 Task: Look for space in Český Těšín, Czech Republic from 9th August, 2023 to 12th August, 2023 for 1 adult in price range Rs.6000 to Rs.15000. Place can be entire place with 1  bedroom having 1 bed and 1 bathroom. Property type can be house, flat, guest house. Amenities needed are: wifi. Booking option can be shelf check-in. Required host language is English.
Action: Mouse moved to (377, 198)
Screenshot: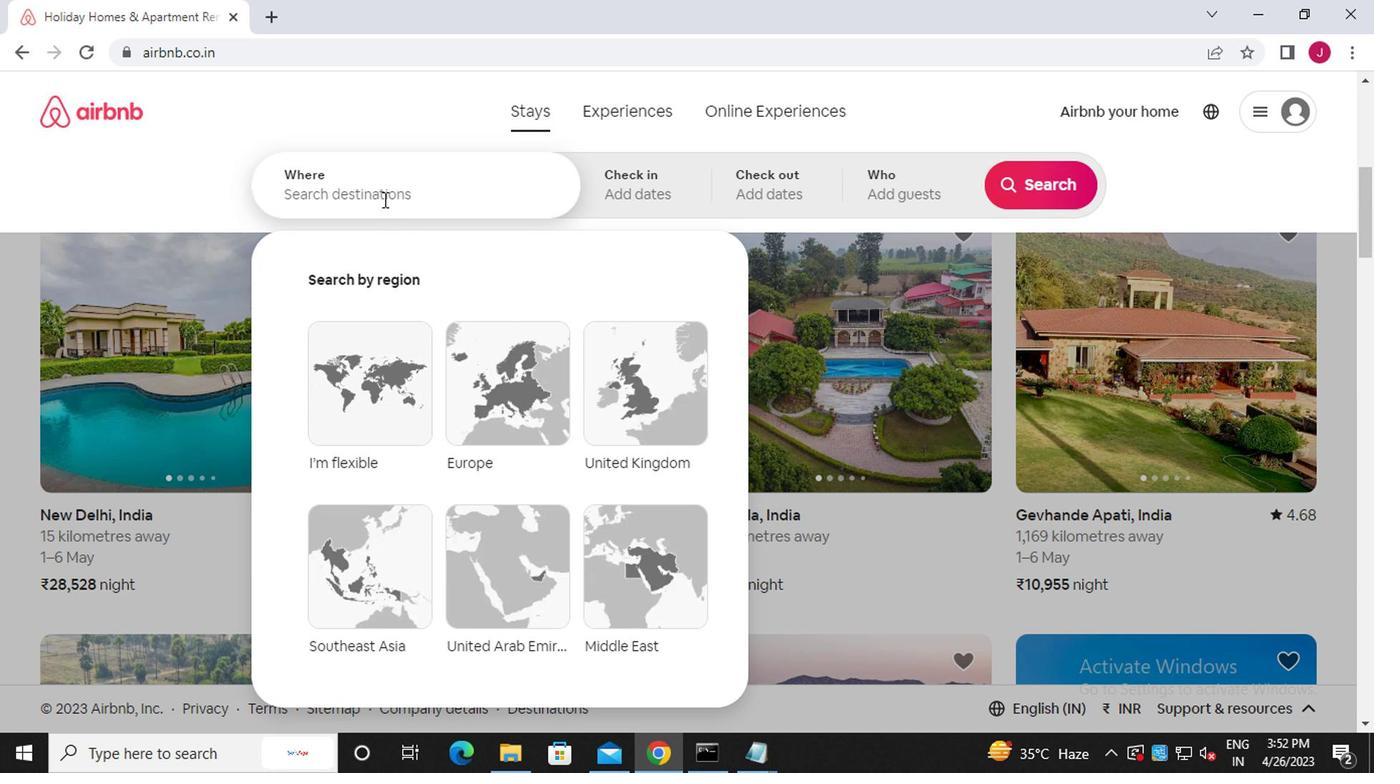 
Action: Mouse pressed left at (377, 198)
Screenshot: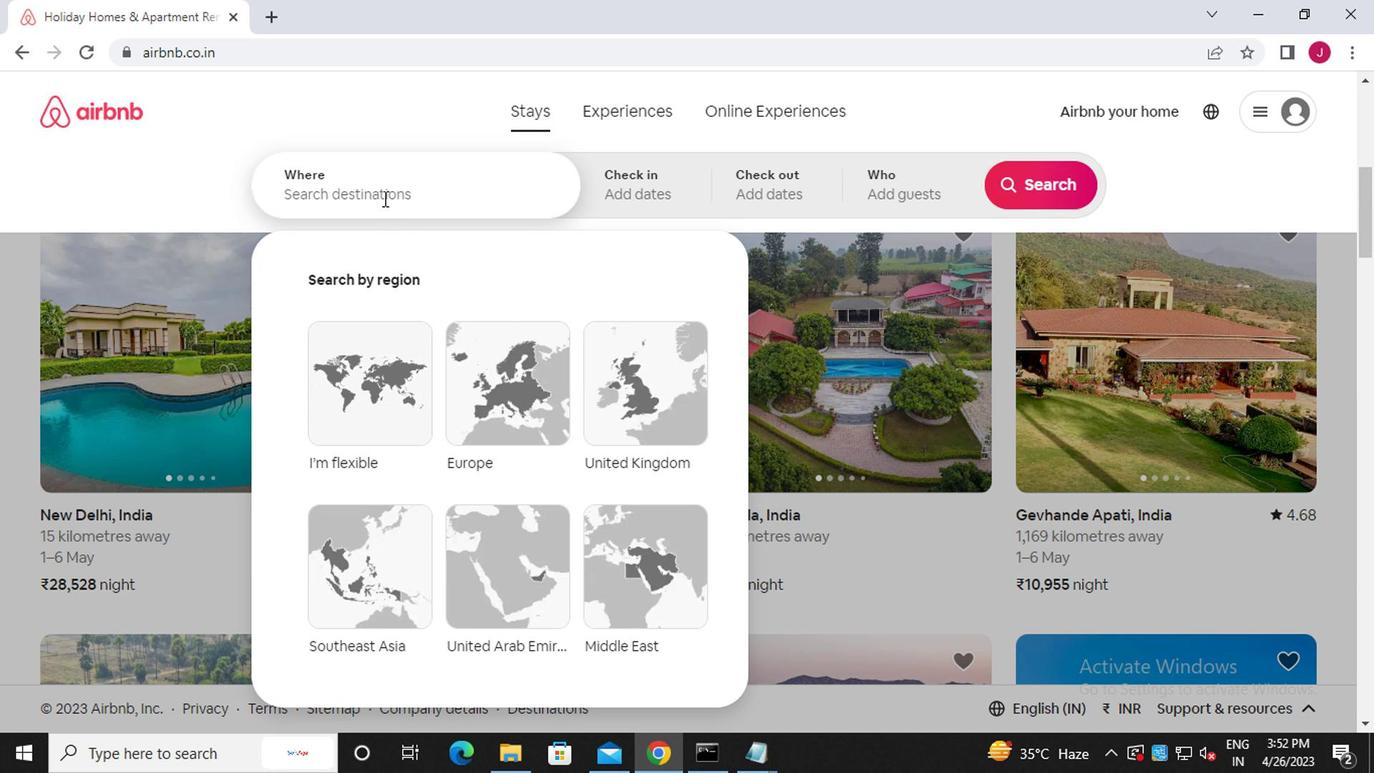 
Action: Mouse moved to (377, 198)
Screenshot: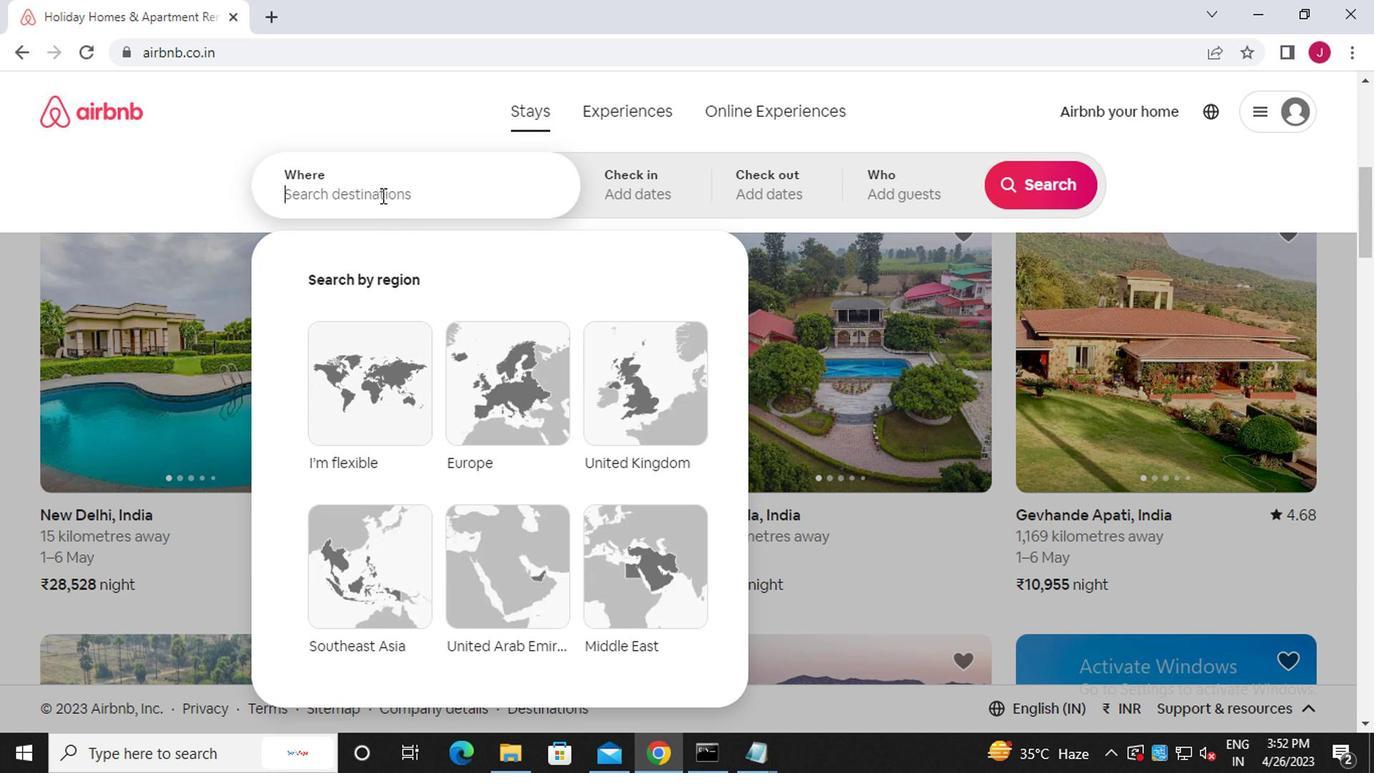 
Action: Key pressed <Key.caps_lock>c<Key.caps_lock>esky<Key.space><Key.caps_lock>t<Key.caps_lock>esin,<Key.caps_lock>c<Key.caps_lock>zech<Key.space><Key.caps_lock>r<Key.caps_lock>epublic
Screenshot: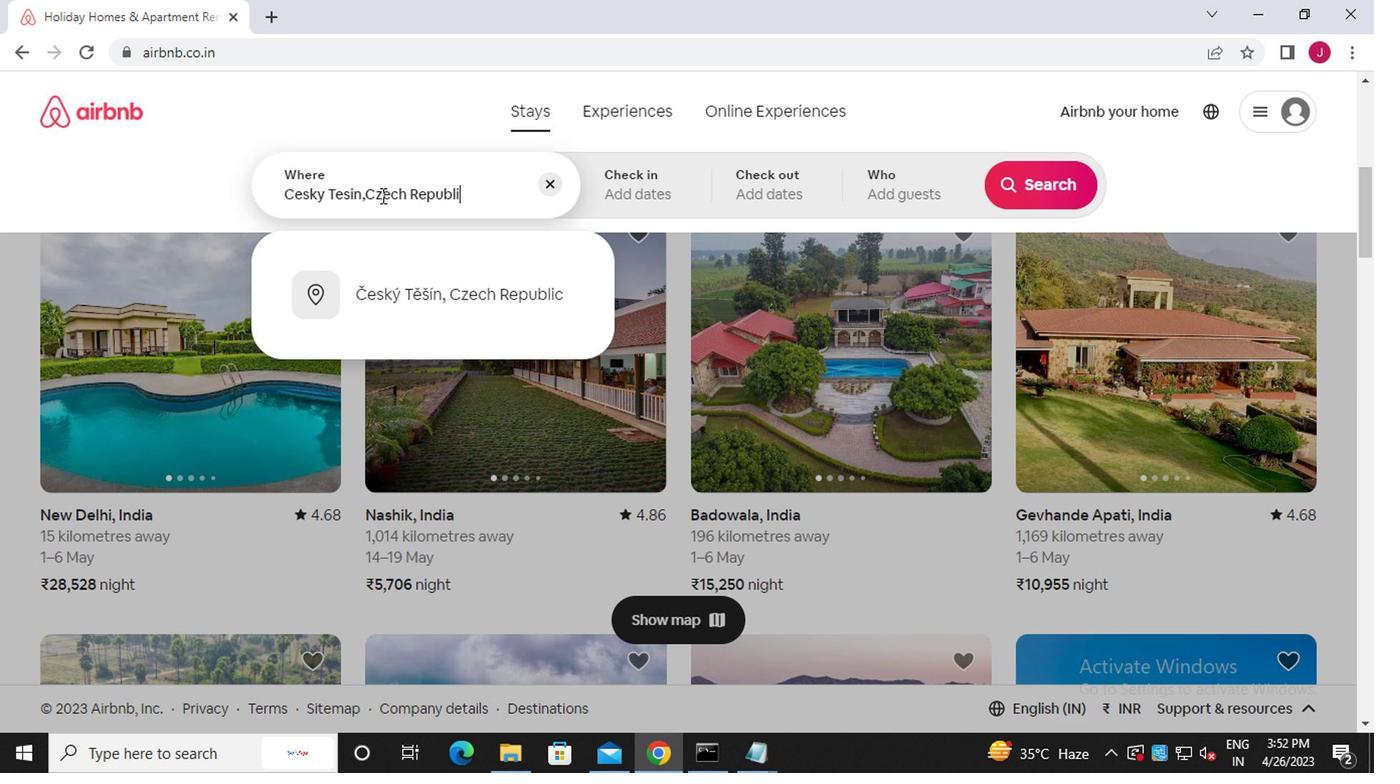 
Action: Mouse moved to (469, 297)
Screenshot: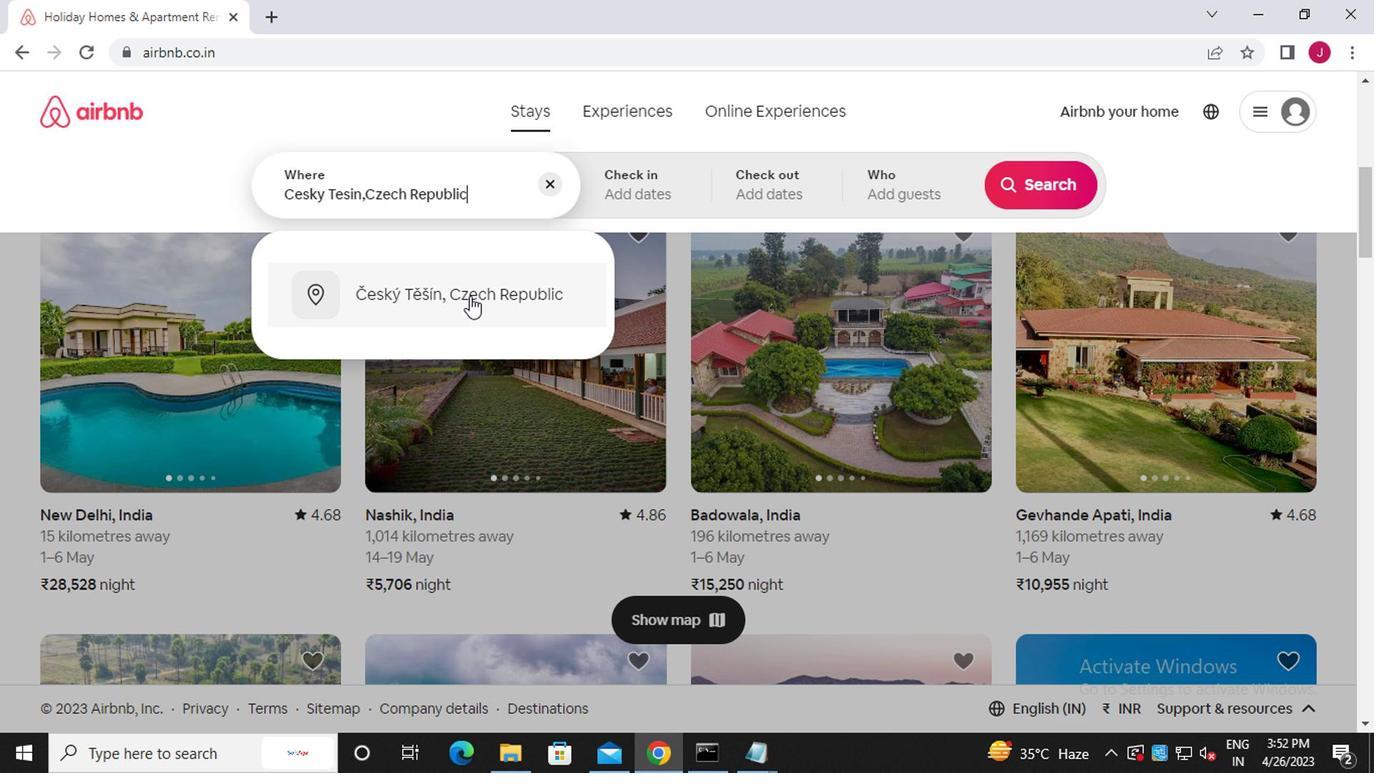 
Action: Mouse pressed left at (469, 297)
Screenshot: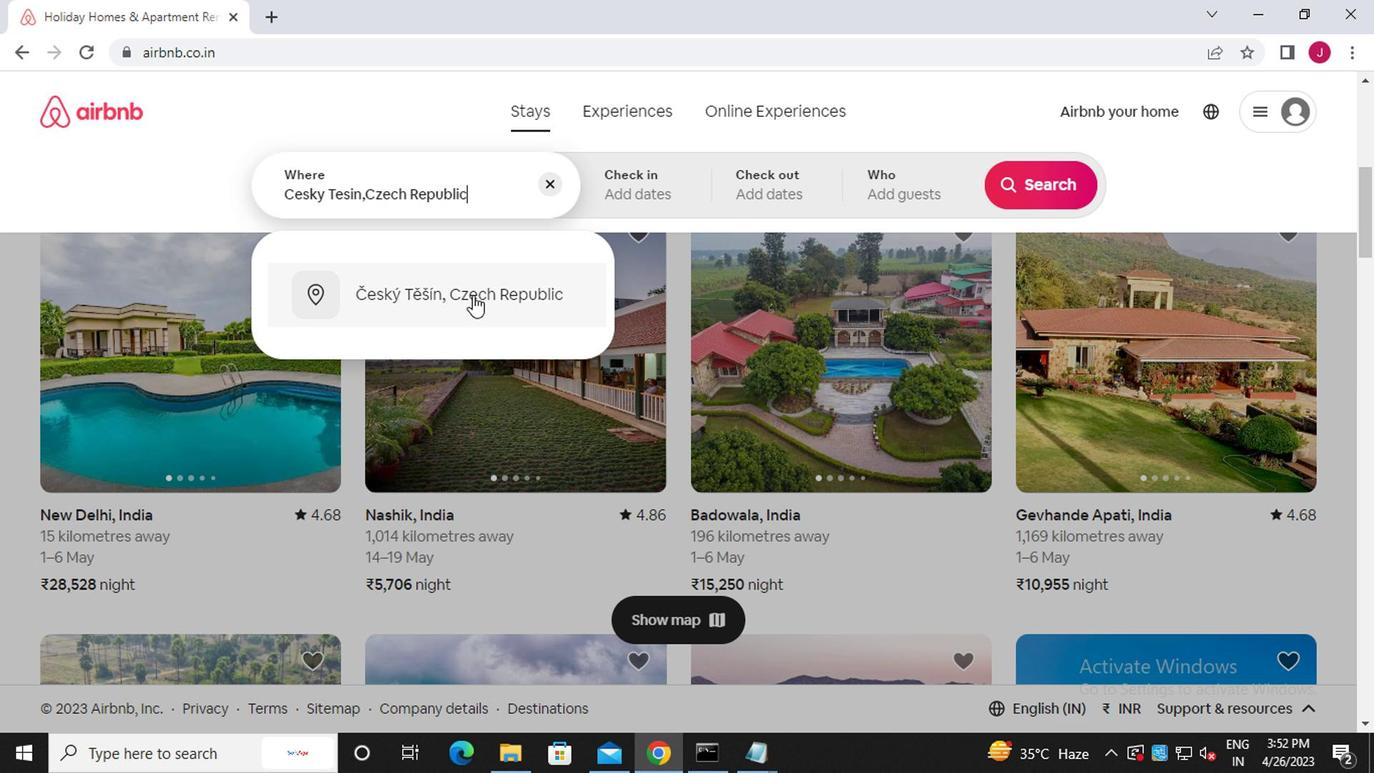 
Action: Mouse moved to (1030, 347)
Screenshot: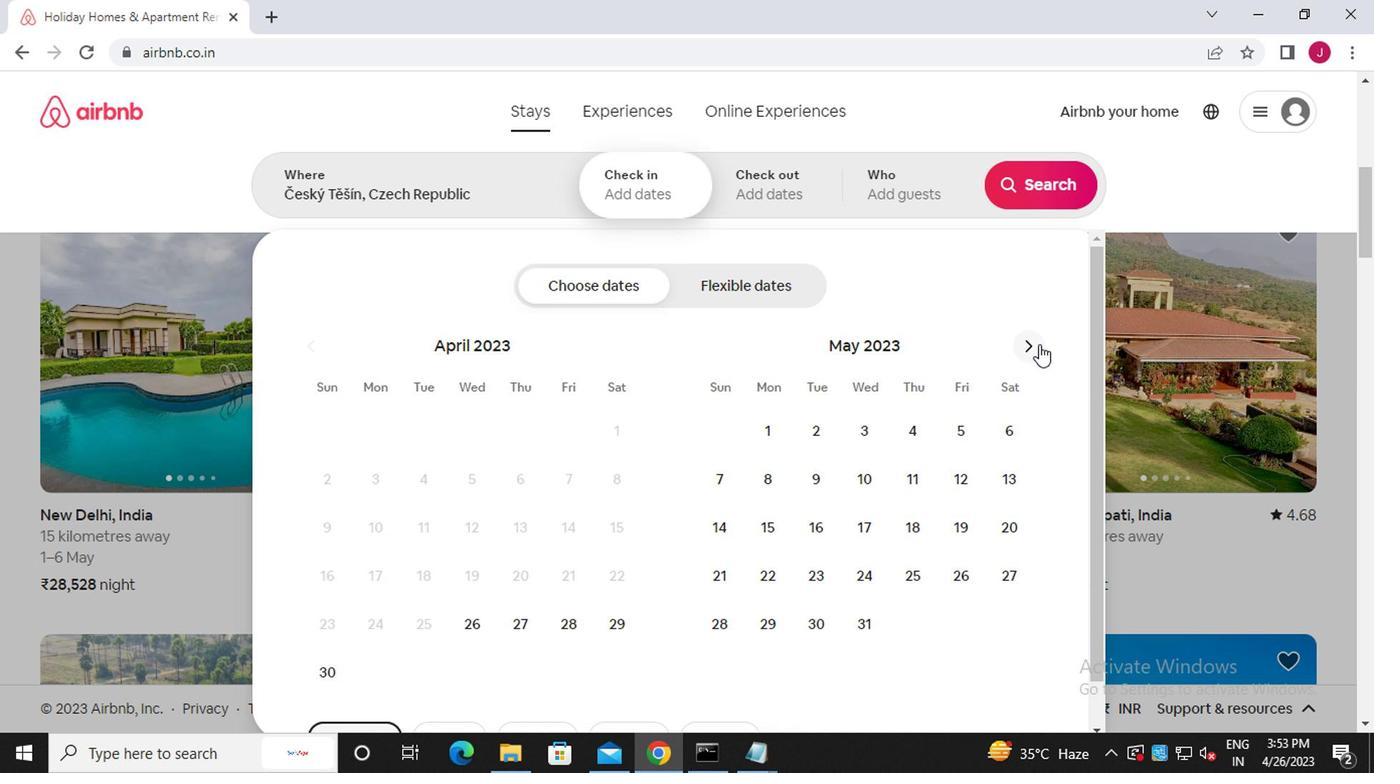 
Action: Mouse pressed left at (1030, 347)
Screenshot: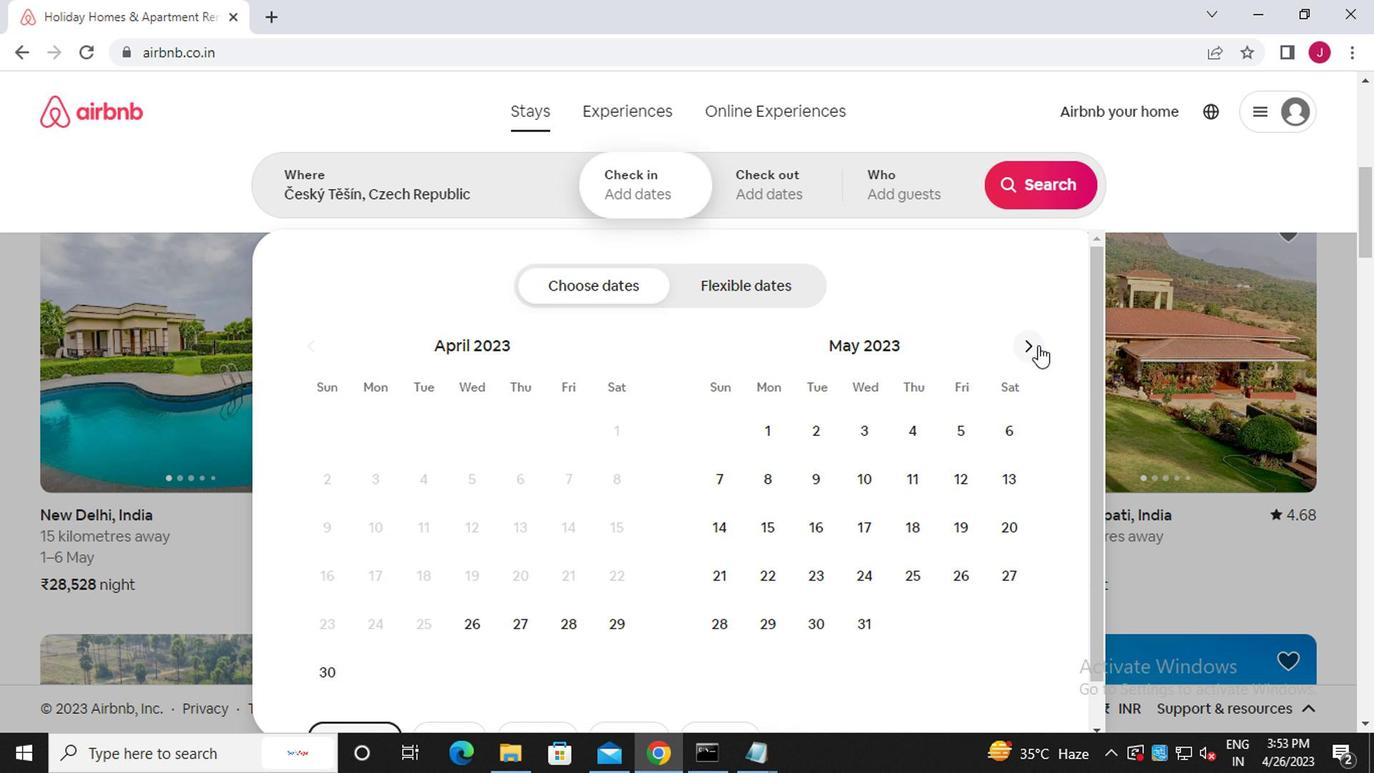 
Action: Mouse pressed left at (1030, 347)
Screenshot: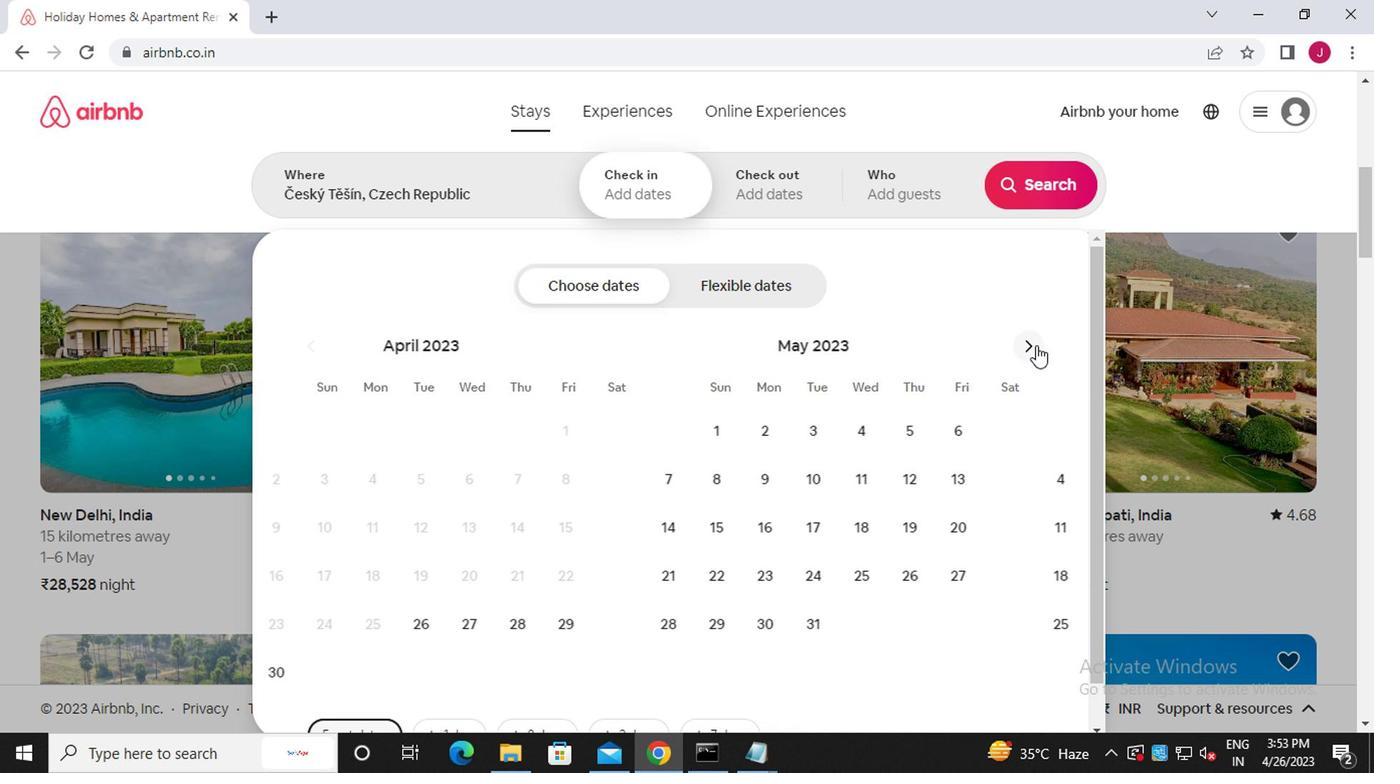 
Action: Mouse pressed left at (1030, 347)
Screenshot: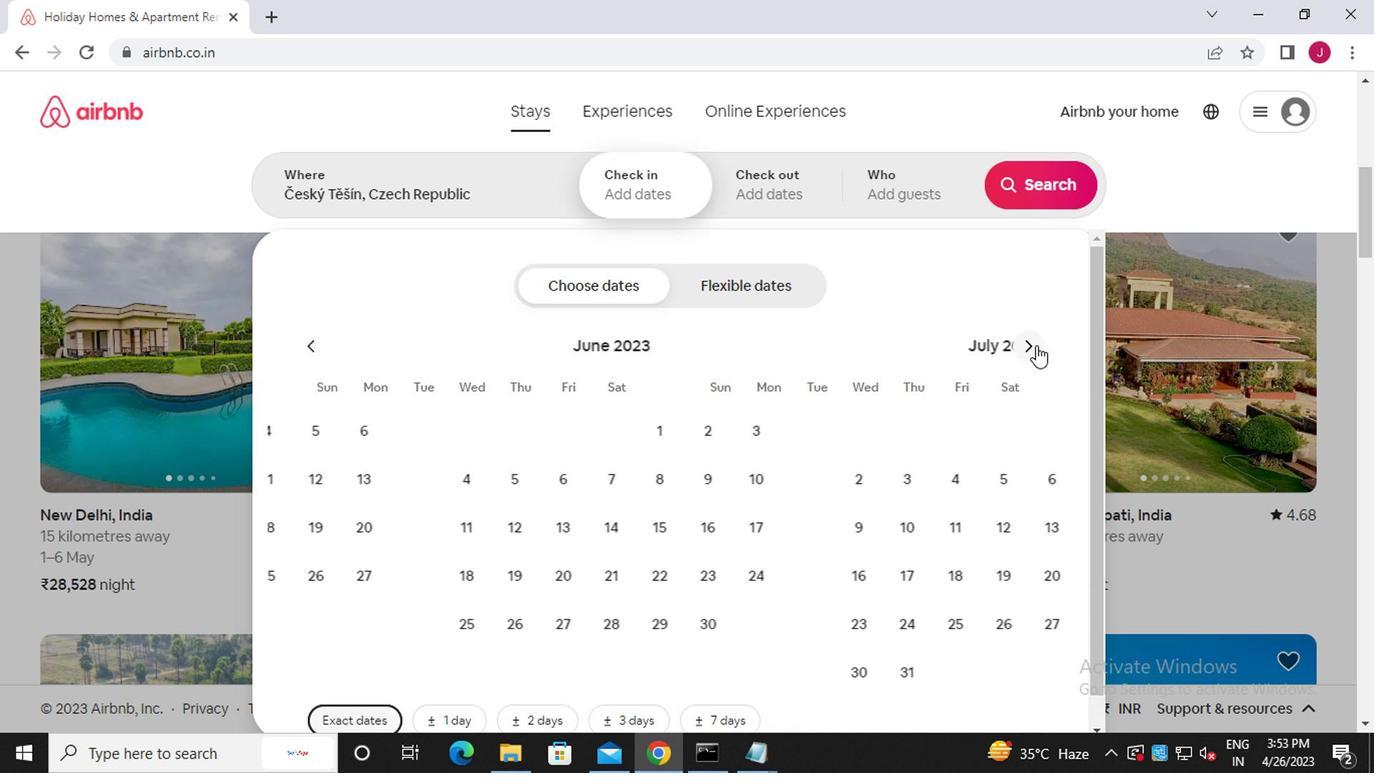 
Action: Mouse pressed left at (1030, 347)
Screenshot: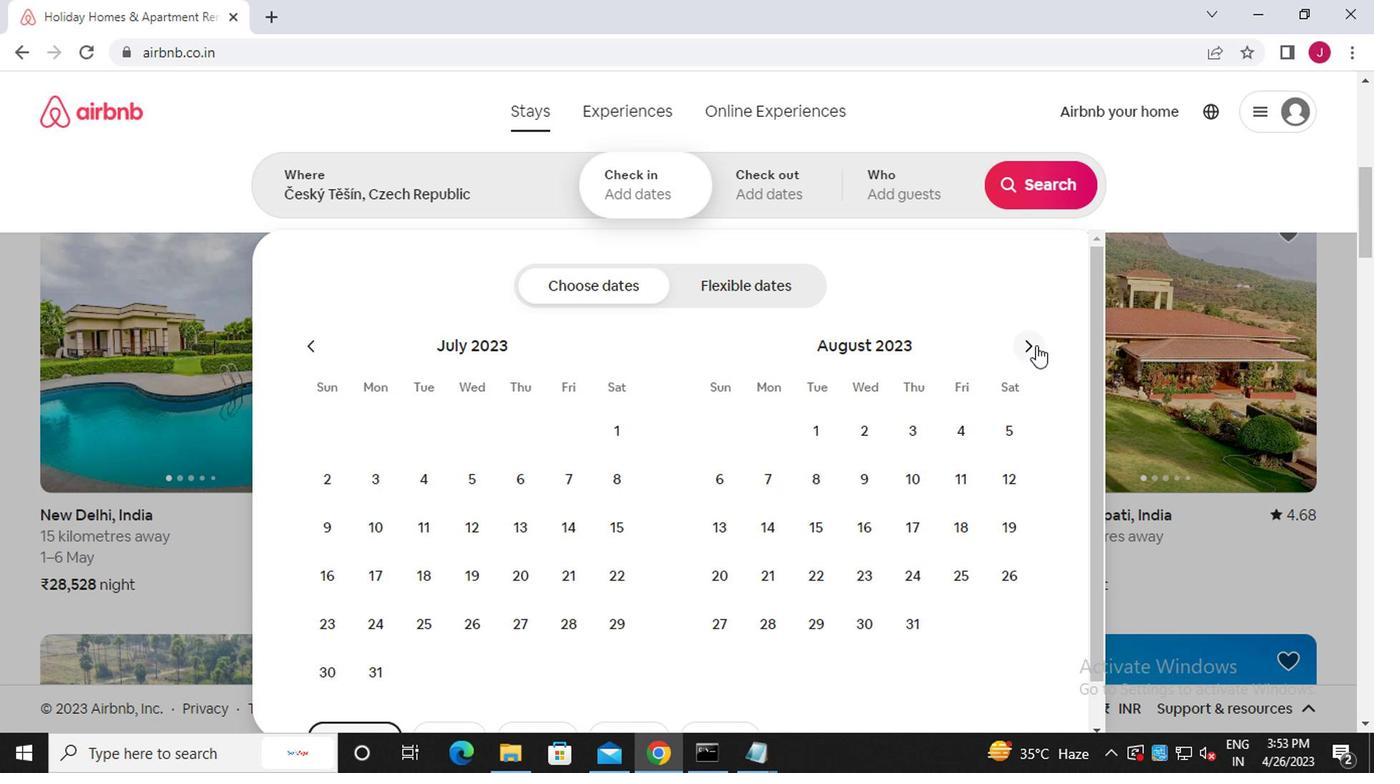 
Action: Mouse moved to (462, 481)
Screenshot: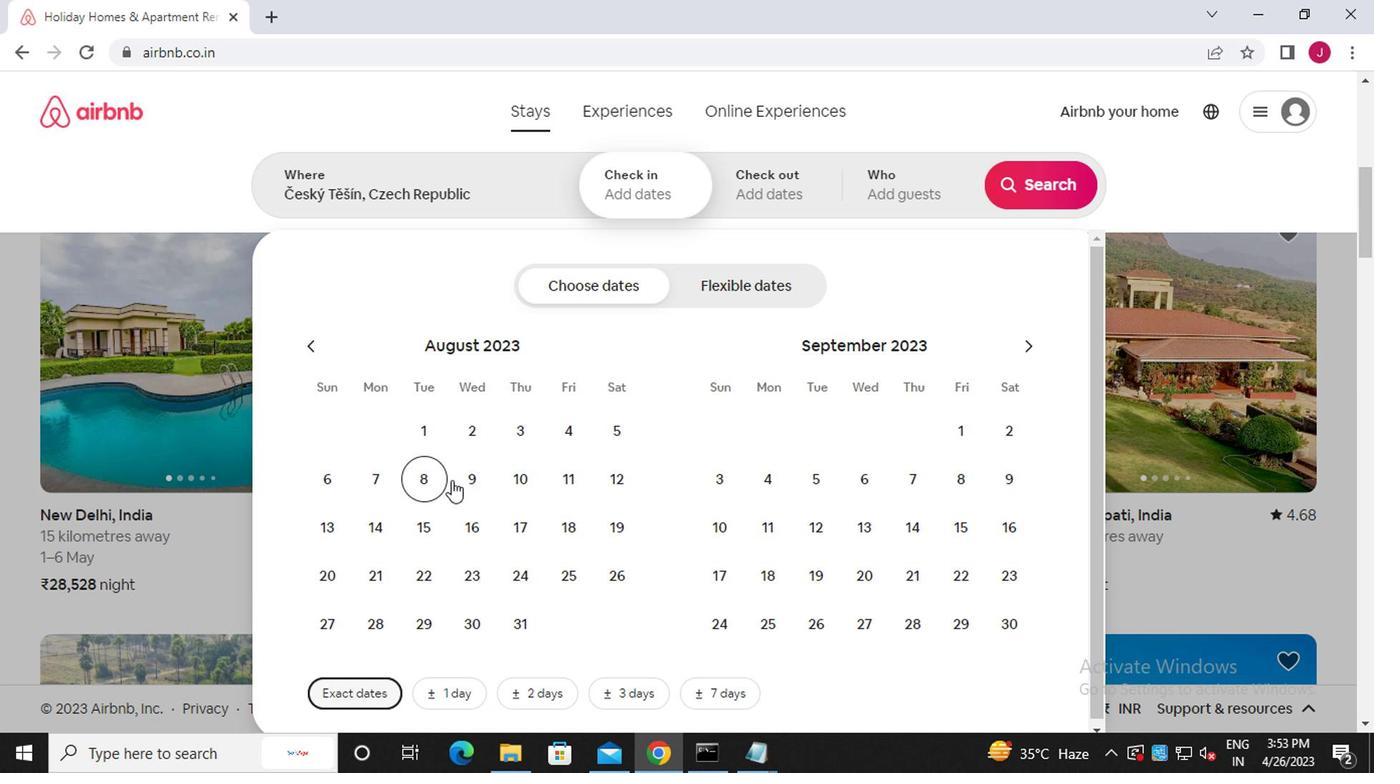 
Action: Mouse pressed left at (462, 481)
Screenshot: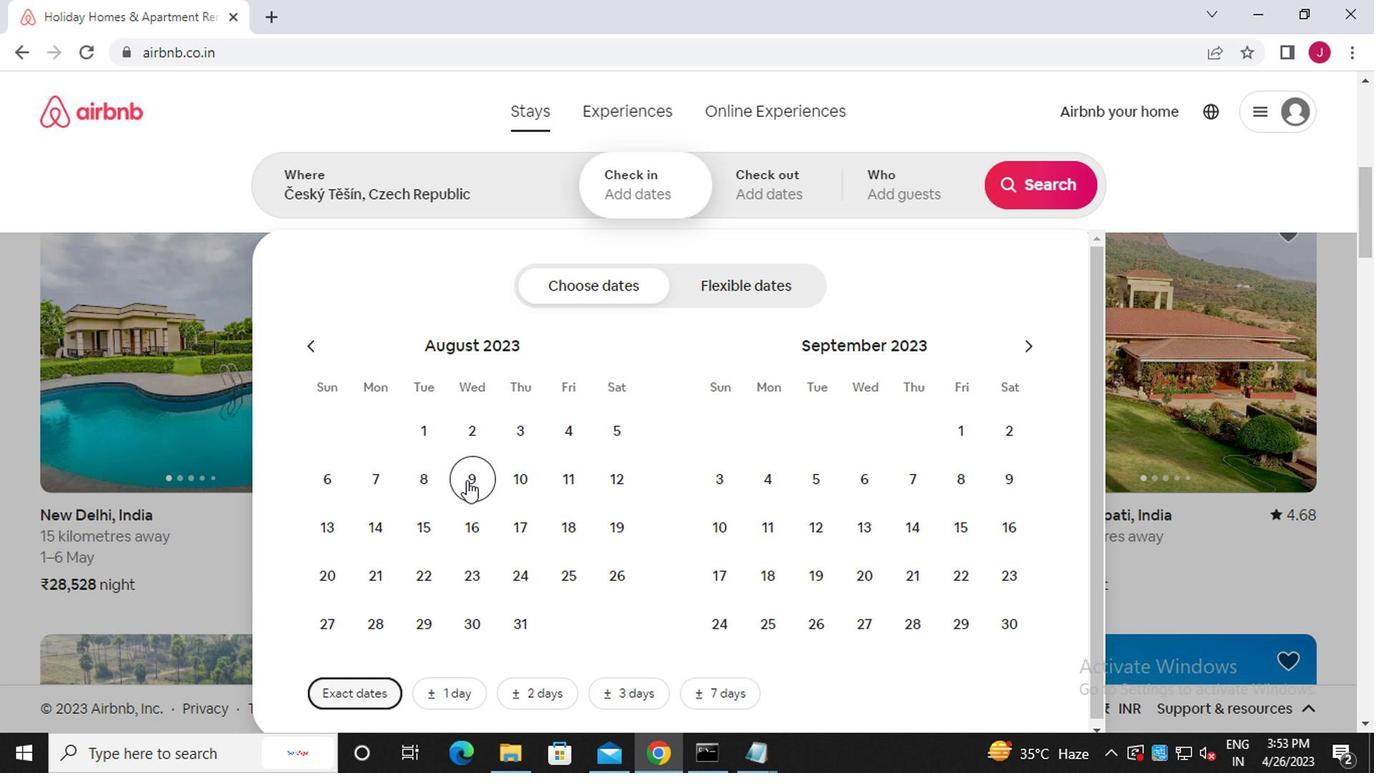 
Action: Mouse moved to (596, 479)
Screenshot: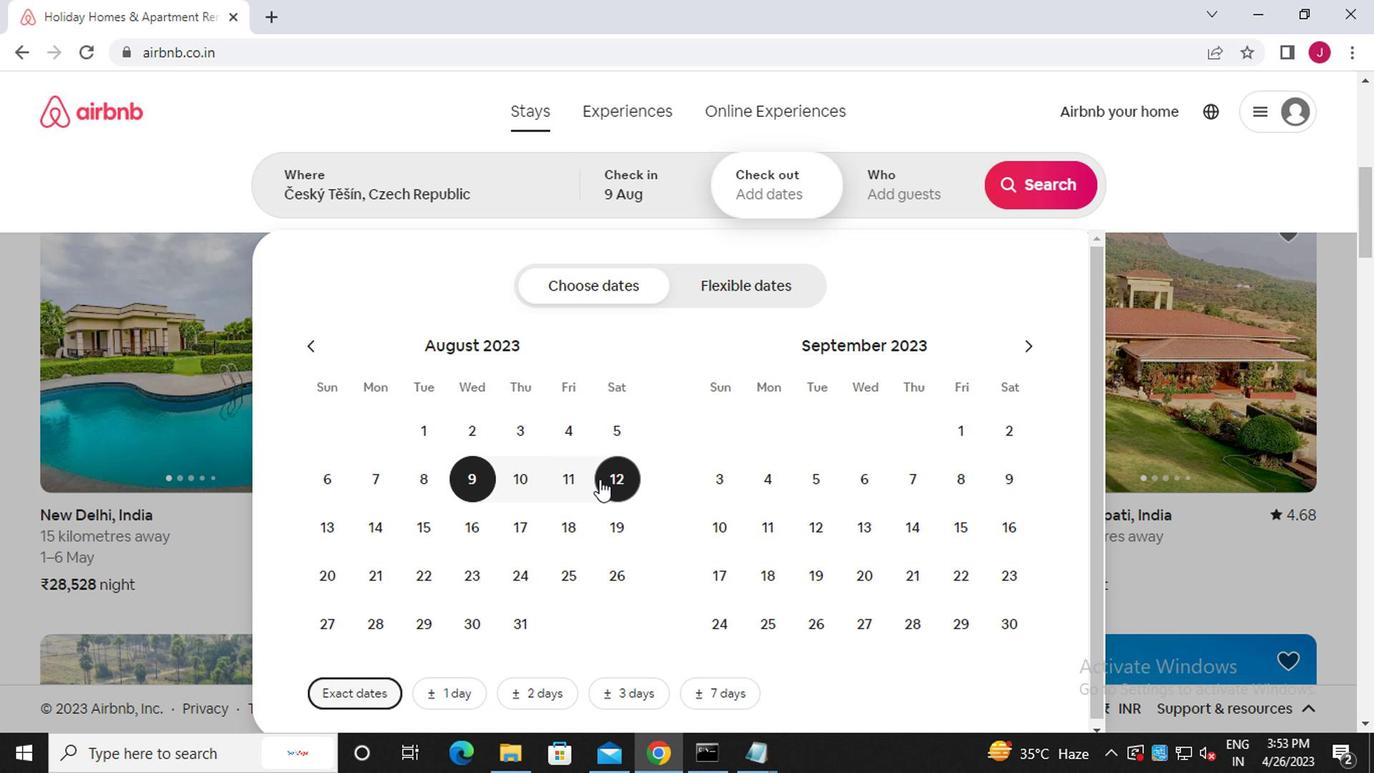 
Action: Mouse pressed left at (596, 479)
Screenshot: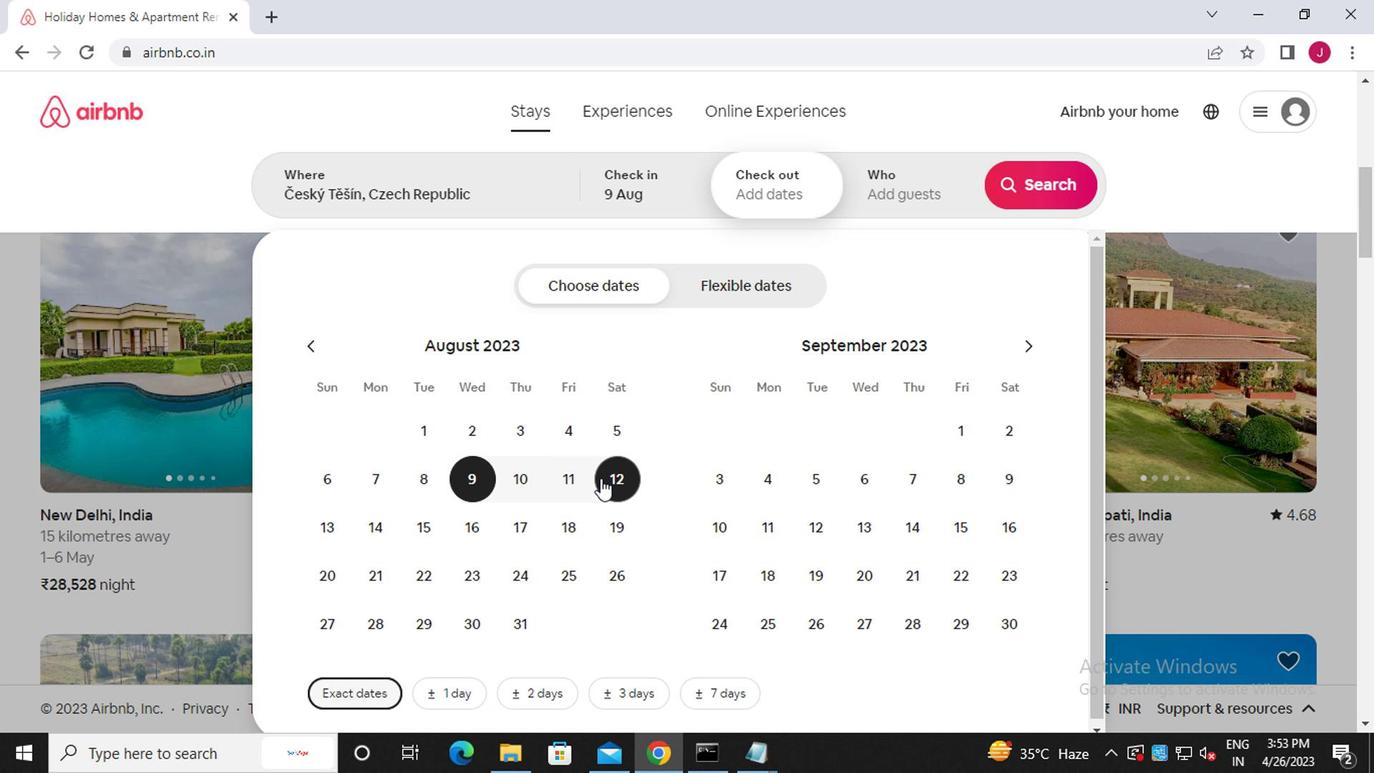 
Action: Mouse moved to (896, 196)
Screenshot: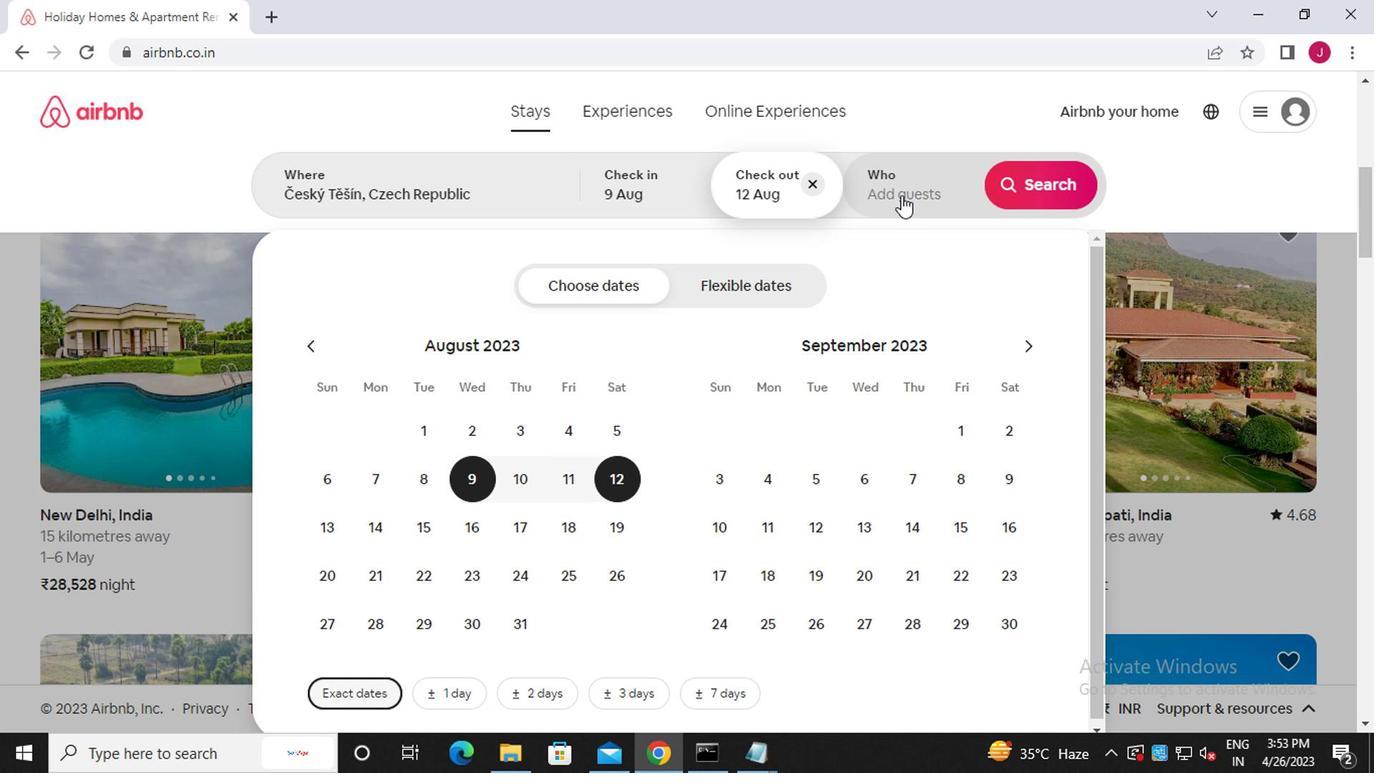 
Action: Mouse pressed left at (896, 196)
Screenshot: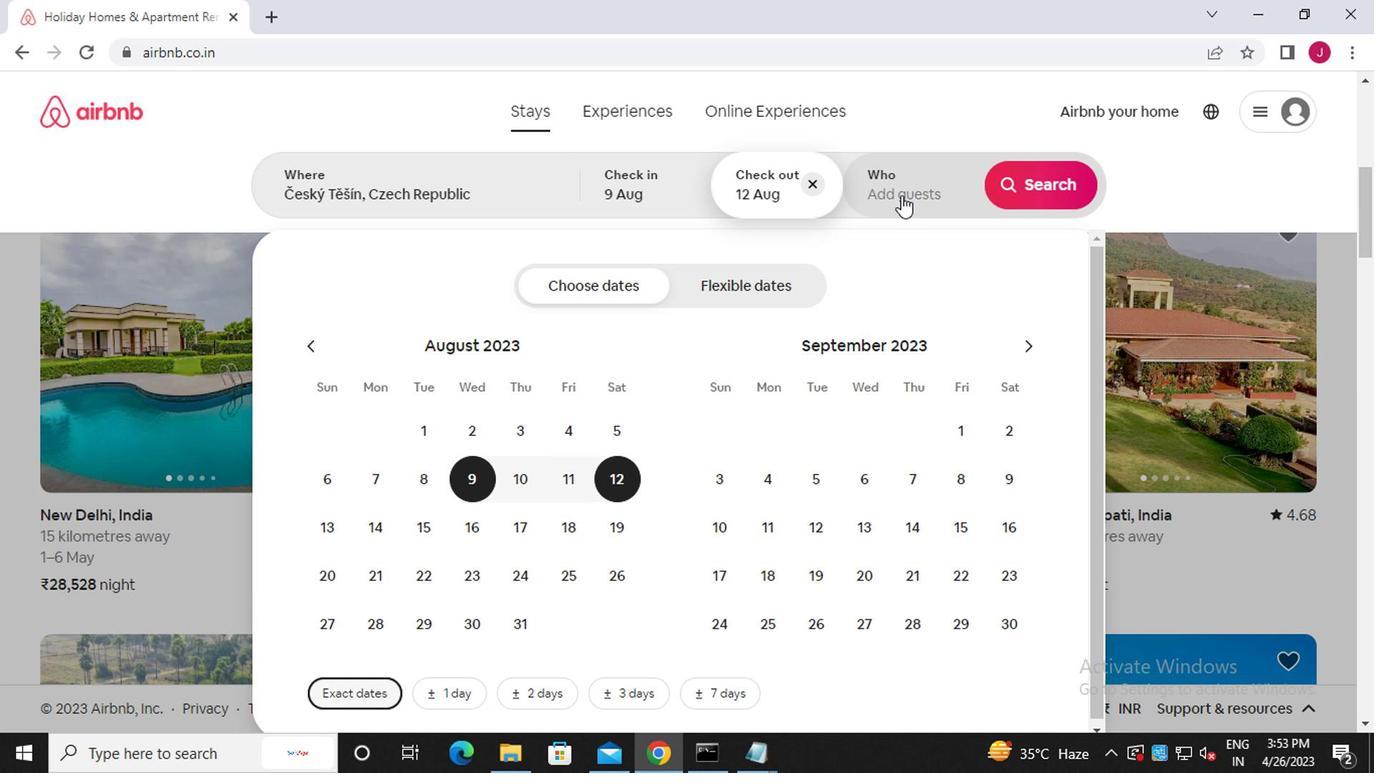 
Action: Mouse moved to (1047, 285)
Screenshot: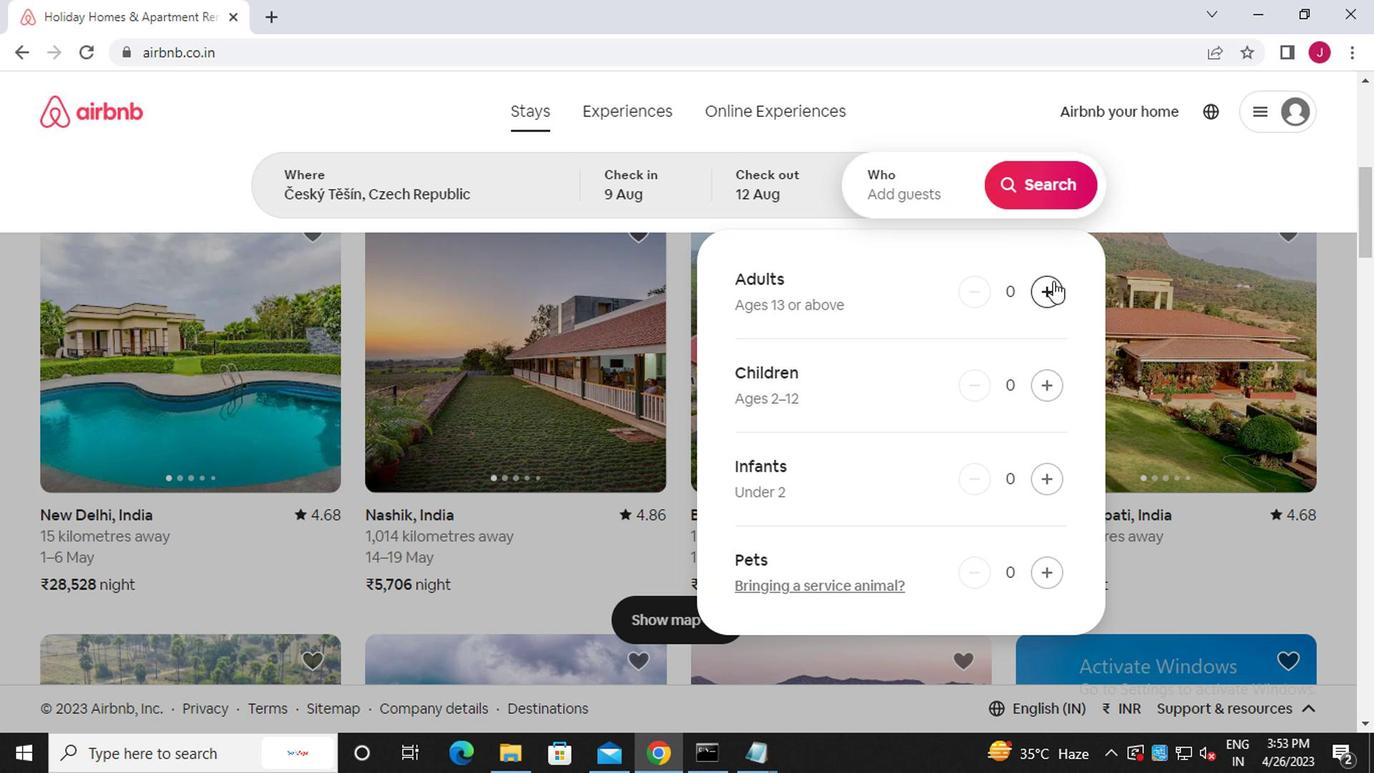 
Action: Mouse pressed left at (1047, 285)
Screenshot: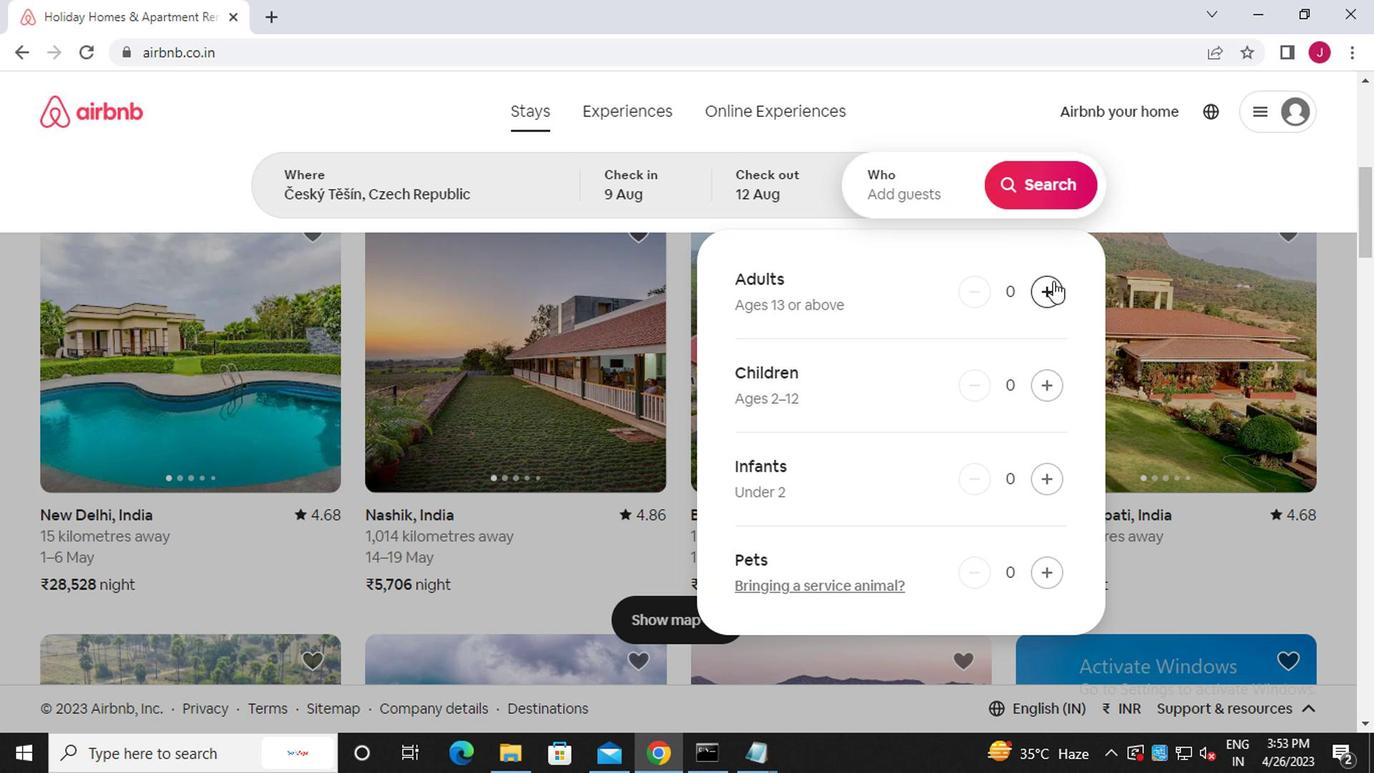 
Action: Mouse moved to (1055, 193)
Screenshot: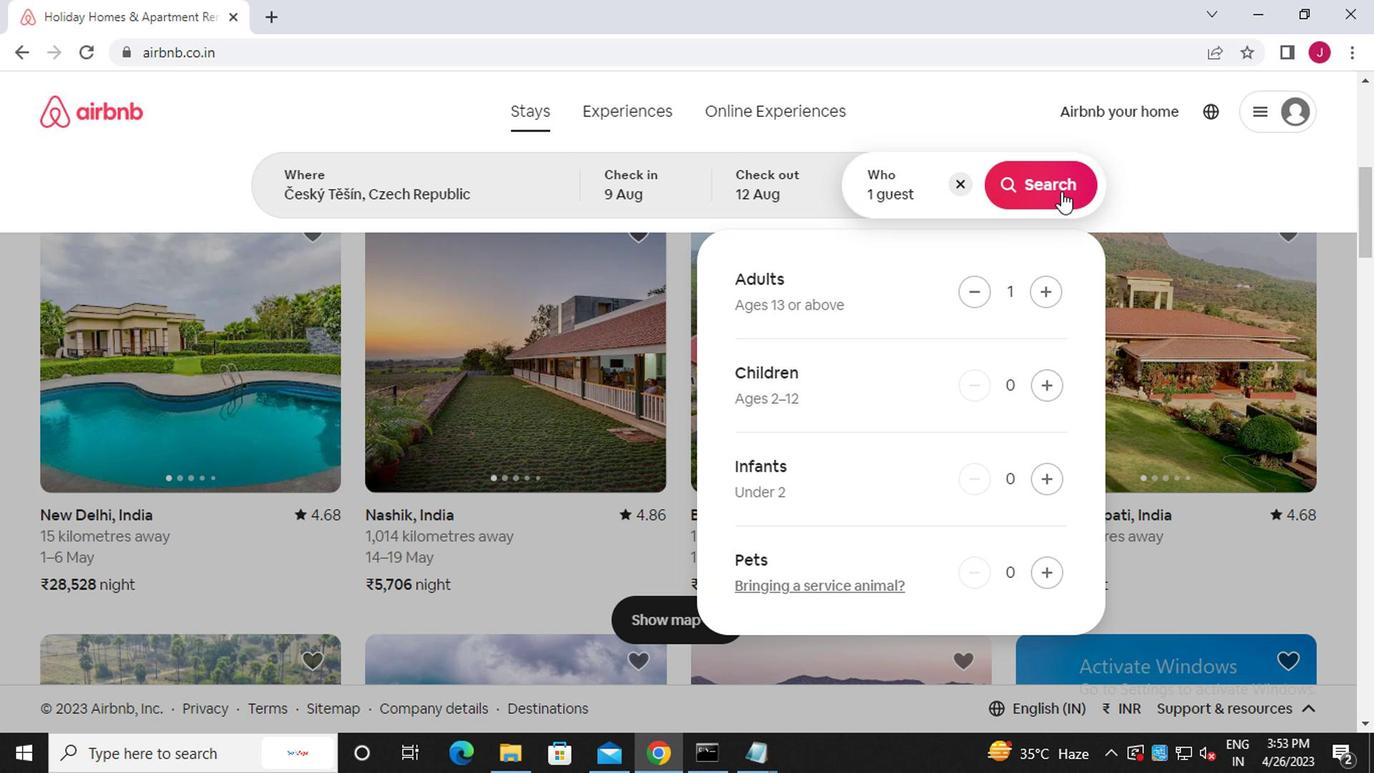 
Action: Mouse pressed left at (1055, 193)
Screenshot: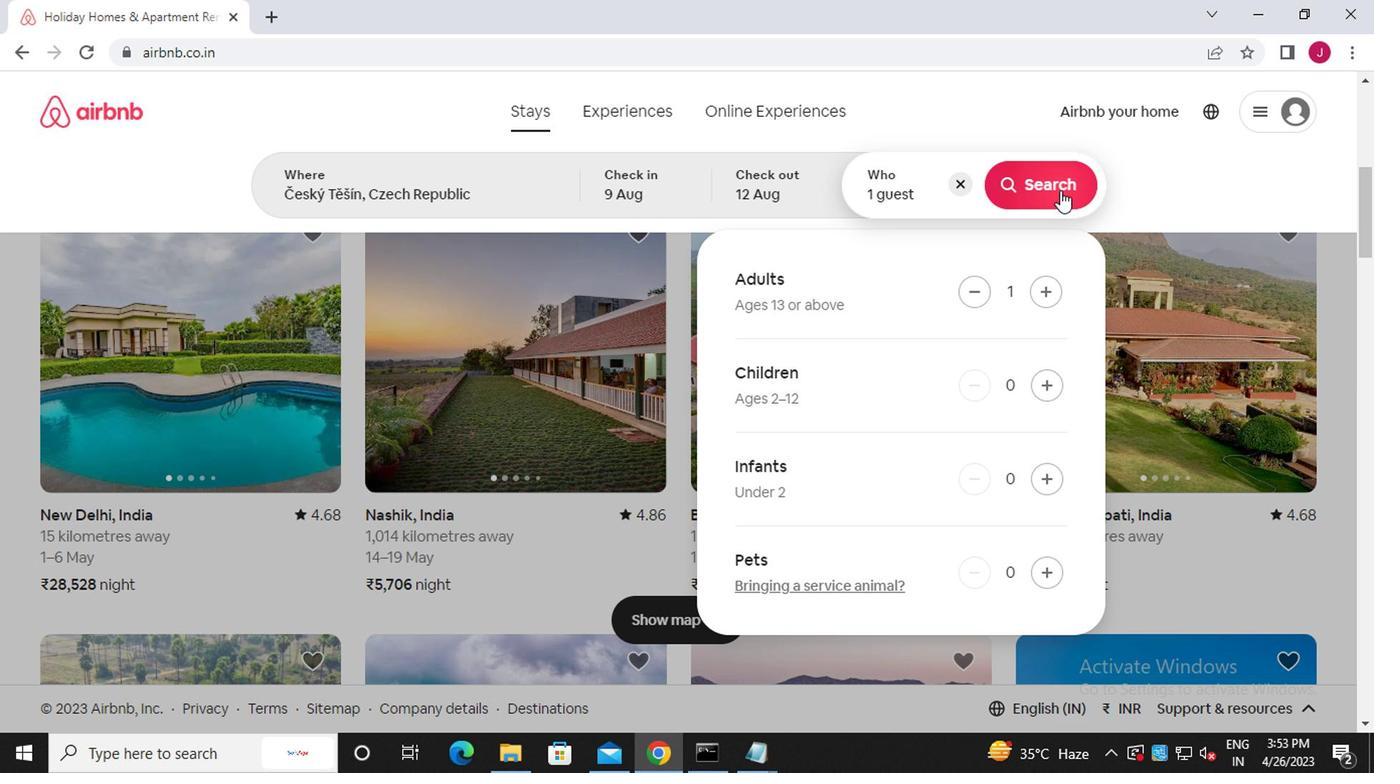 
Action: Mouse moved to (1299, 188)
Screenshot: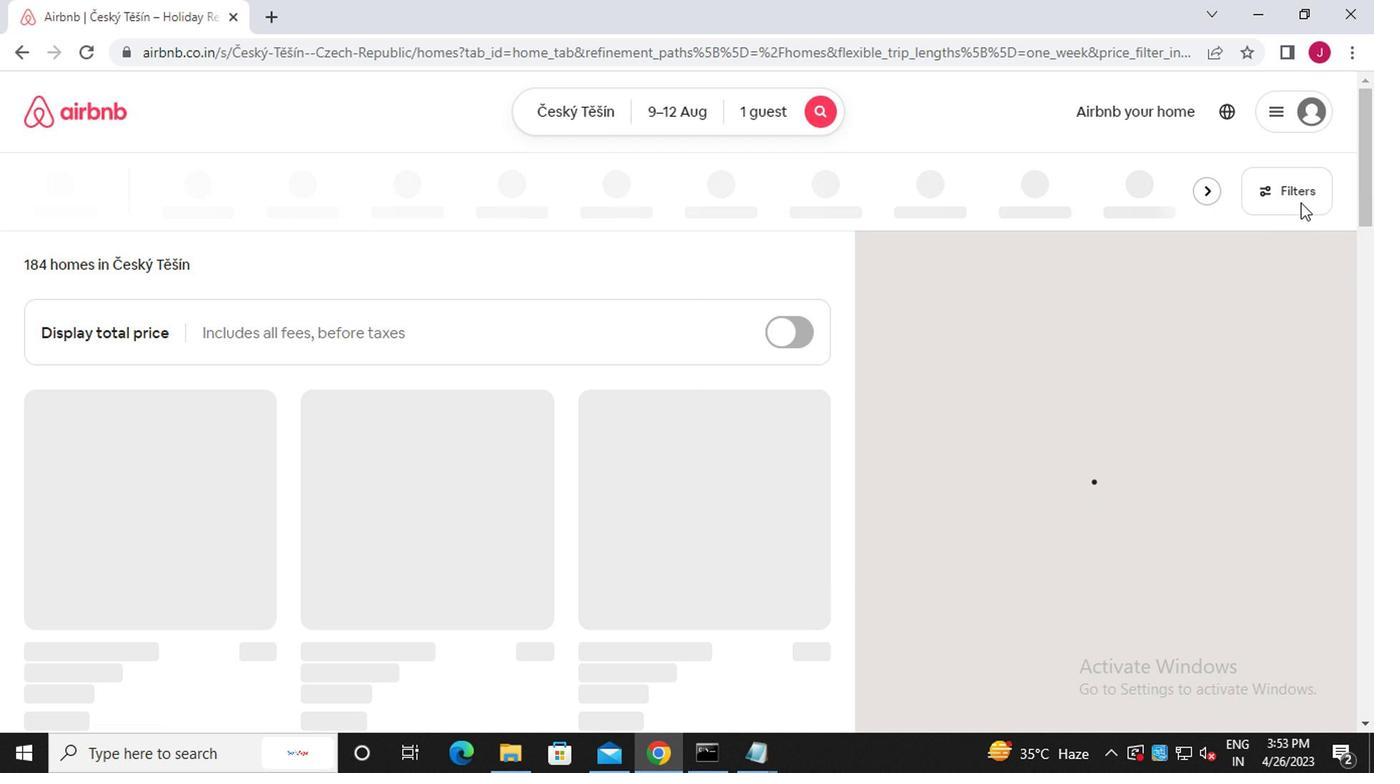 
Action: Mouse pressed left at (1299, 188)
Screenshot: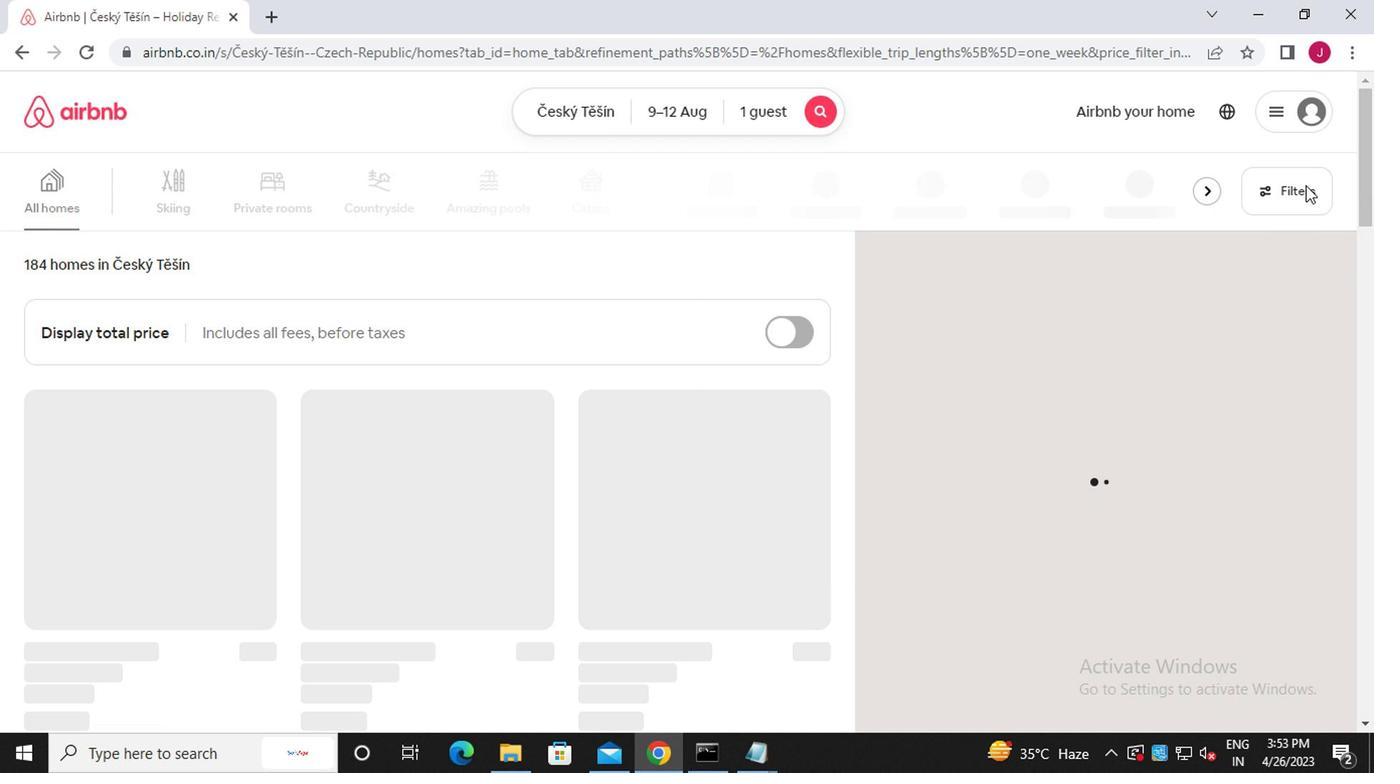 
Action: Mouse moved to (508, 455)
Screenshot: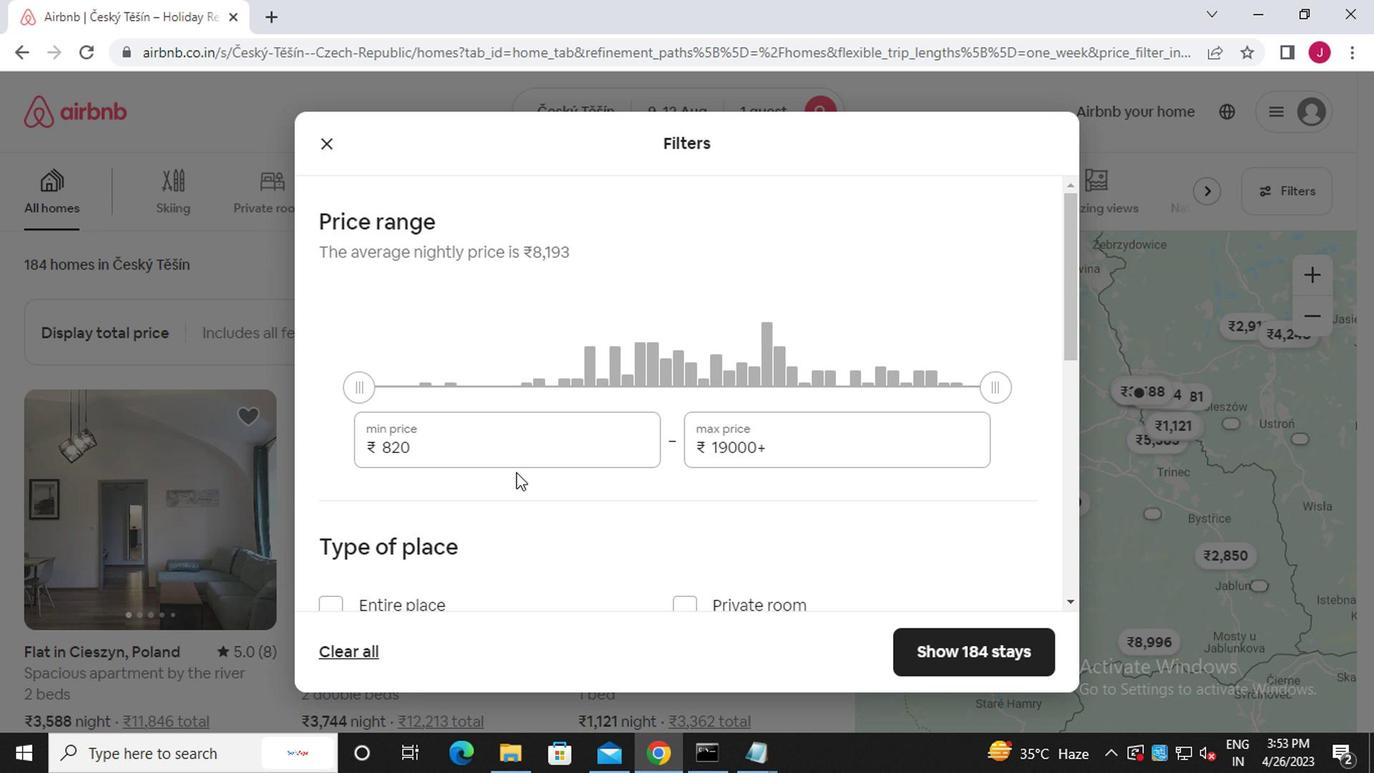 
Action: Mouse pressed left at (508, 455)
Screenshot: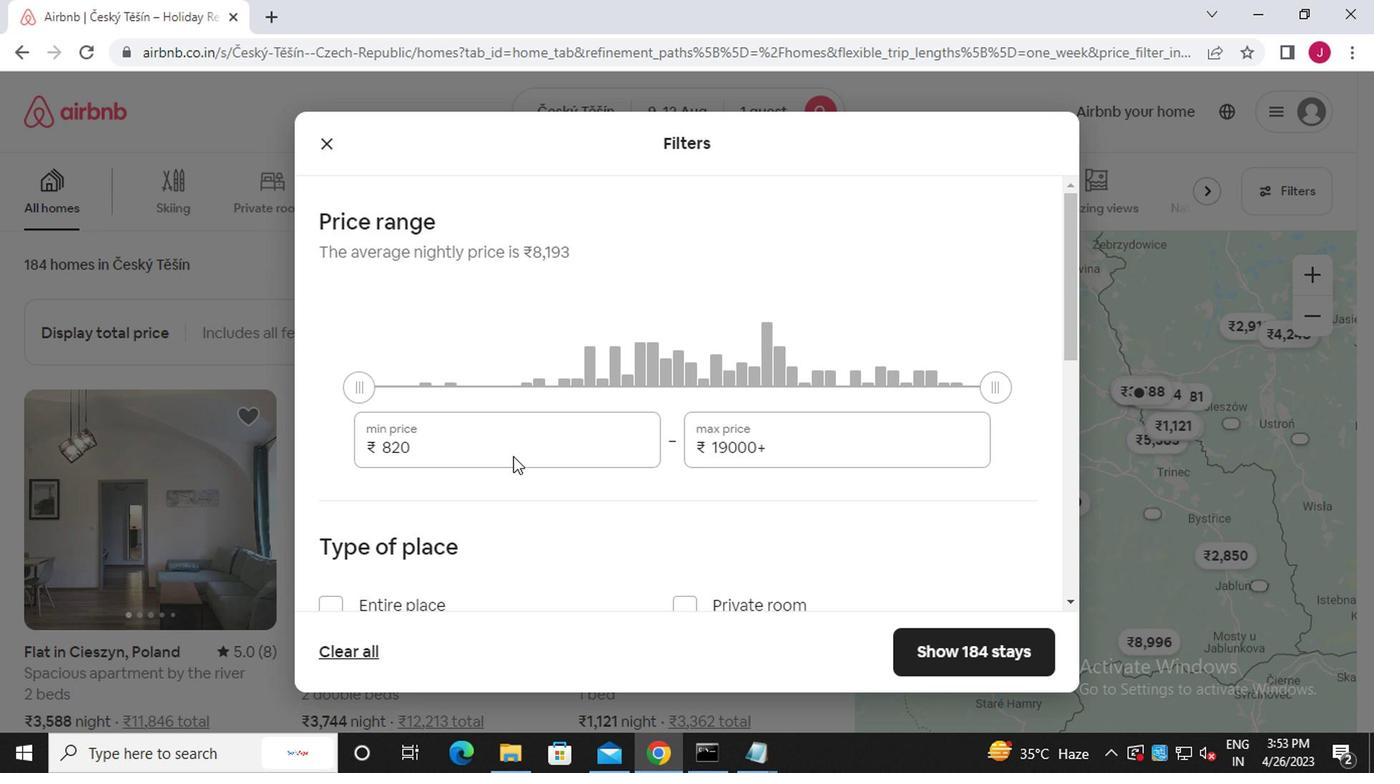 
Action: Mouse moved to (507, 445)
Screenshot: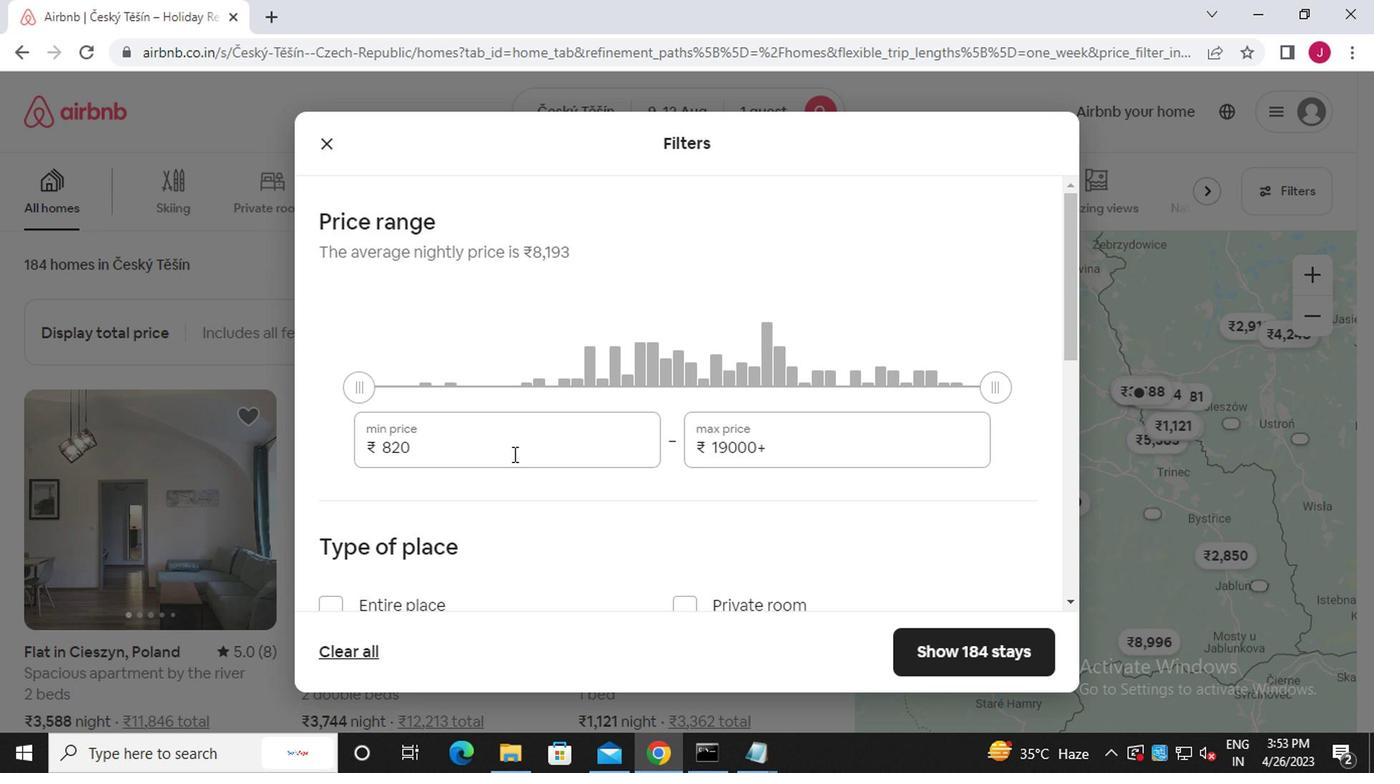
Action: Key pressed <Key.backspace><Key.backspace><Key.backspace><<102>><<96>><<96>><<96>>
Screenshot: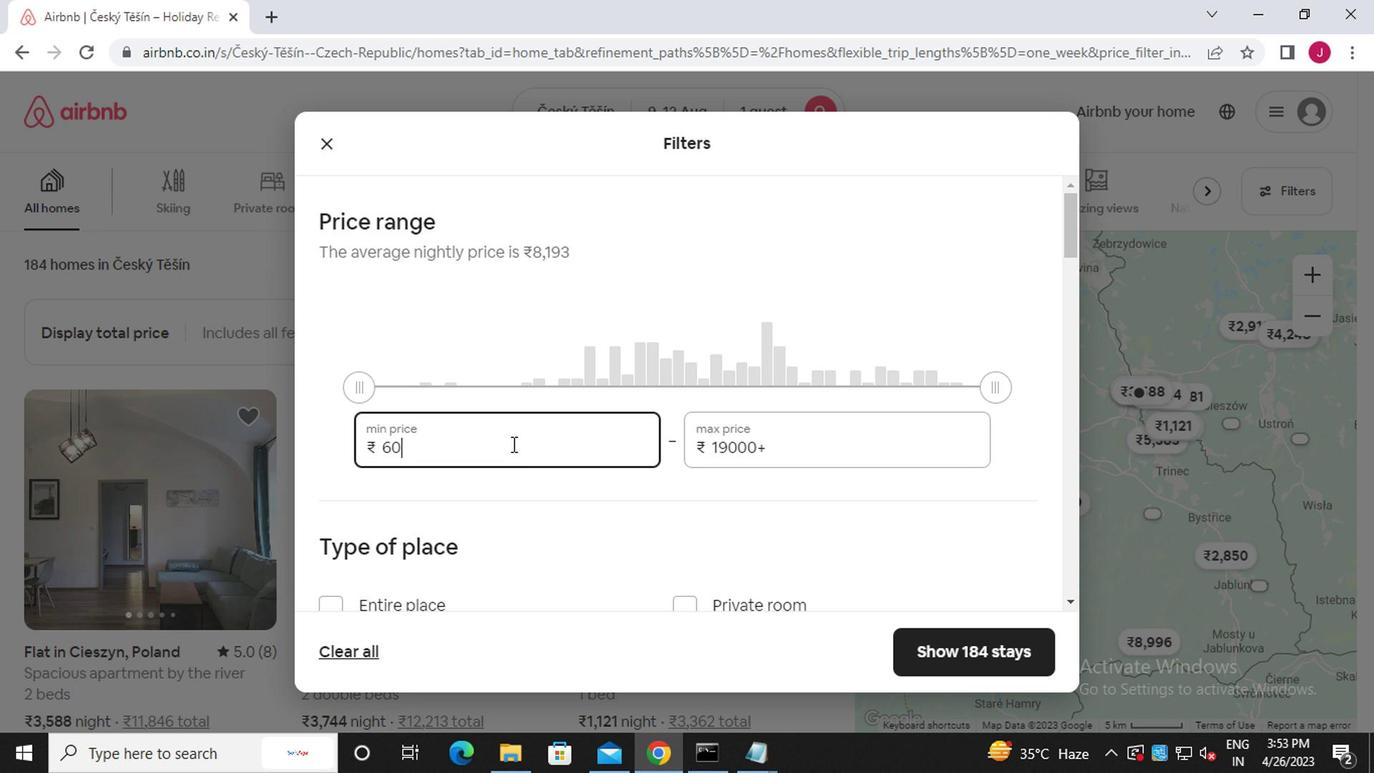 
Action: Mouse moved to (791, 456)
Screenshot: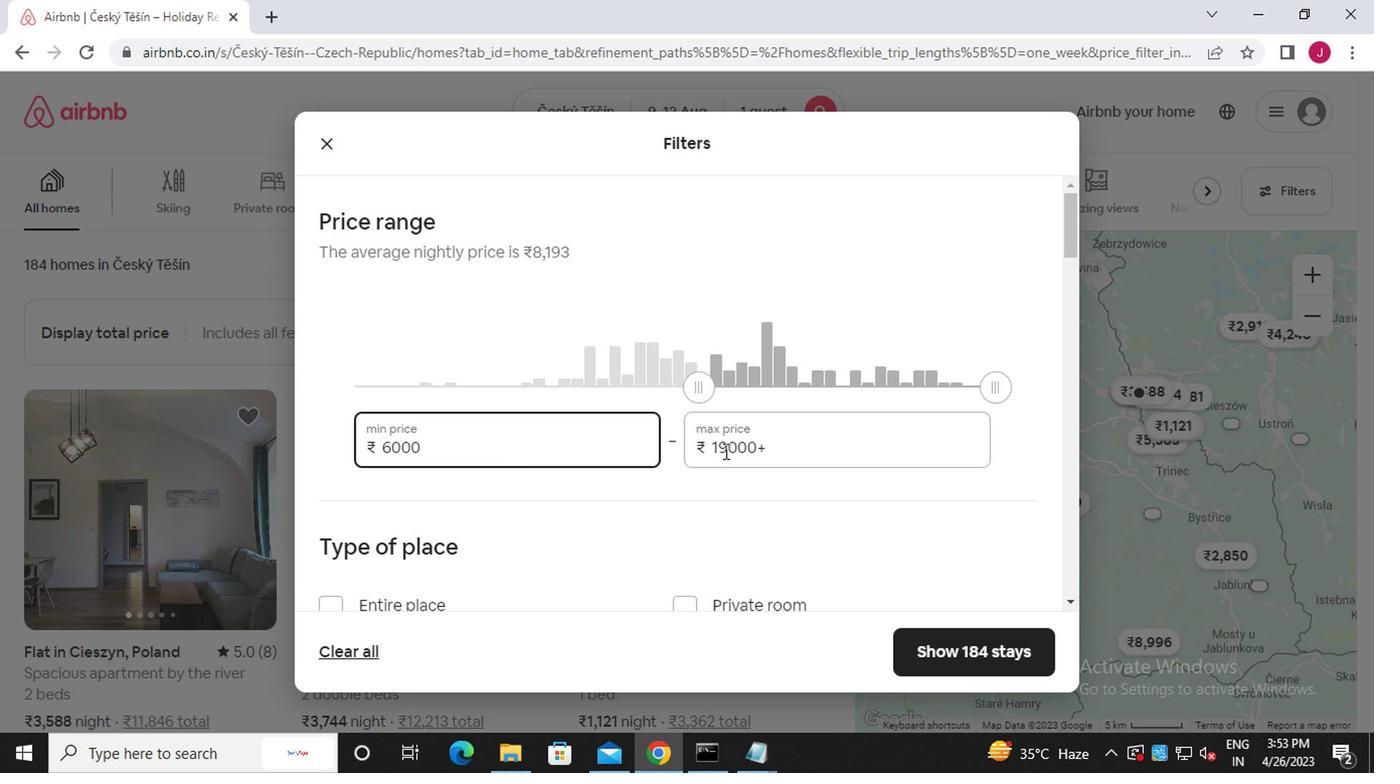 
Action: Mouse pressed left at (791, 456)
Screenshot: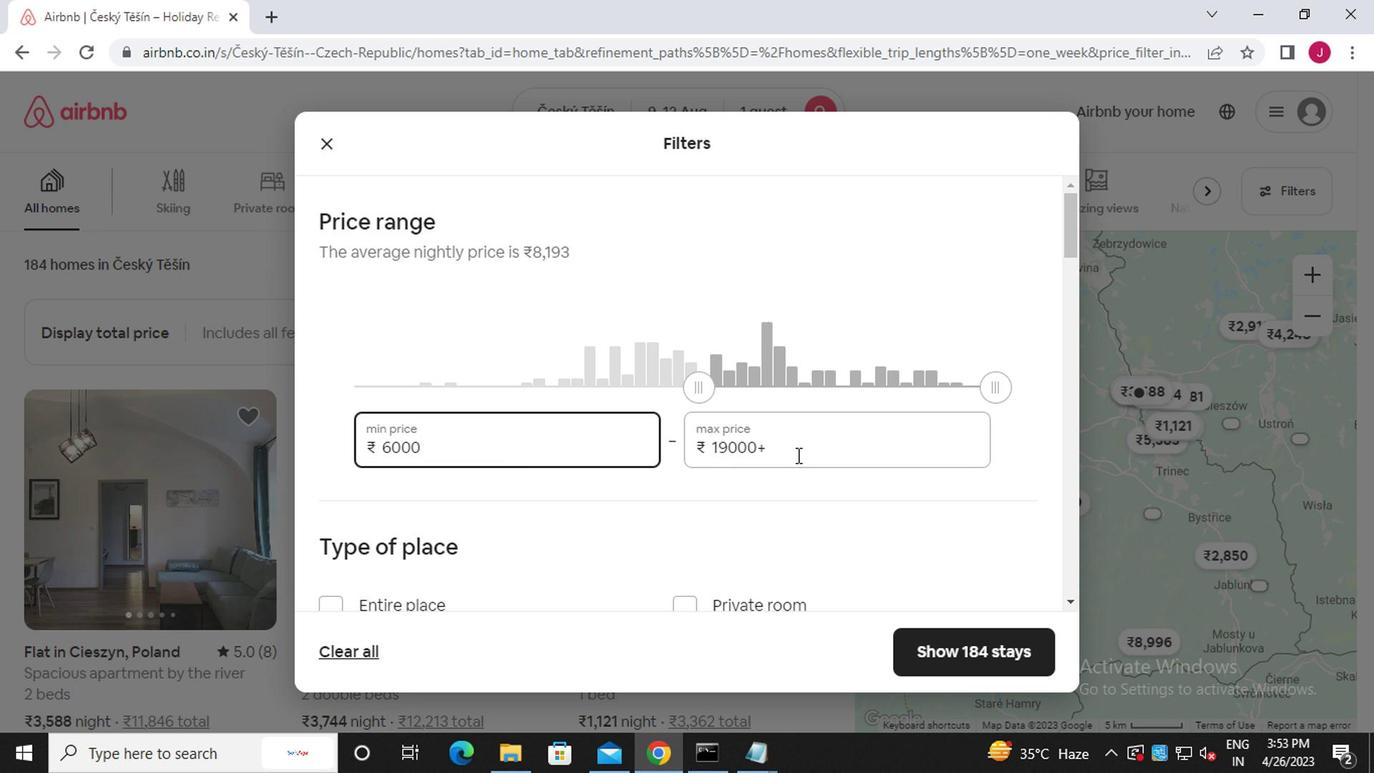 
Action: Mouse moved to (785, 441)
Screenshot: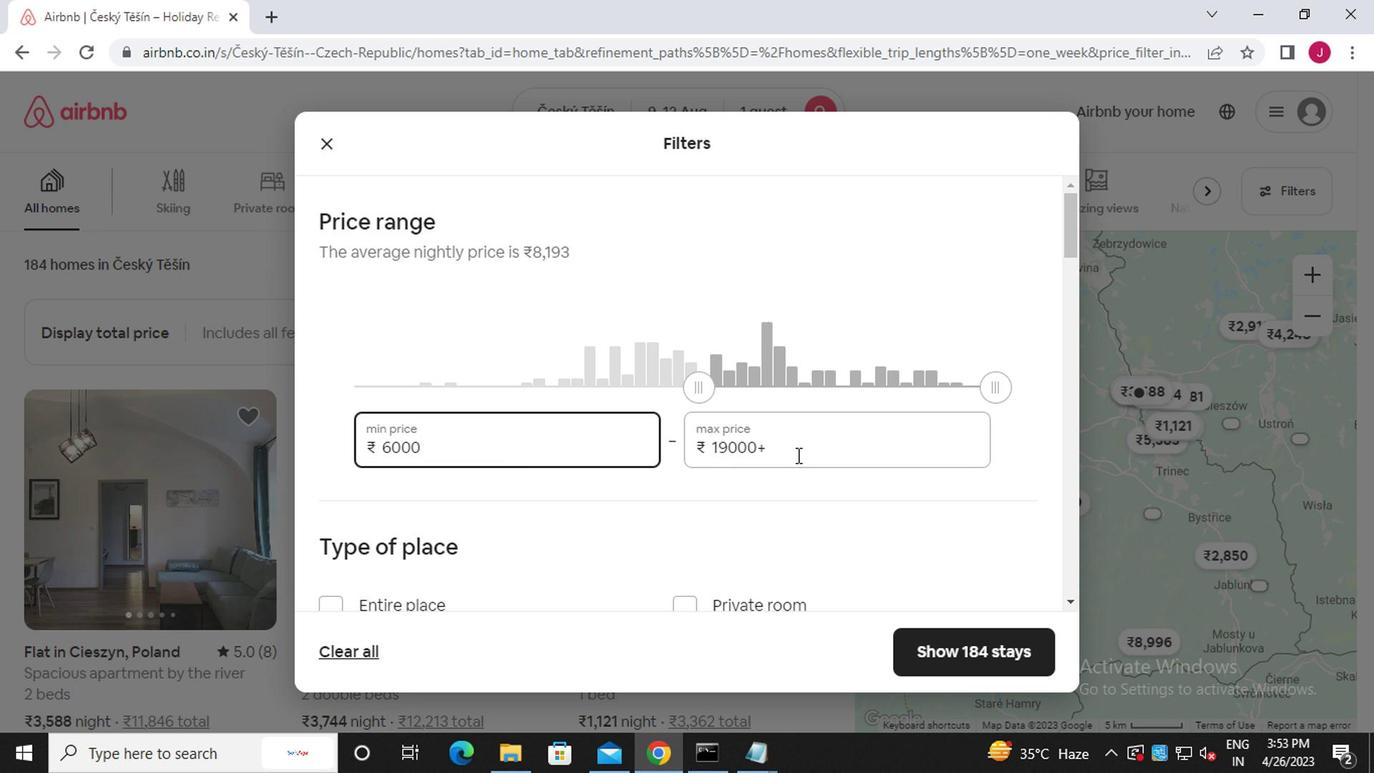 
Action: Key pressed <Key.backspace><Key.backspace><Key.backspace><Key.backspace><Key.backspace><Key.backspace><Key.backspace><Key.backspace><Key.backspace><Key.backspace><Key.backspace><Key.backspace><<97>><<101>><<96>><<96>><<96>>
Screenshot: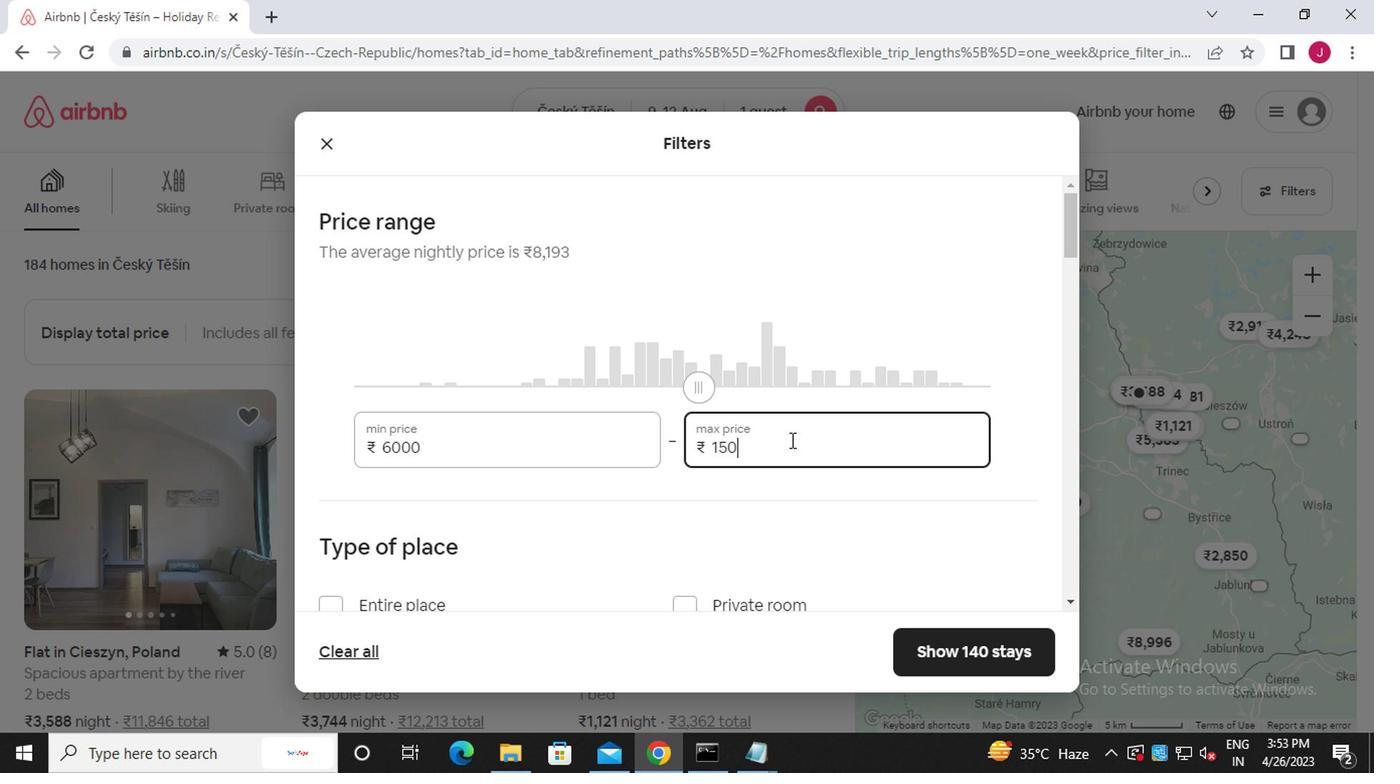 
Action: Mouse moved to (762, 463)
Screenshot: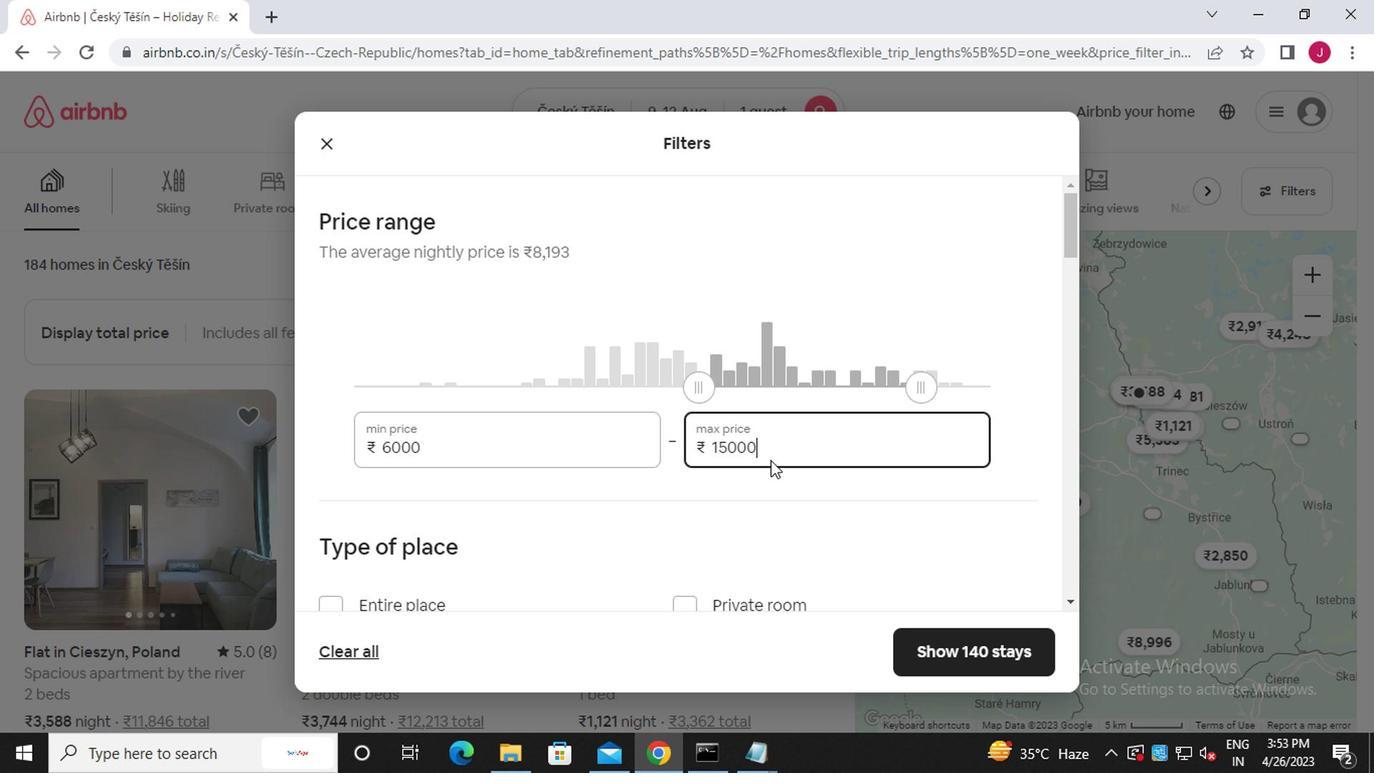 
Action: Mouse scrolled (762, 461) with delta (0, -1)
Screenshot: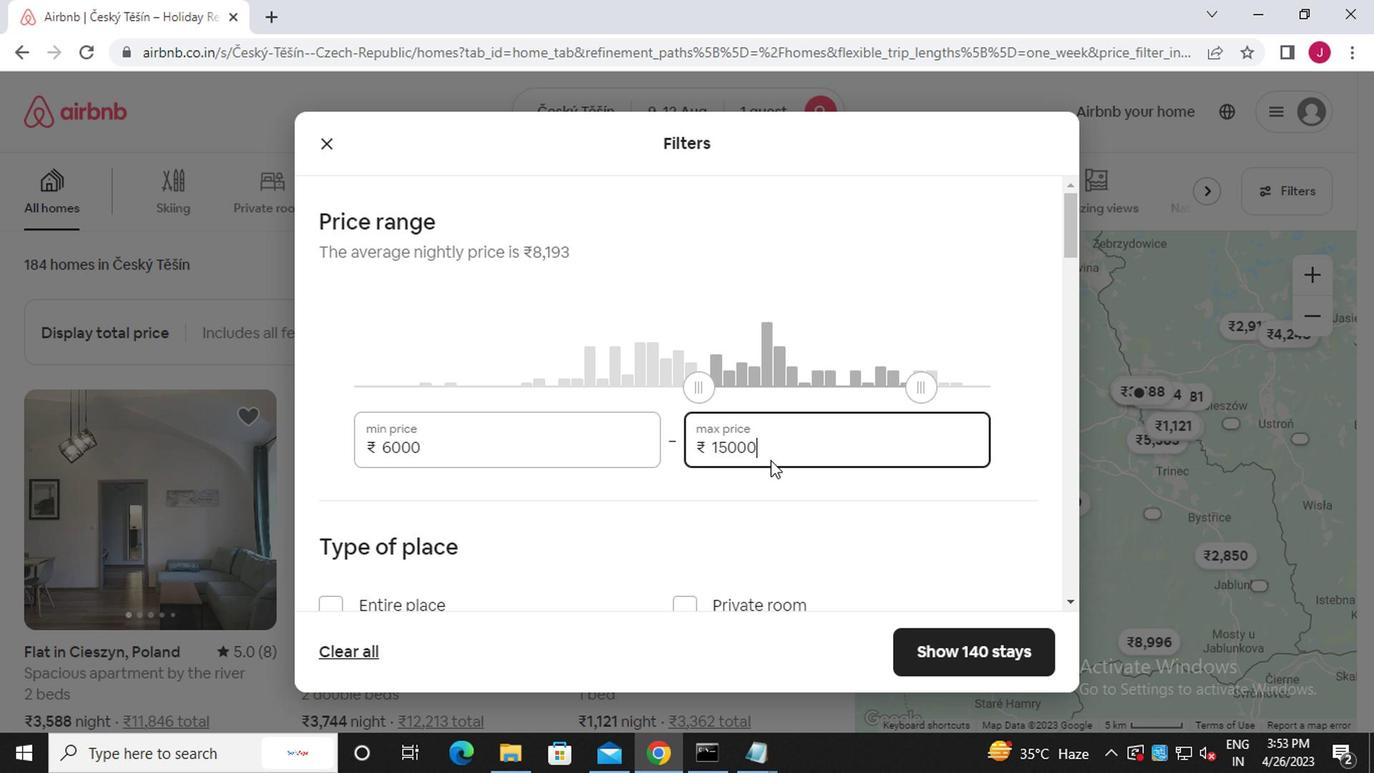 
Action: Mouse moved to (759, 463)
Screenshot: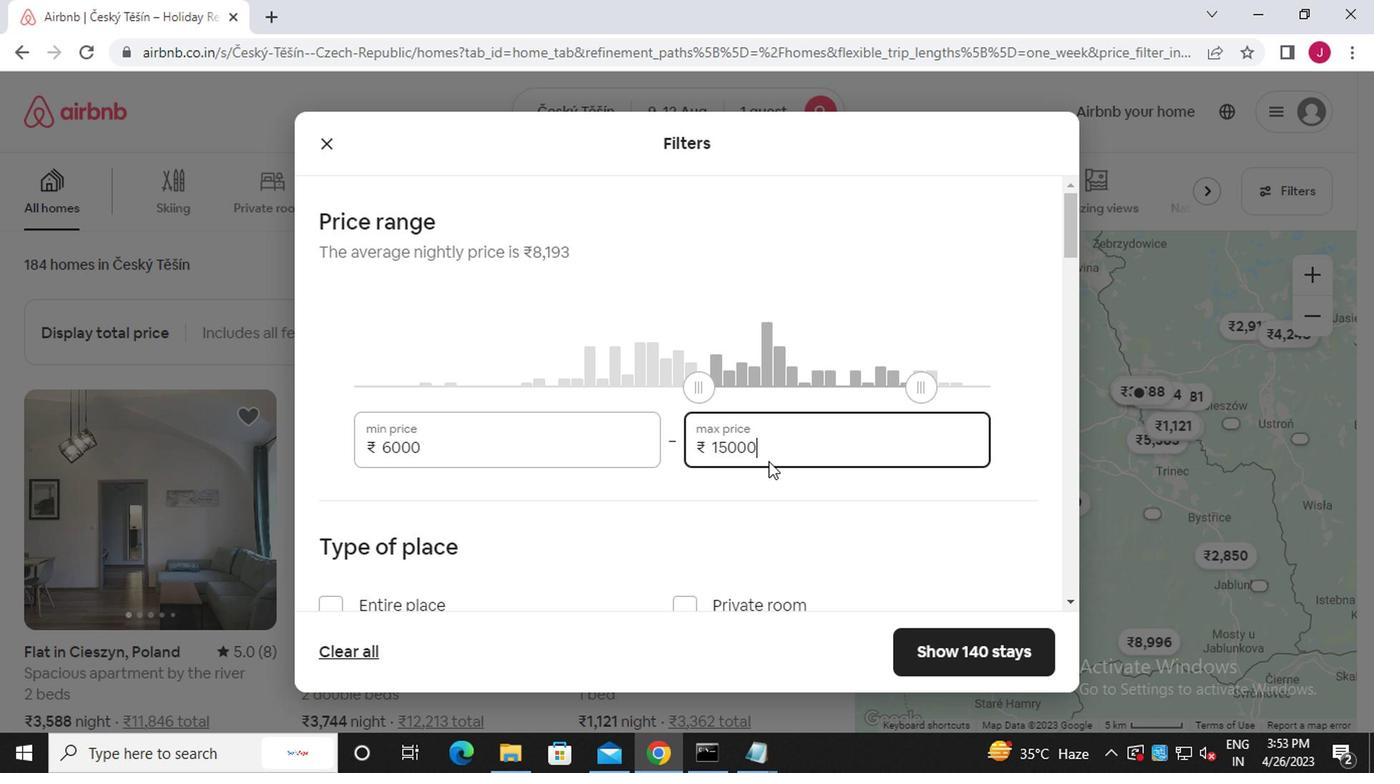 
Action: Mouse scrolled (759, 463) with delta (0, 0)
Screenshot: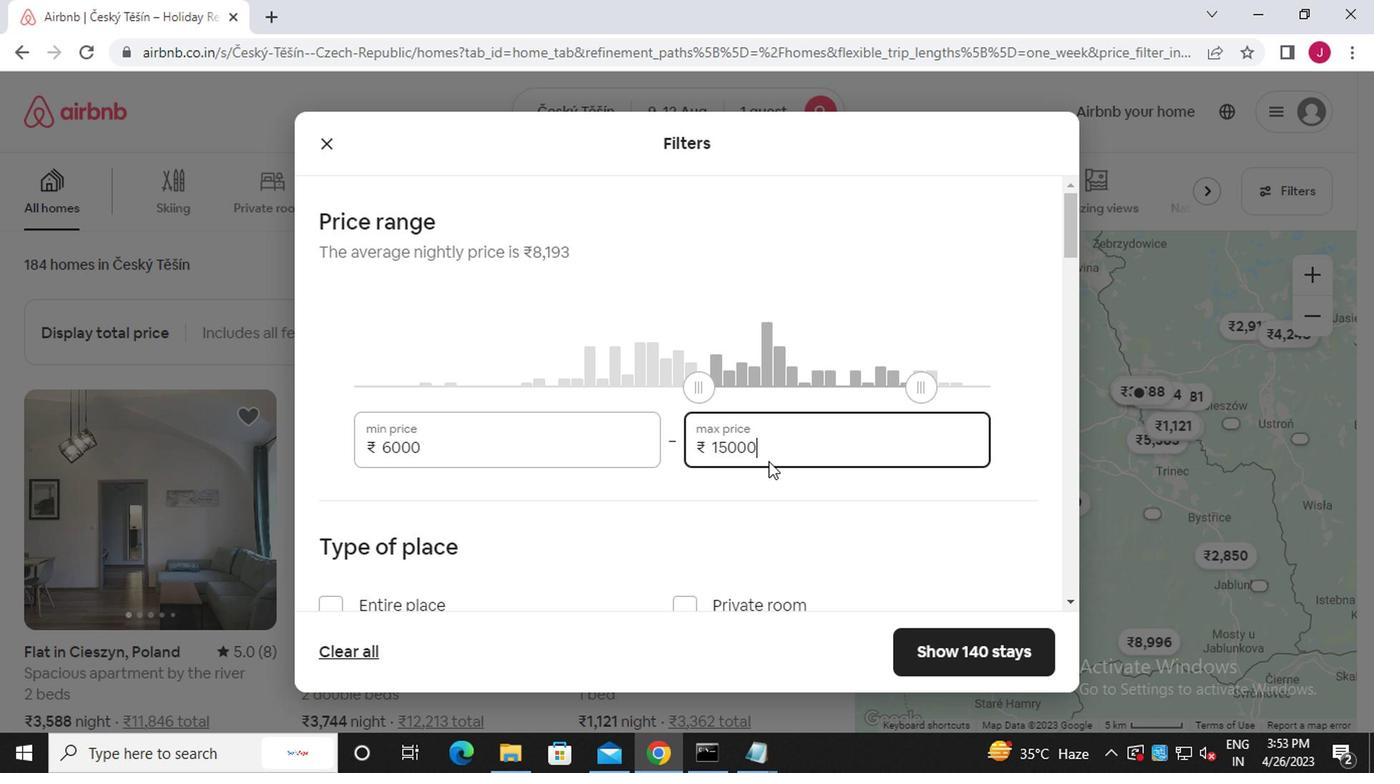 
Action: Mouse moved to (320, 406)
Screenshot: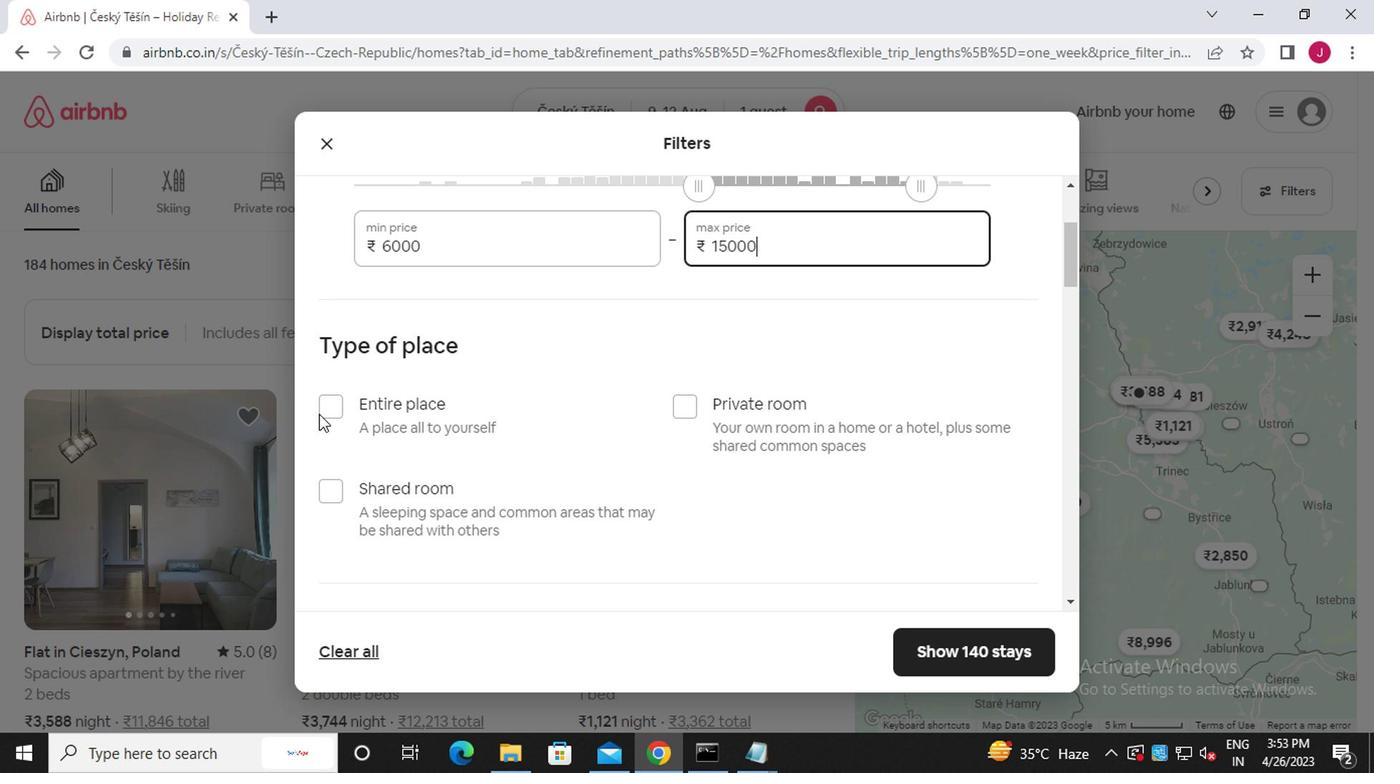 
Action: Mouse pressed left at (320, 406)
Screenshot: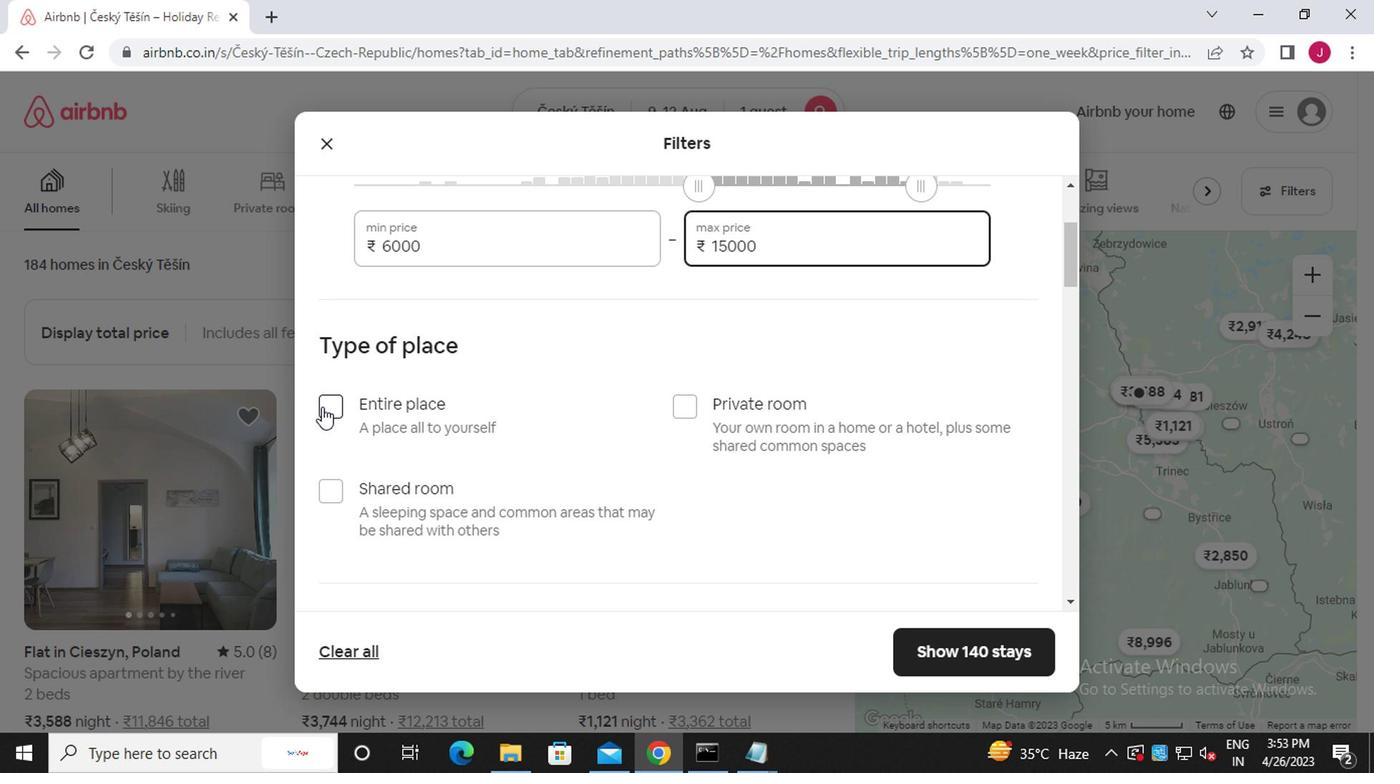 
Action: Mouse moved to (365, 413)
Screenshot: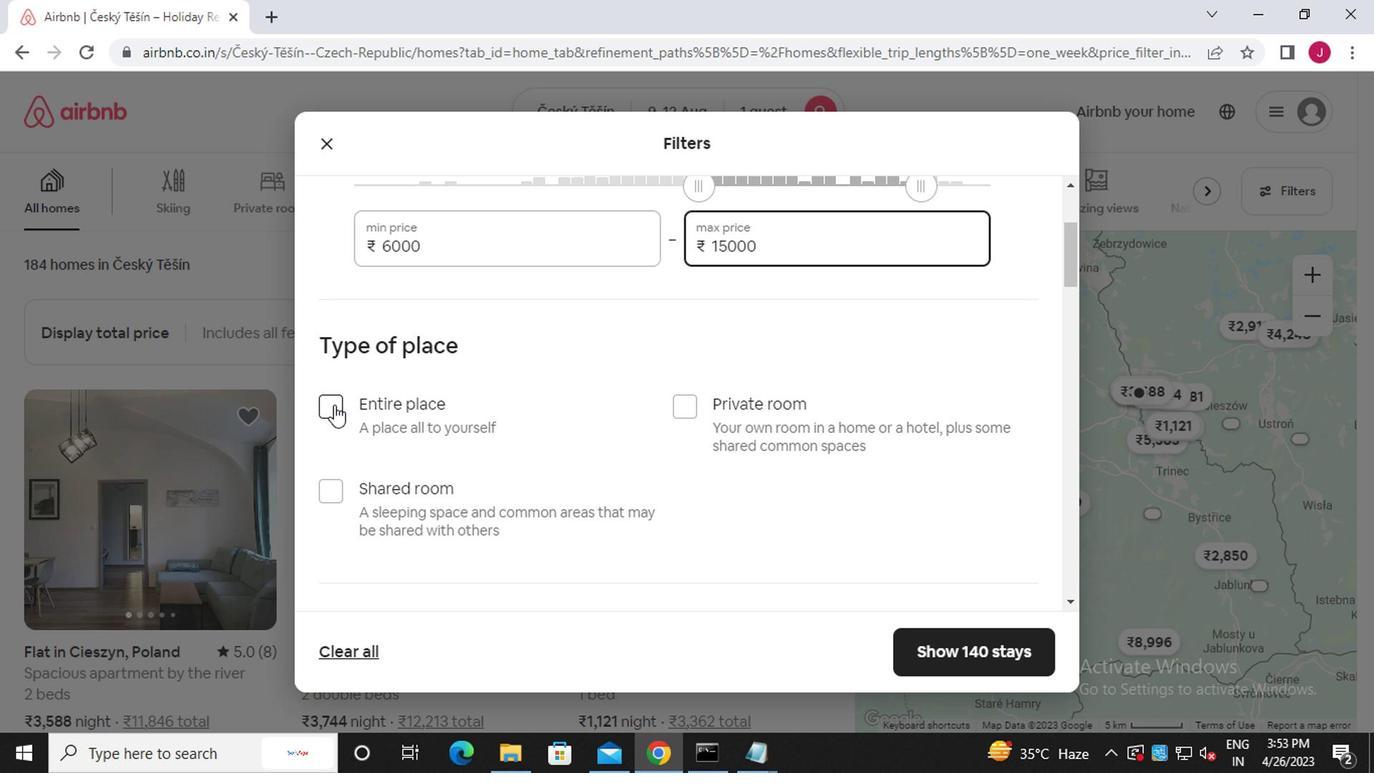 
Action: Mouse scrolled (365, 411) with delta (0, -1)
Screenshot: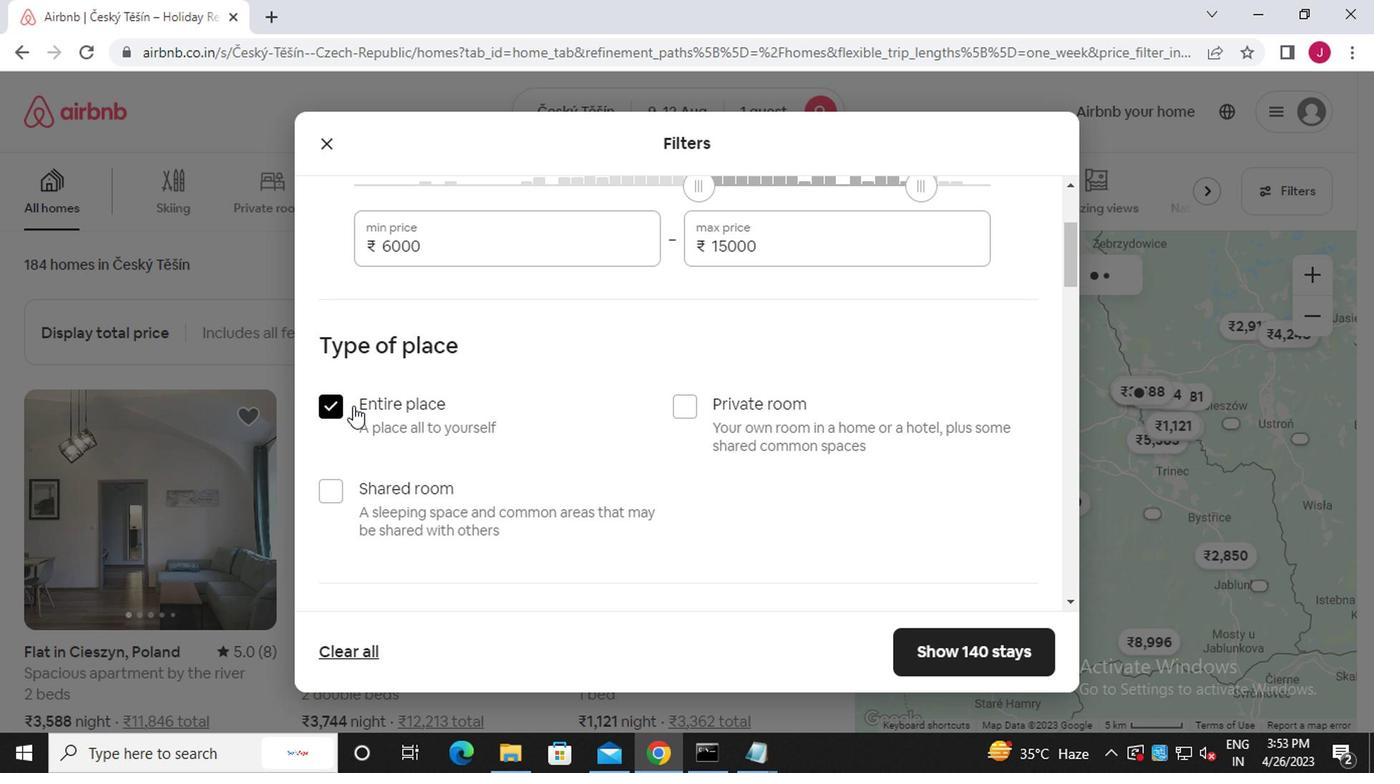 
Action: Mouse moved to (367, 414)
Screenshot: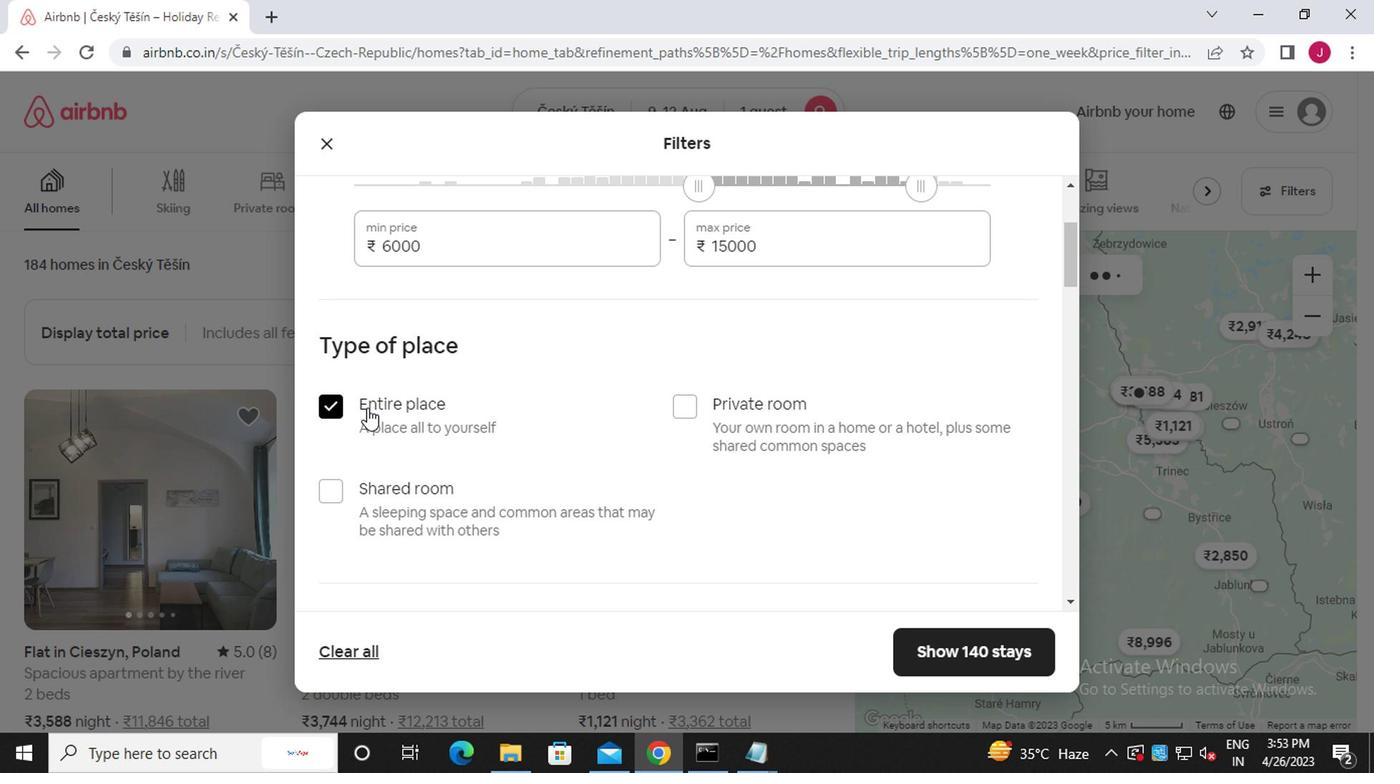 
Action: Mouse scrolled (367, 413) with delta (0, 0)
Screenshot: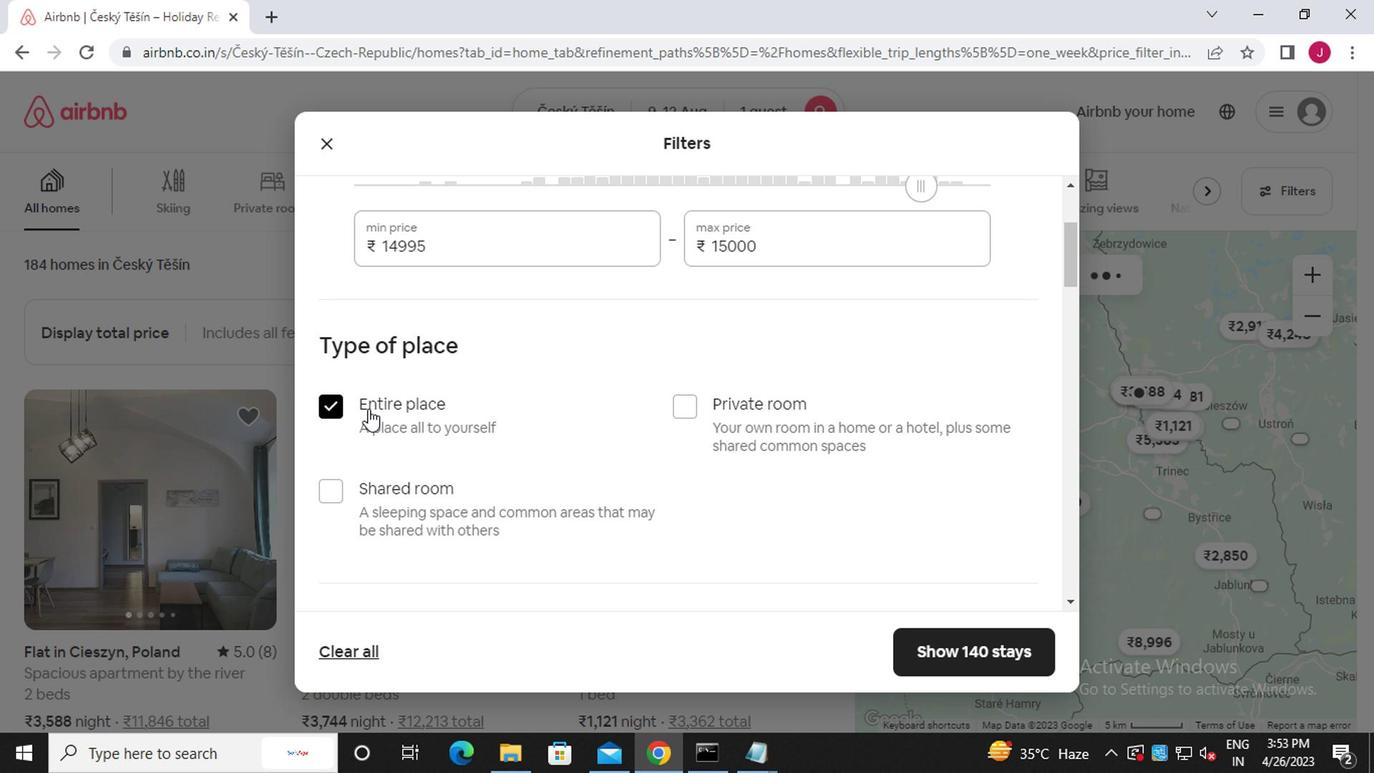 
Action: Mouse scrolled (367, 413) with delta (0, 0)
Screenshot: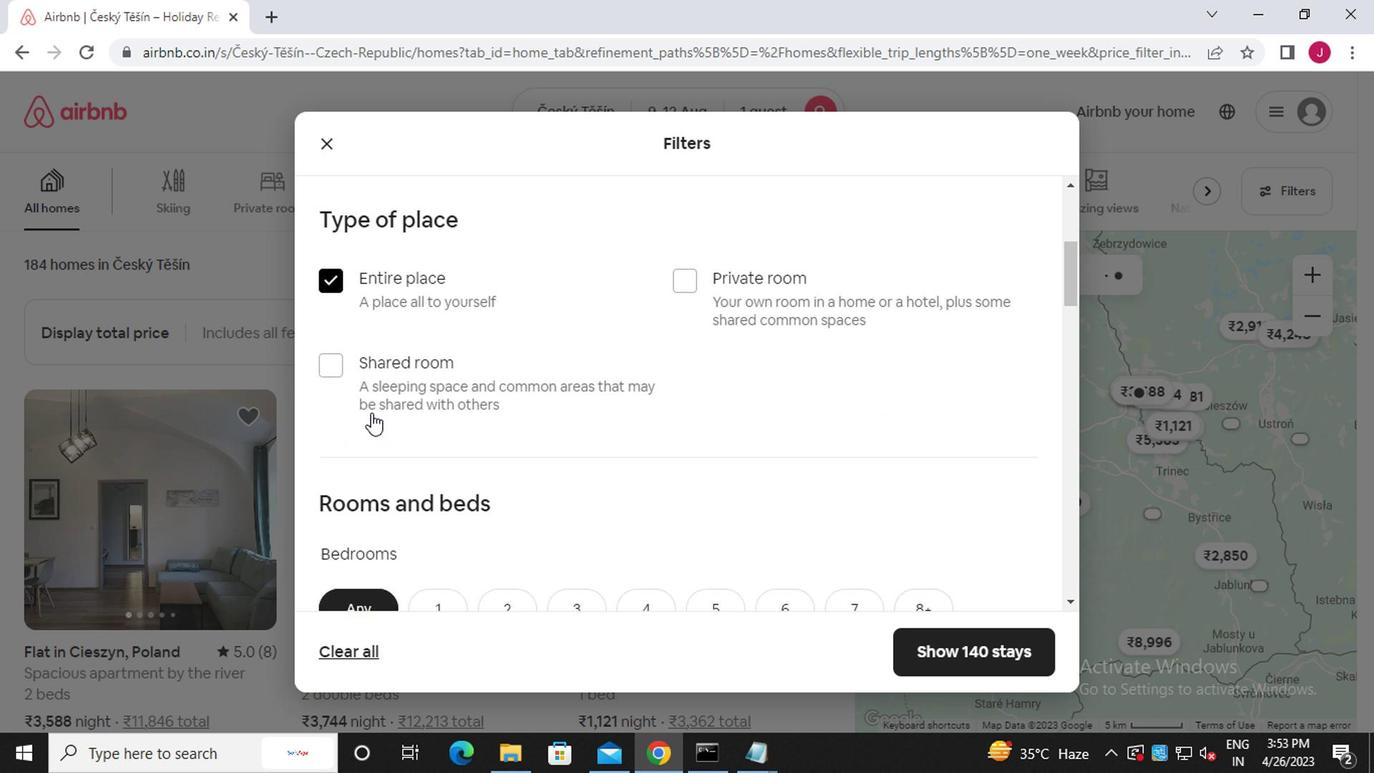 
Action: Mouse moved to (367, 415)
Screenshot: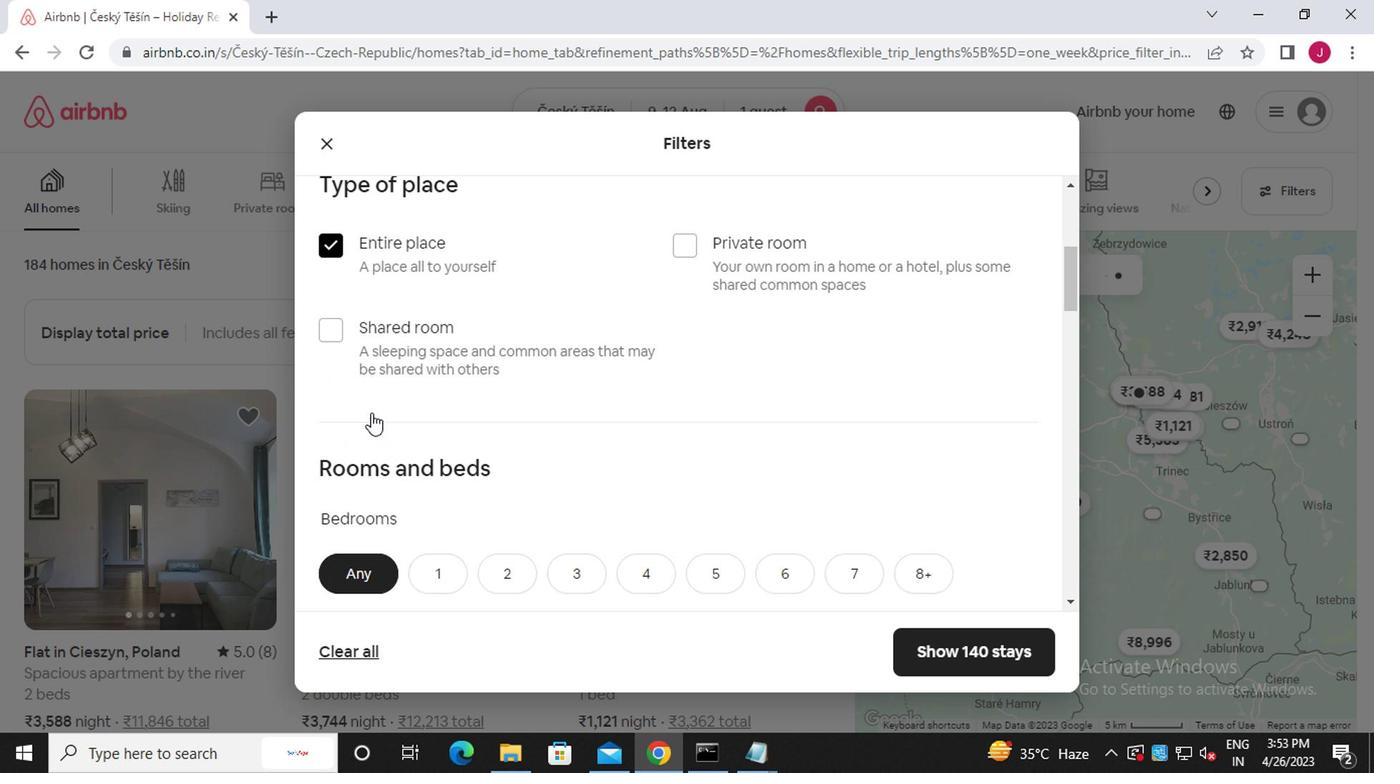 
Action: Mouse scrolled (367, 414) with delta (0, -1)
Screenshot: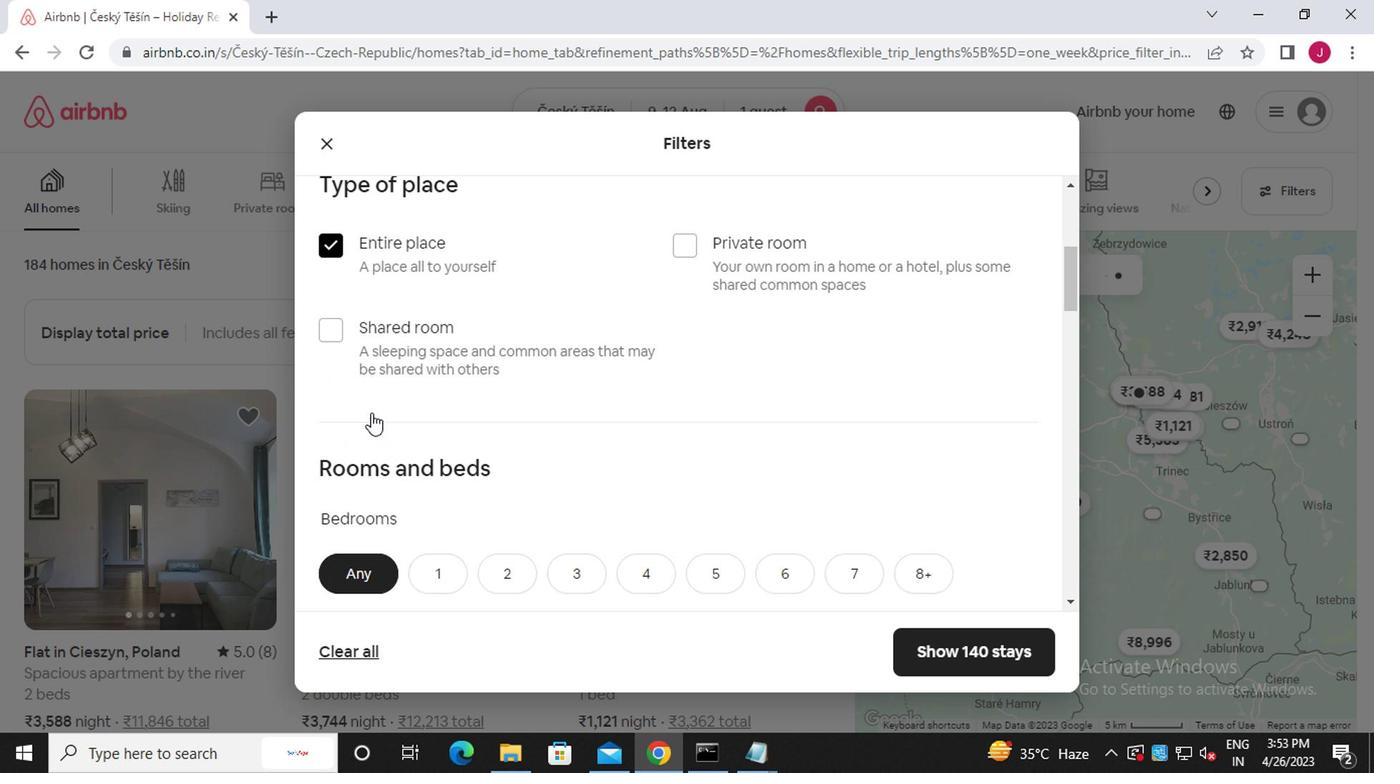 
Action: Mouse moved to (443, 342)
Screenshot: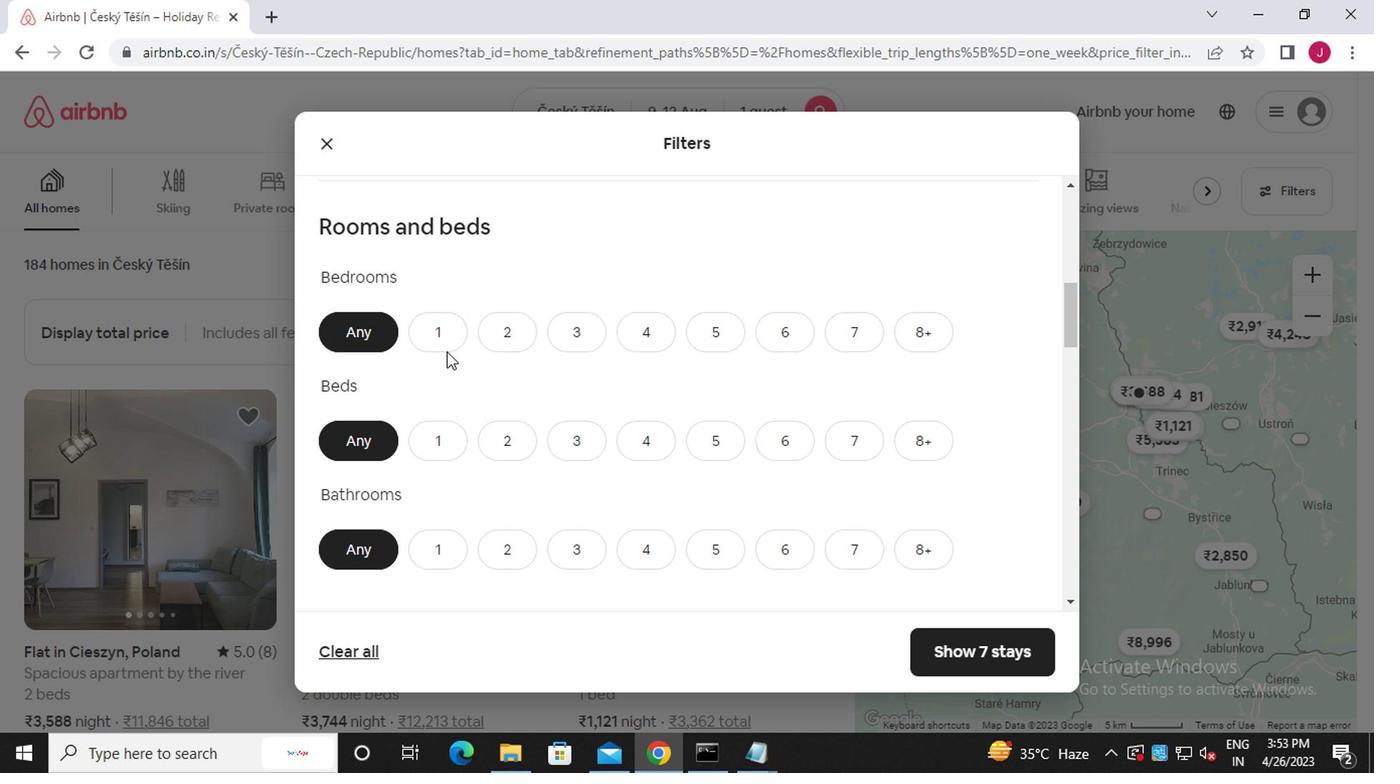 
Action: Mouse pressed left at (443, 342)
Screenshot: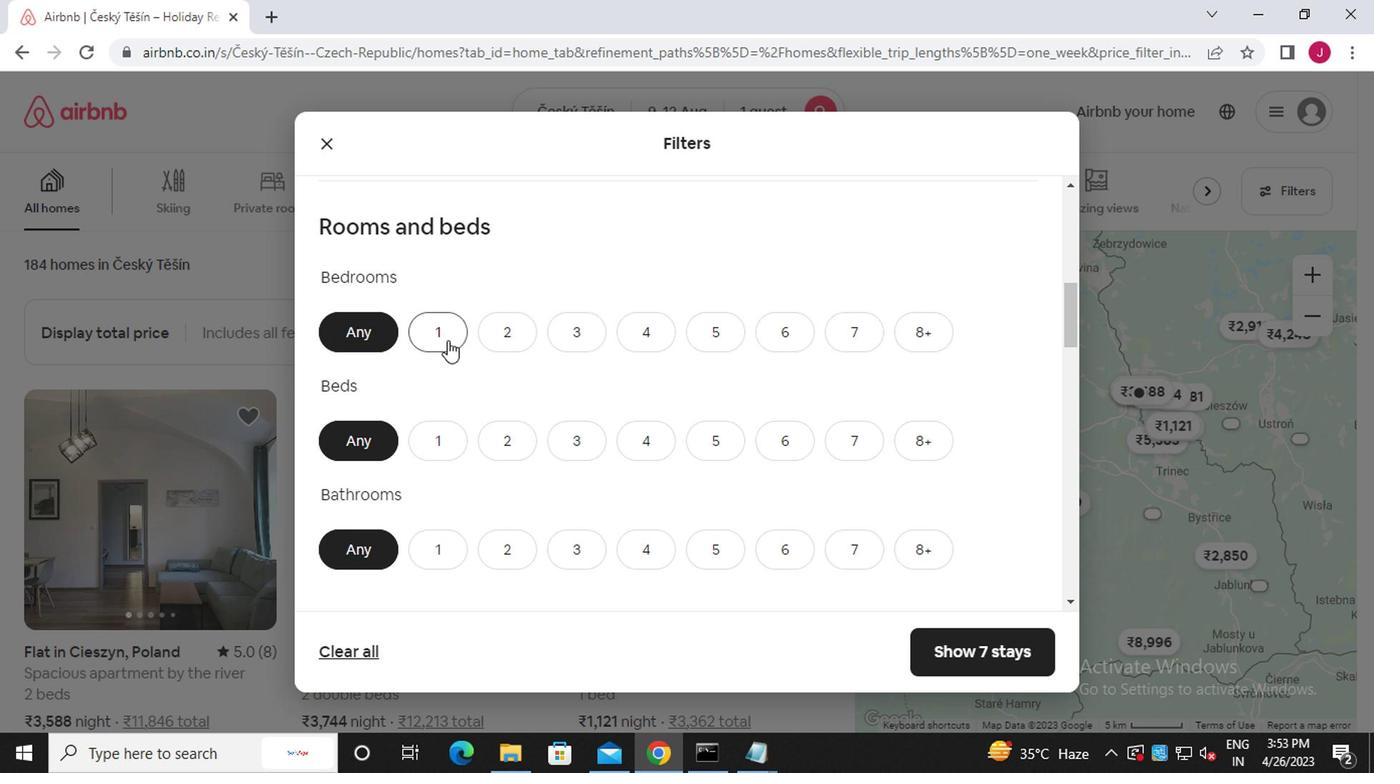 
Action: Mouse moved to (448, 440)
Screenshot: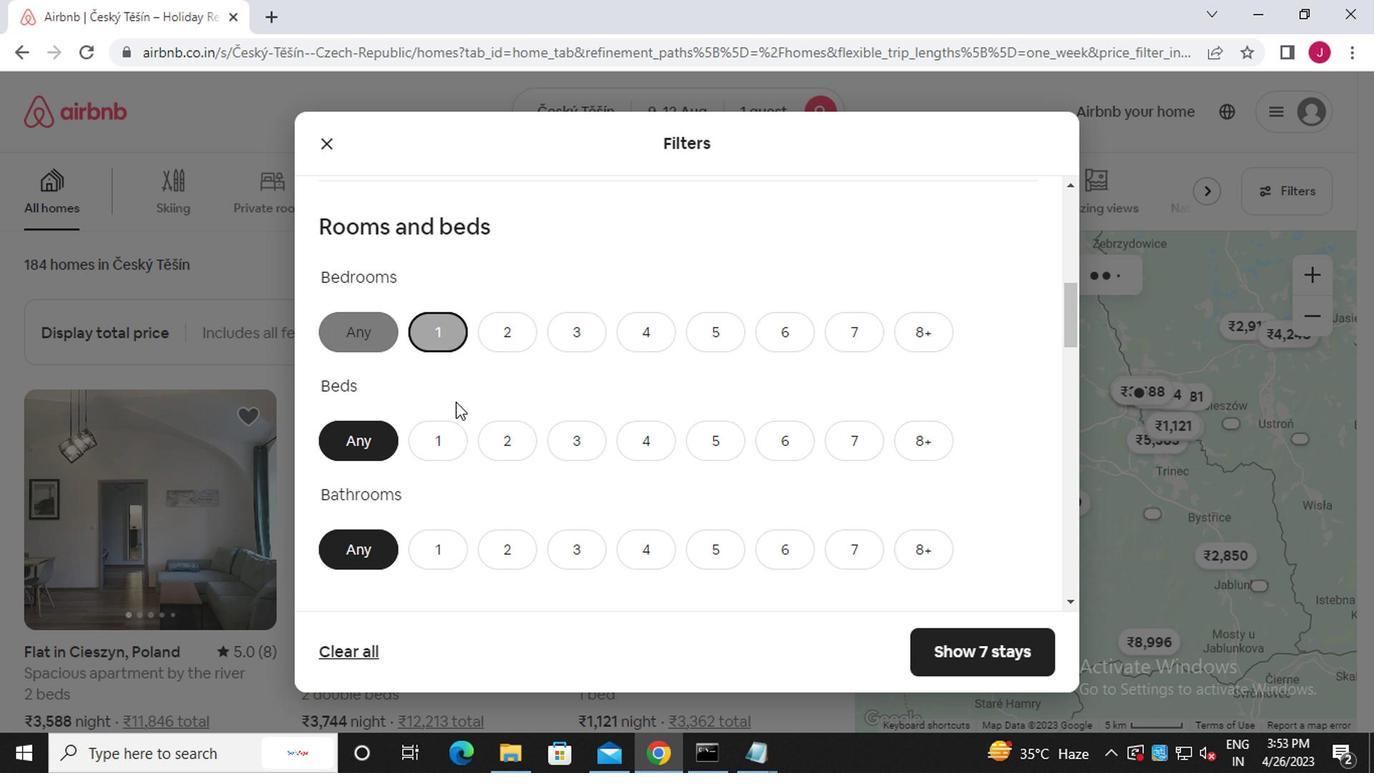 
Action: Mouse pressed left at (448, 440)
Screenshot: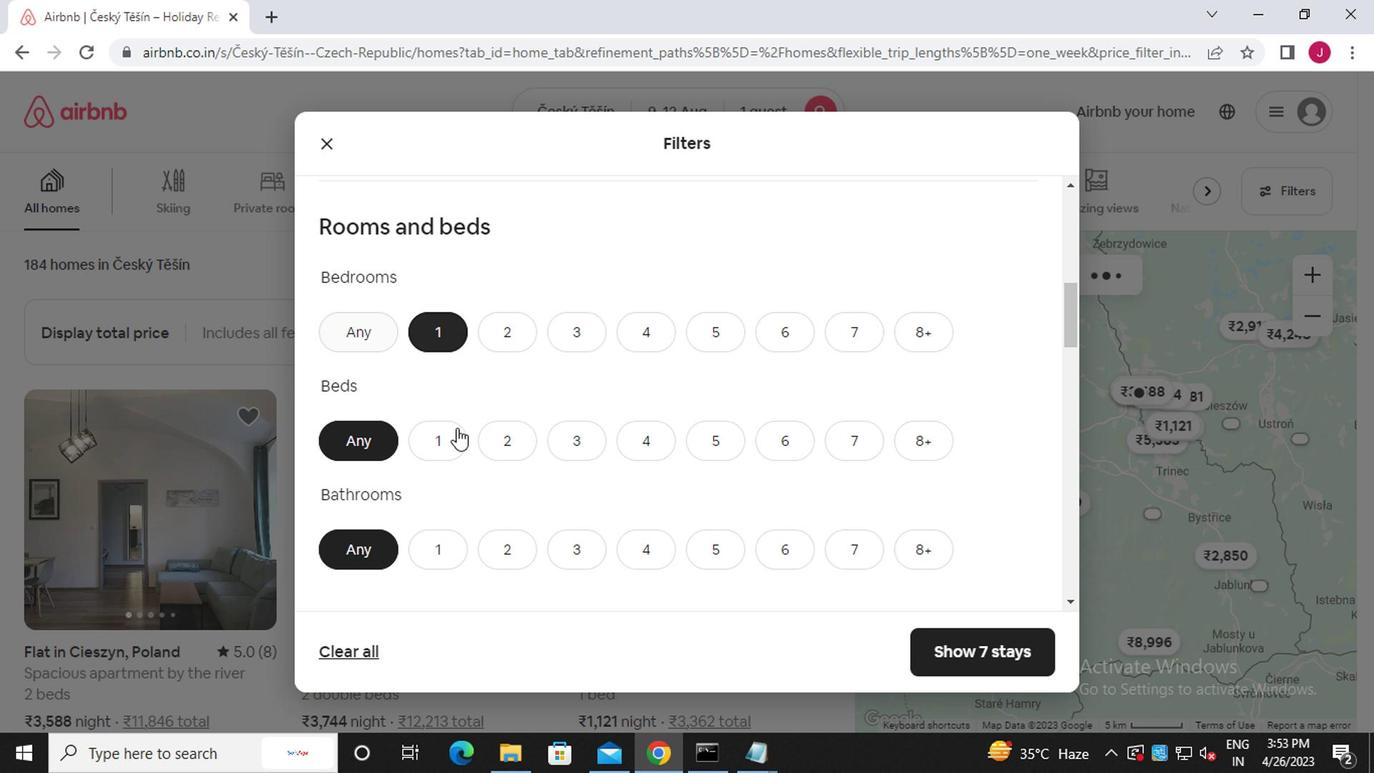 
Action: Mouse moved to (430, 556)
Screenshot: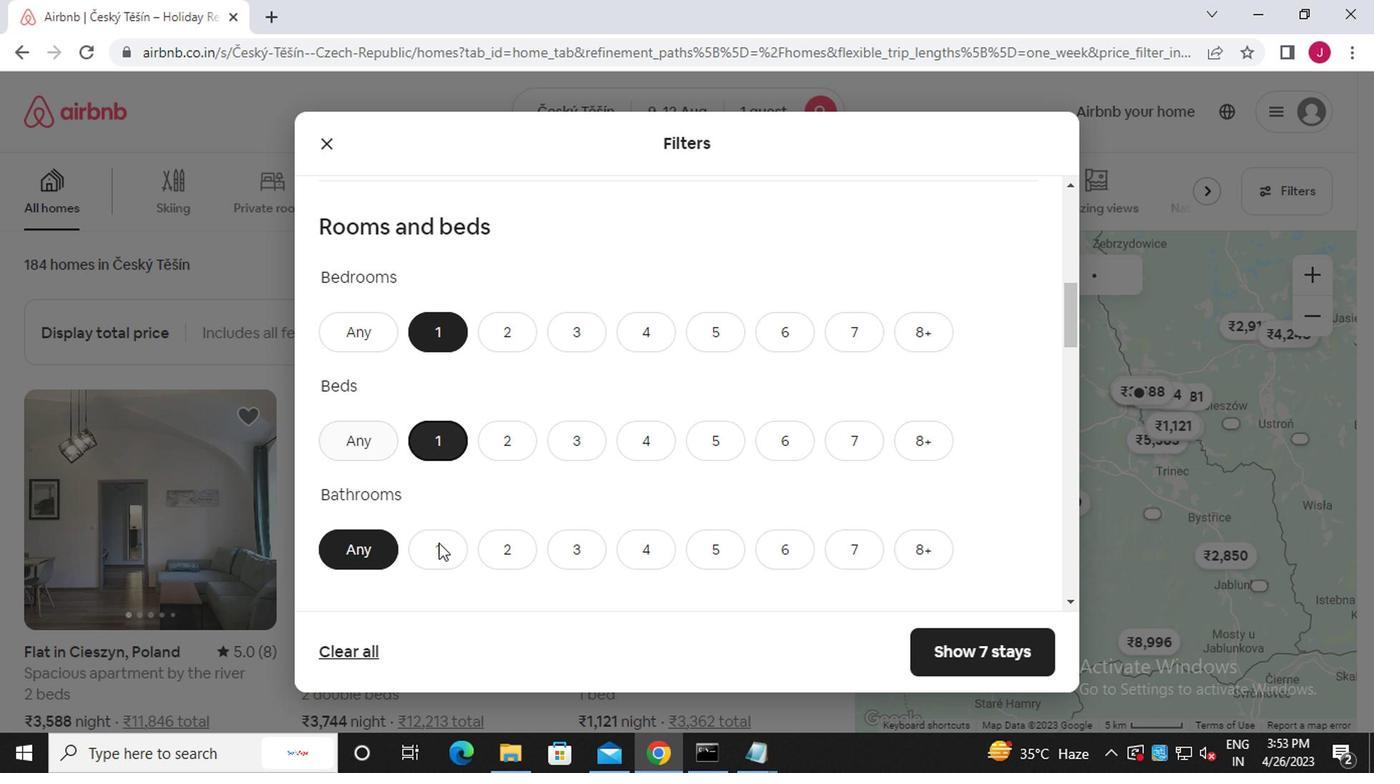 
Action: Mouse pressed left at (430, 556)
Screenshot: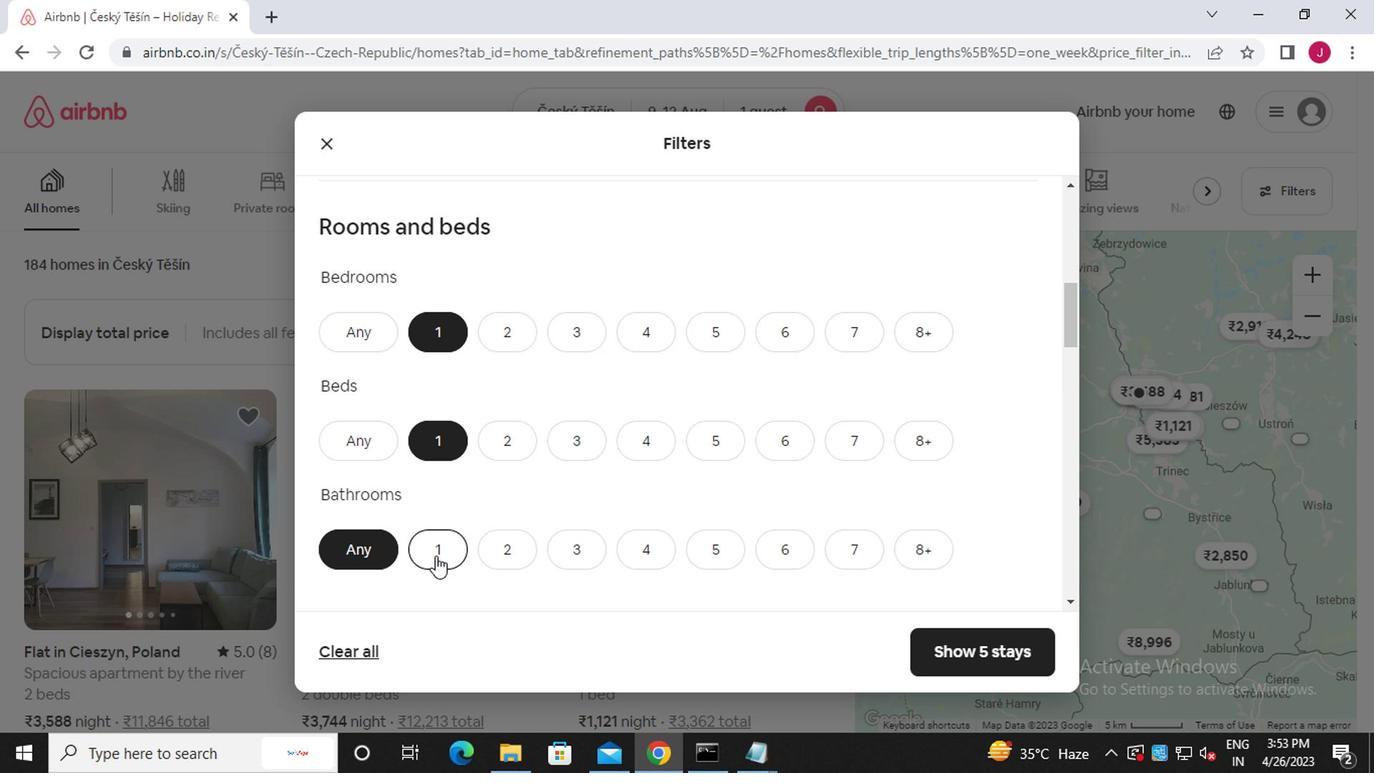 
Action: Mouse moved to (429, 548)
Screenshot: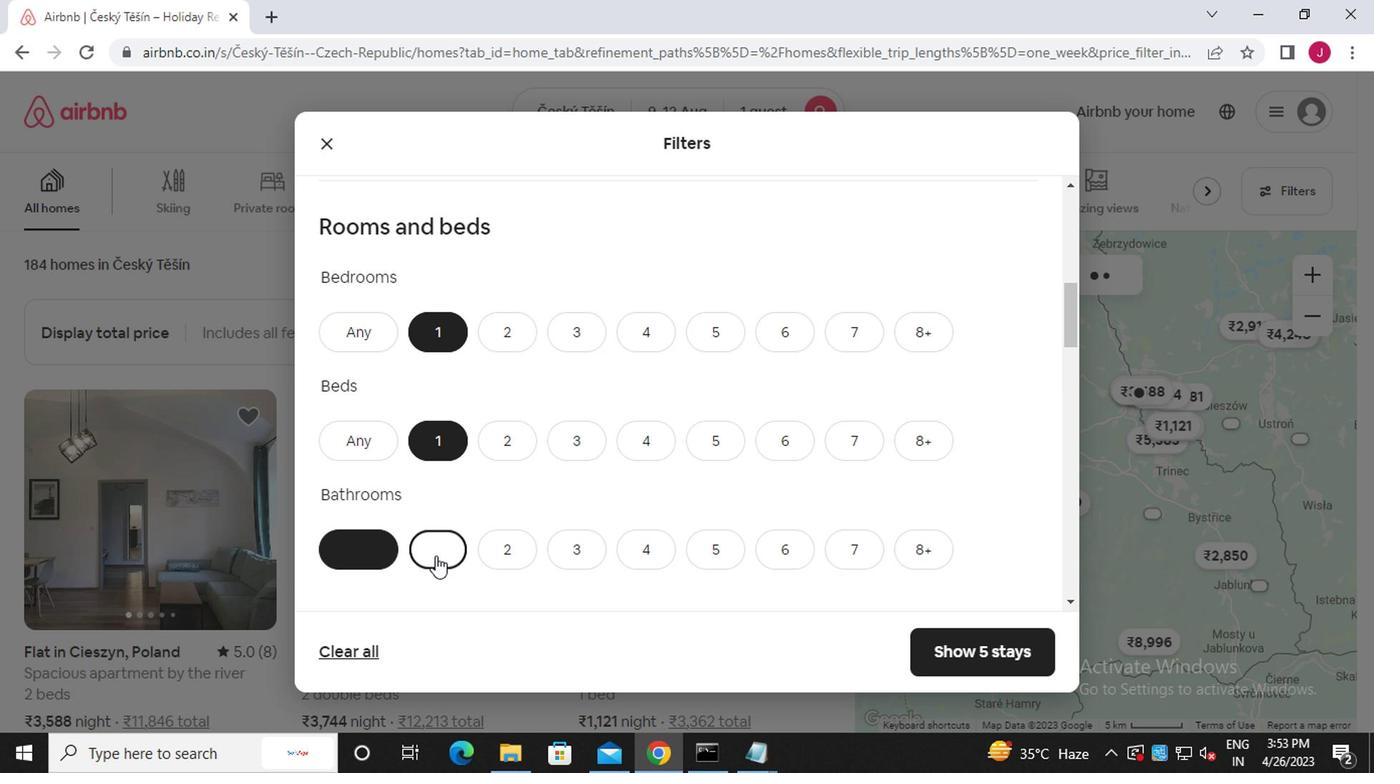 
Action: Mouse scrolled (429, 546) with delta (0, -1)
Screenshot: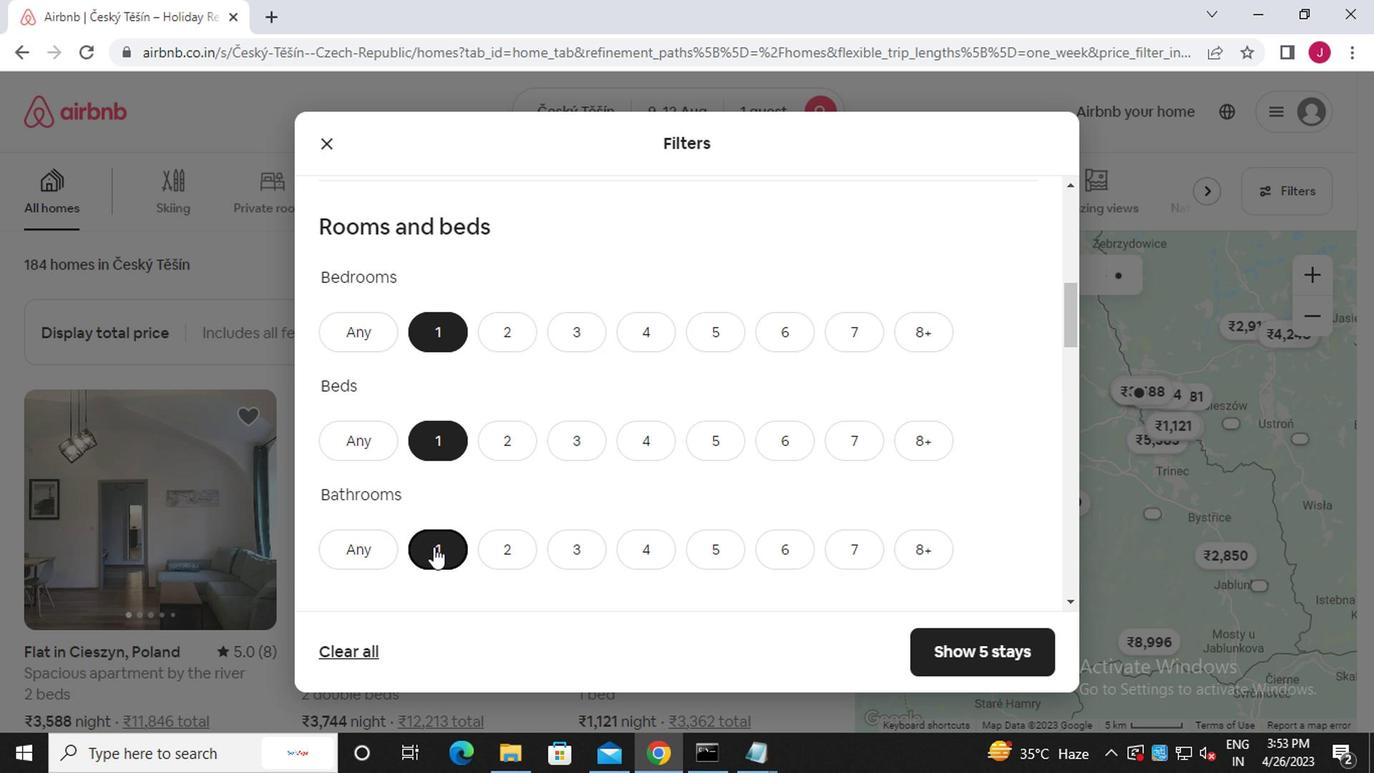 
Action: Mouse scrolled (429, 546) with delta (0, -1)
Screenshot: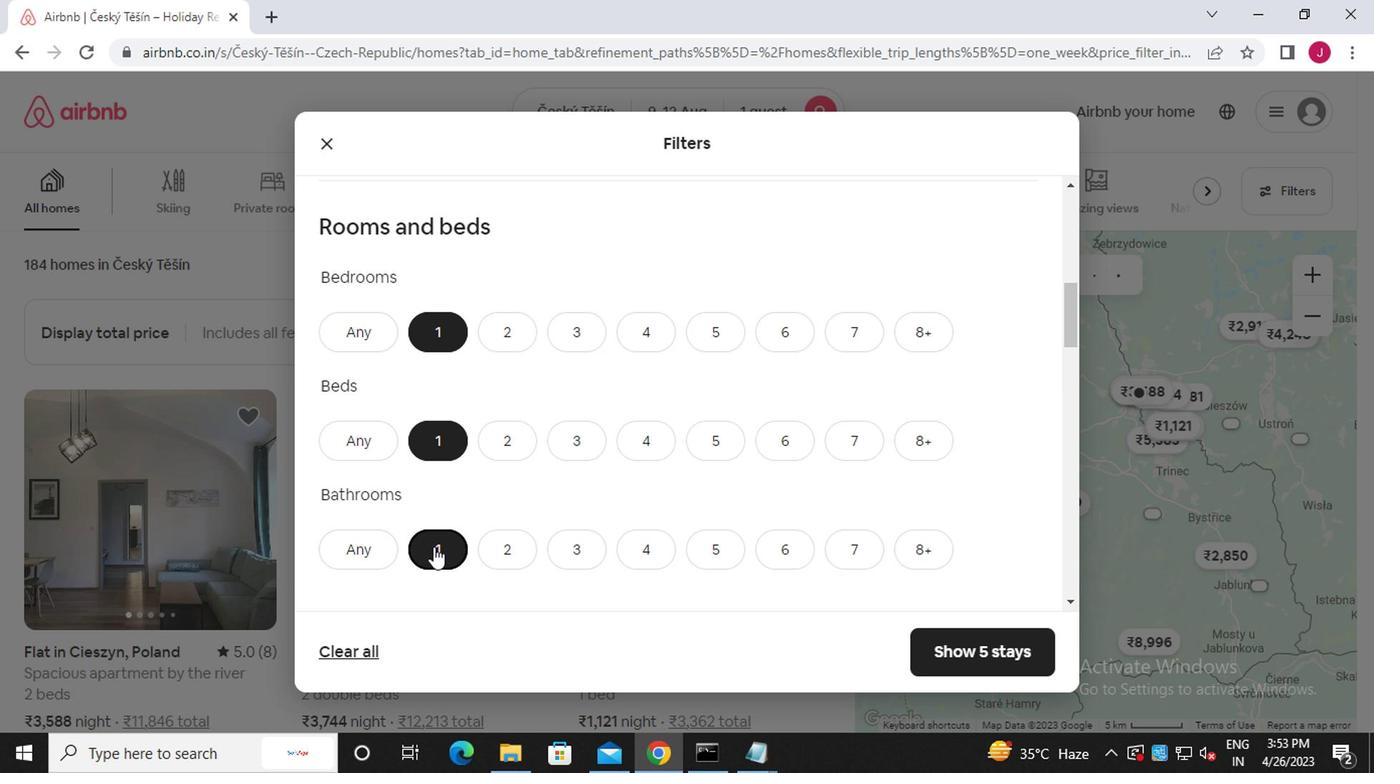 
Action: Mouse moved to (433, 551)
Screenshot: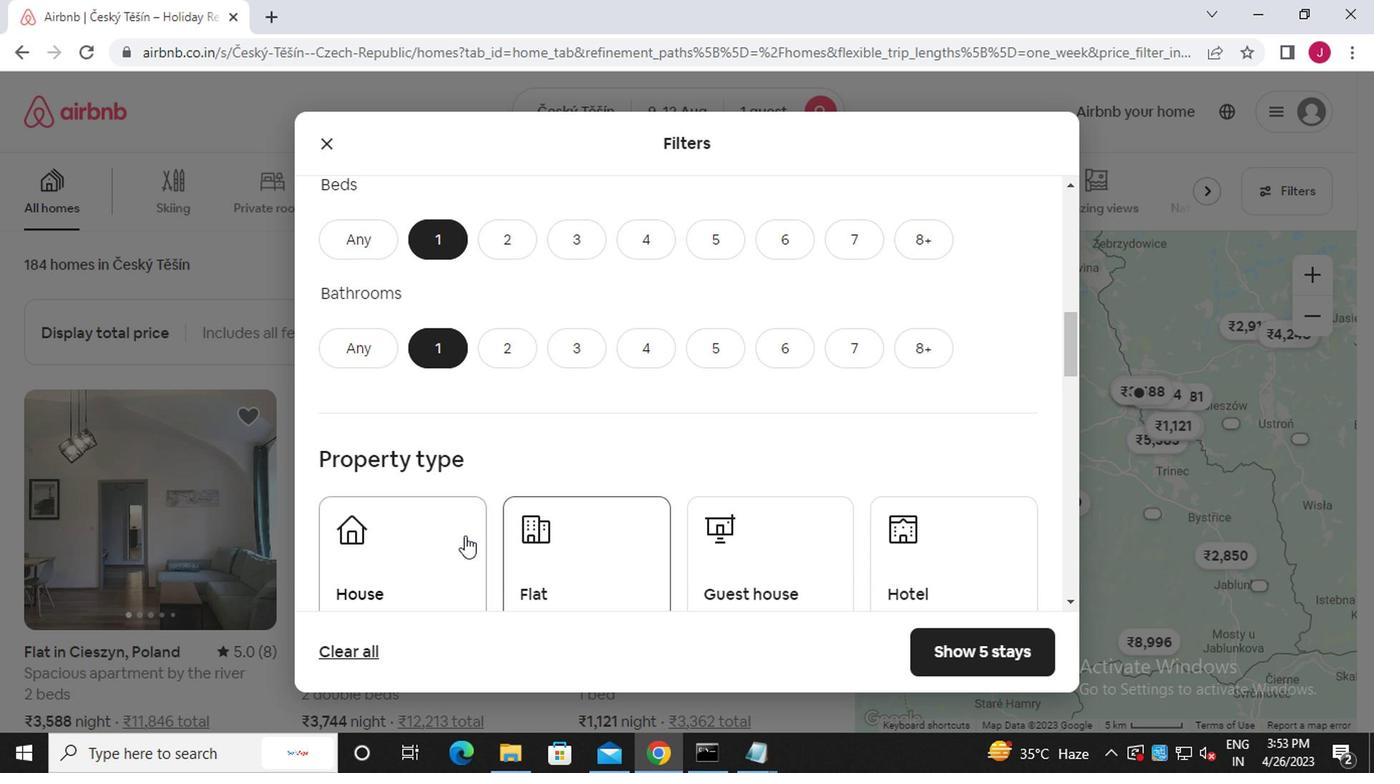 
Action: Mouse pressed left at (433, 551)
Screenshot: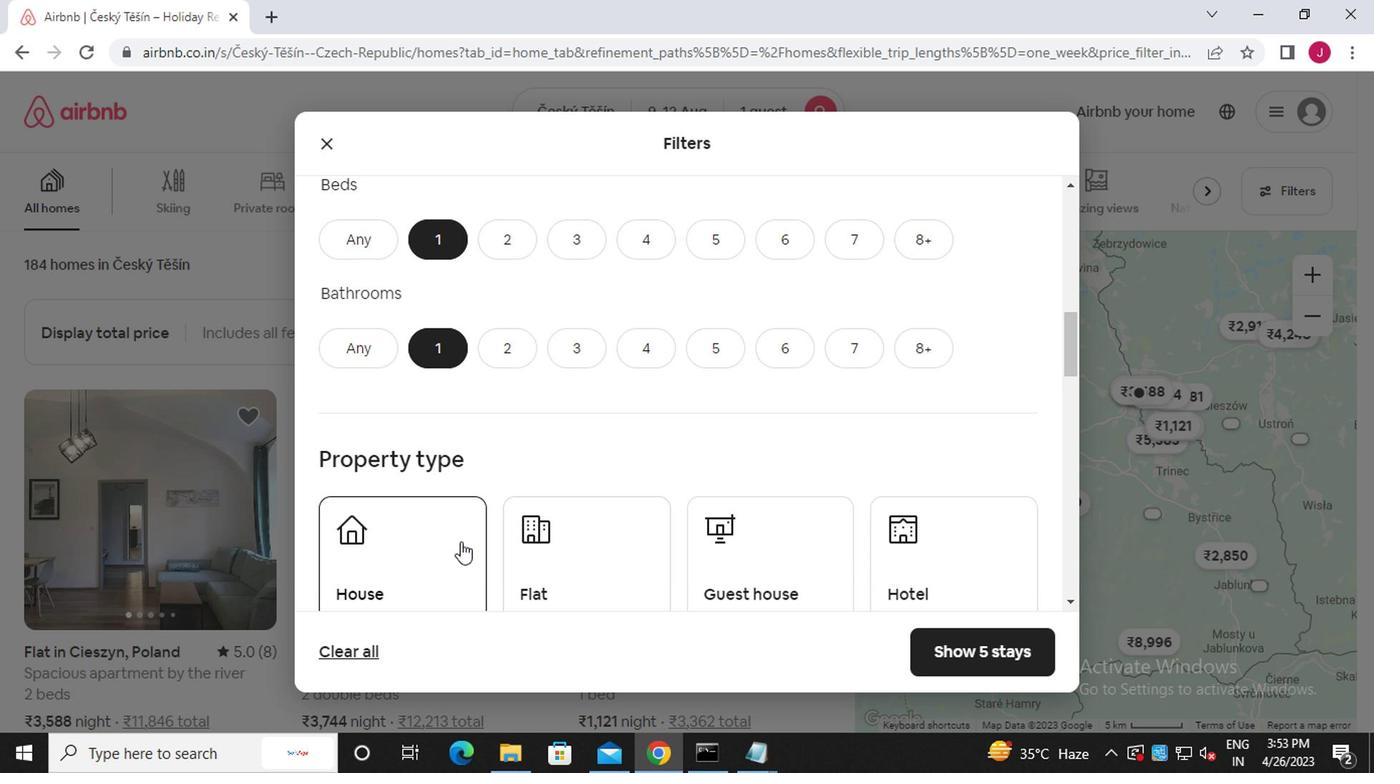 
Action: Mouse moved to (594, 573)
Screenshot: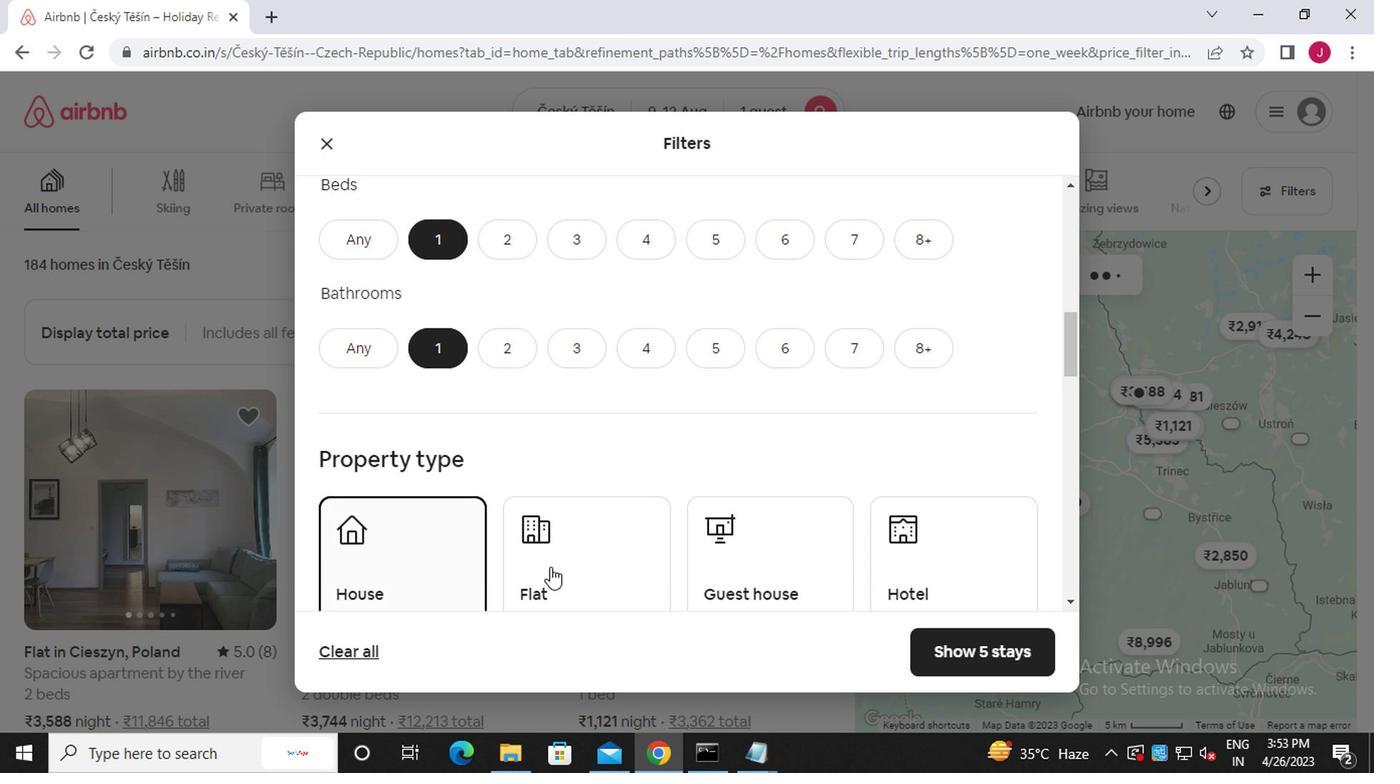 
Action: Mouse pressed left at (594, 573)
Screenshot: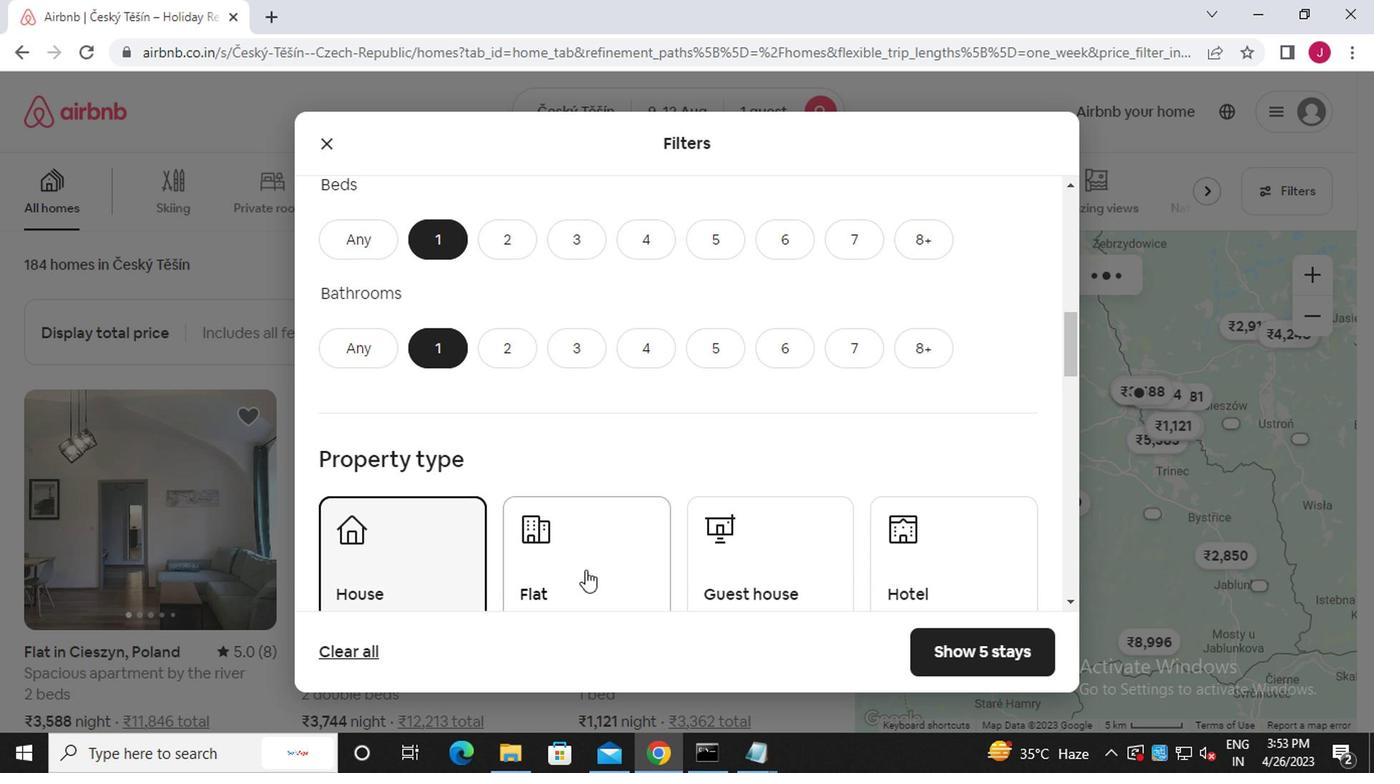 
Action: Mouse moved to (741, 561)
Screenshot: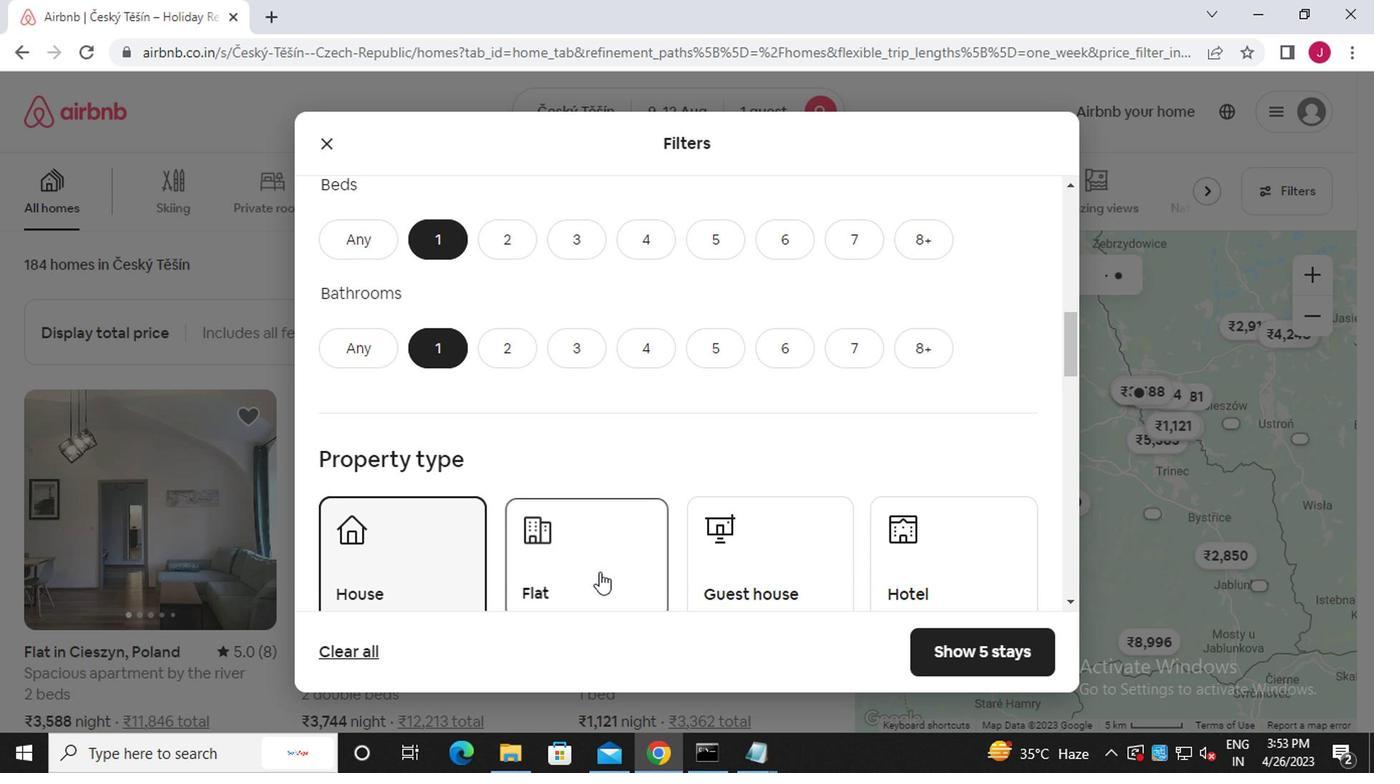 
Action: Mouse pressed left at (741, 561)
Screenshot: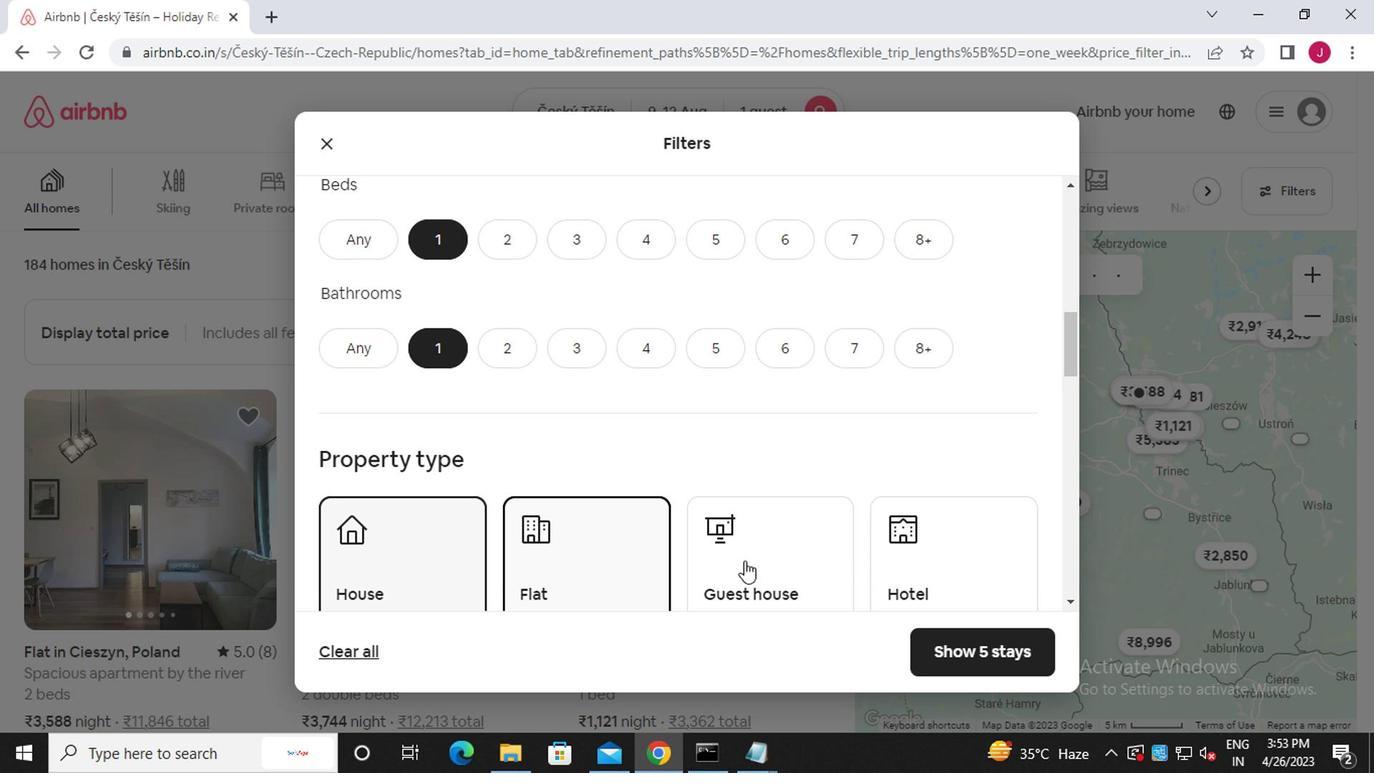 
Action: Mouse moved to (733, 541)
Screenshot: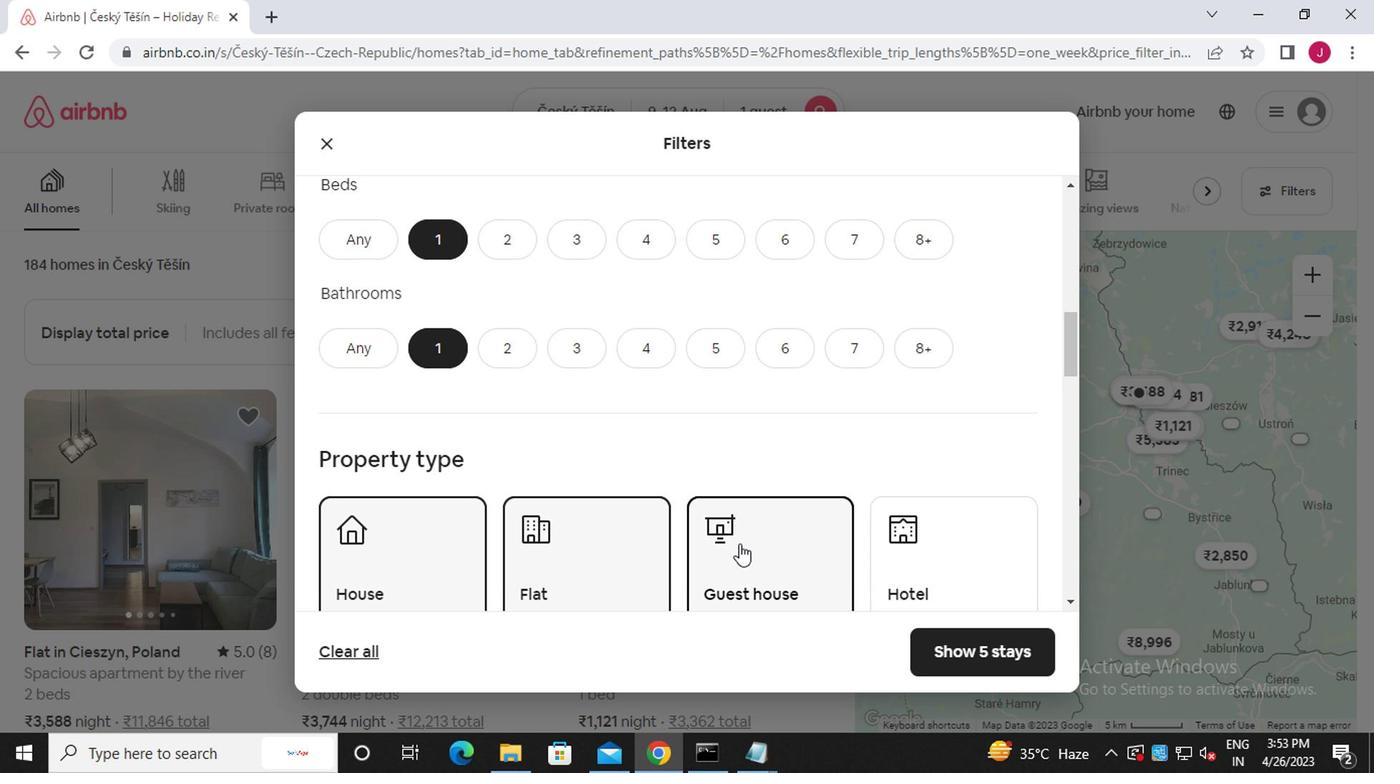 
Action: Mouse scrolled (733, 541) with delta (0, 0)
Screenshot: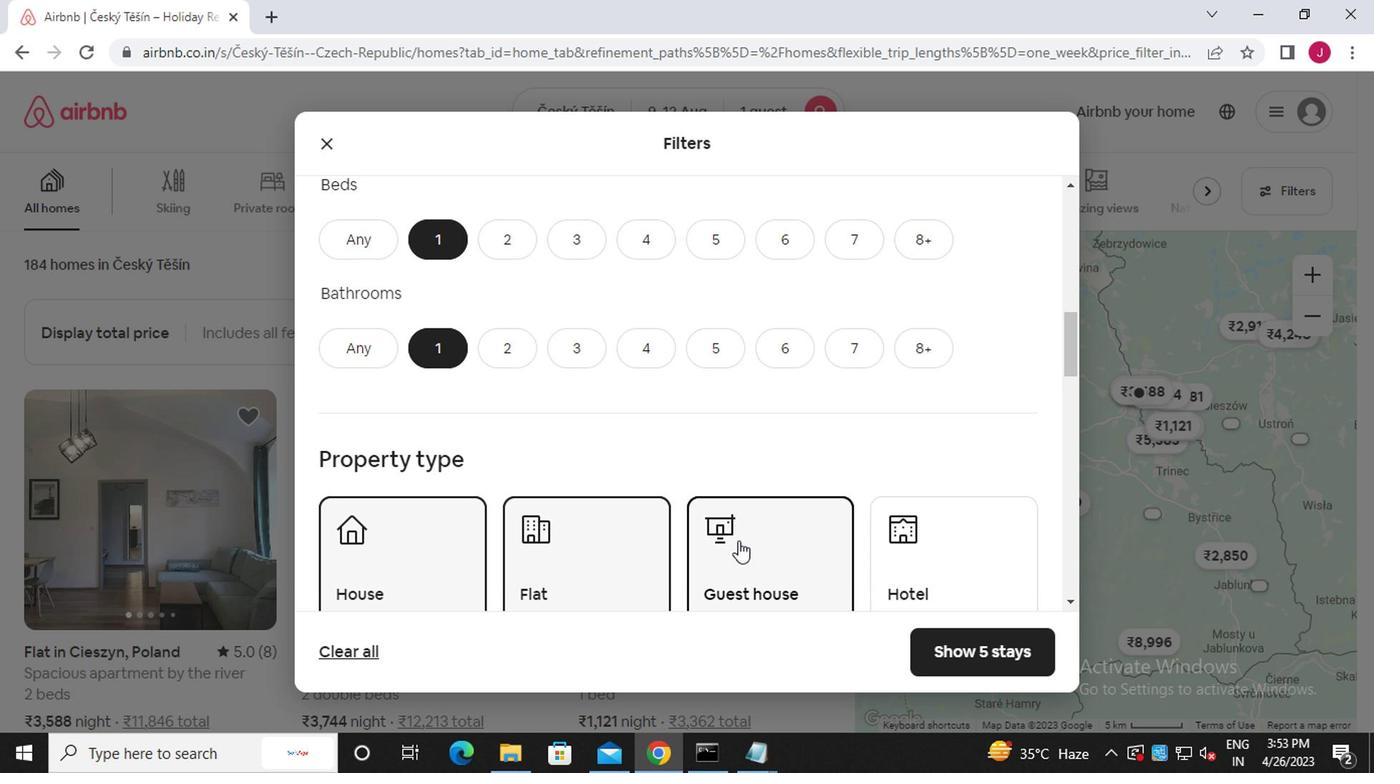 
Action: Mouse scrolled (733, 541) with delta (0, 0)
Screenshot: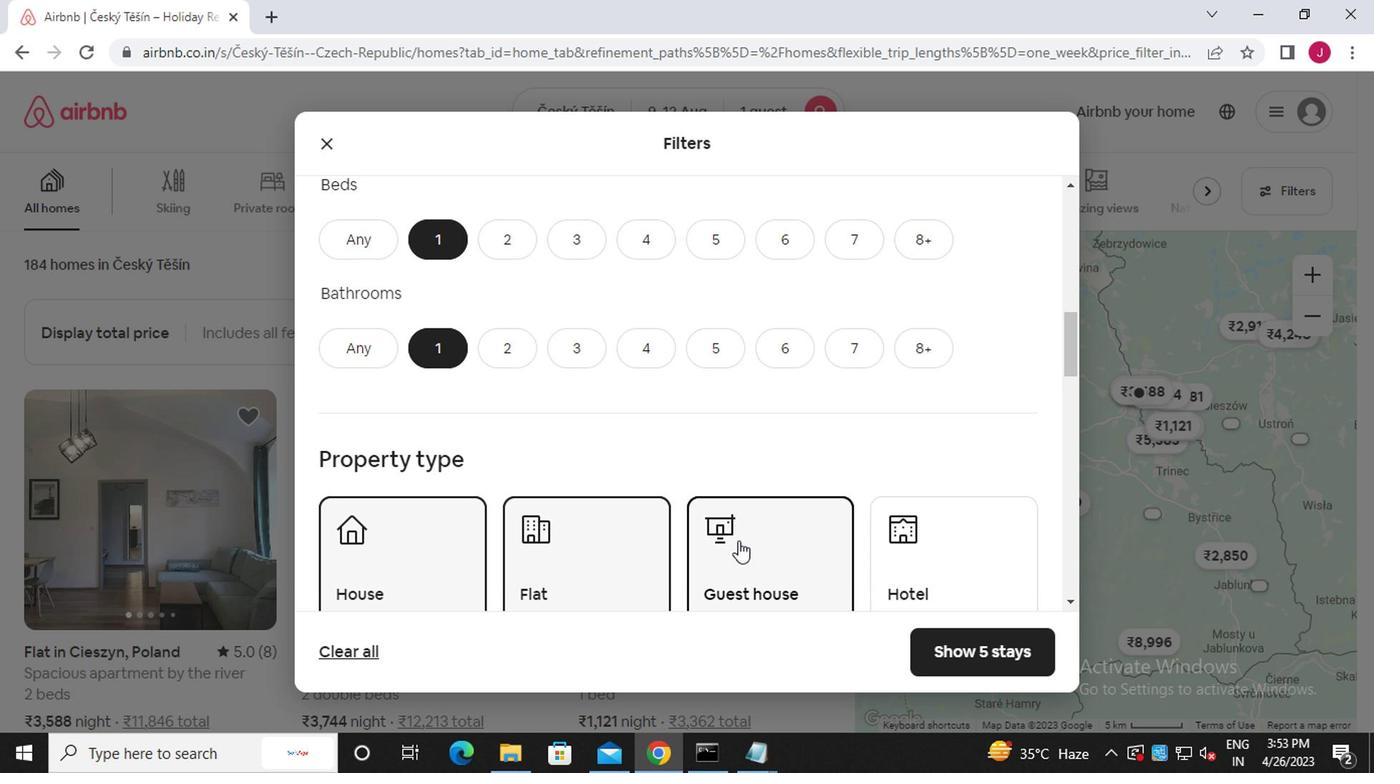 
Action: Mouse scrolled (733, 541) with delta (0, 0)
Screenshot: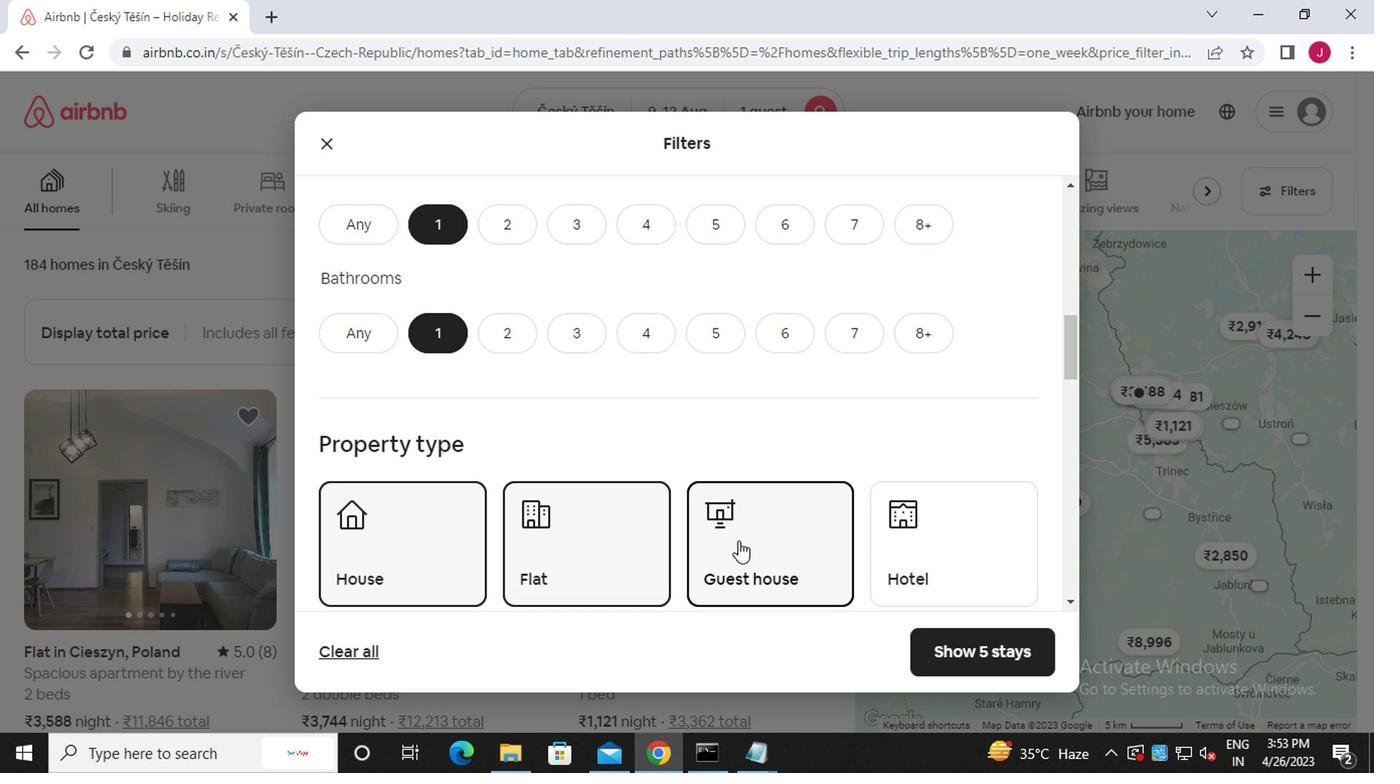 
Action: Mouse moved to (329, 503)
Screenshot: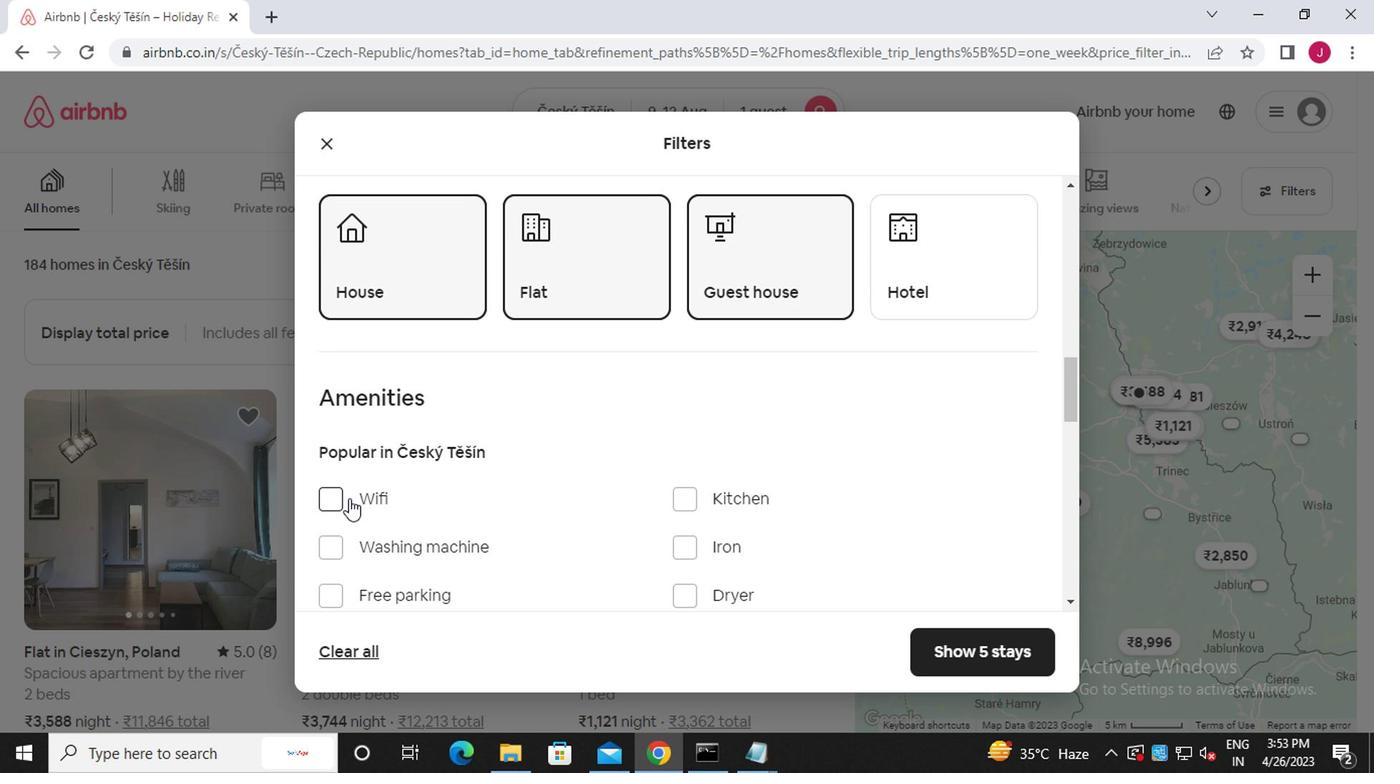 
Action: Mouse pressed left at (329, 503)
Screenshot: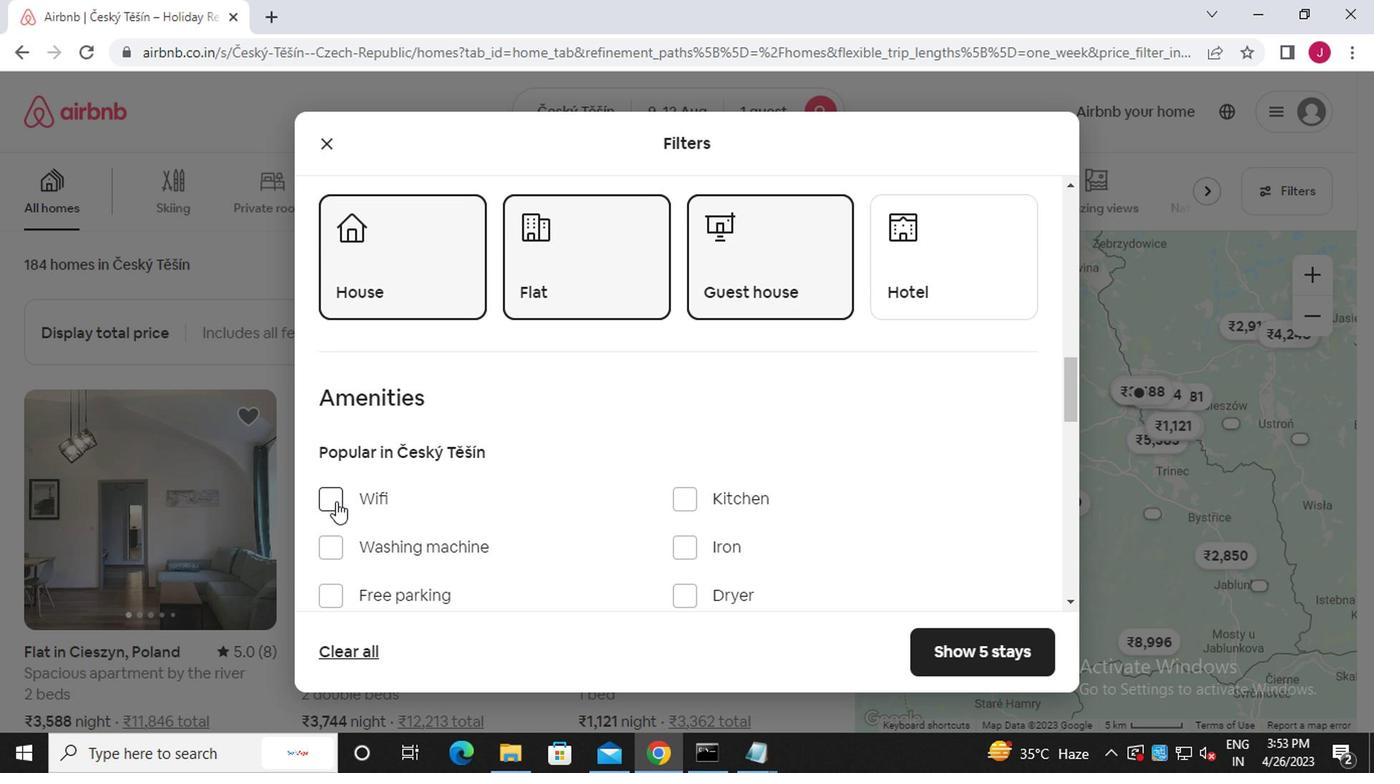 
Action: Mouse moved to (652, 501)
Screenshot: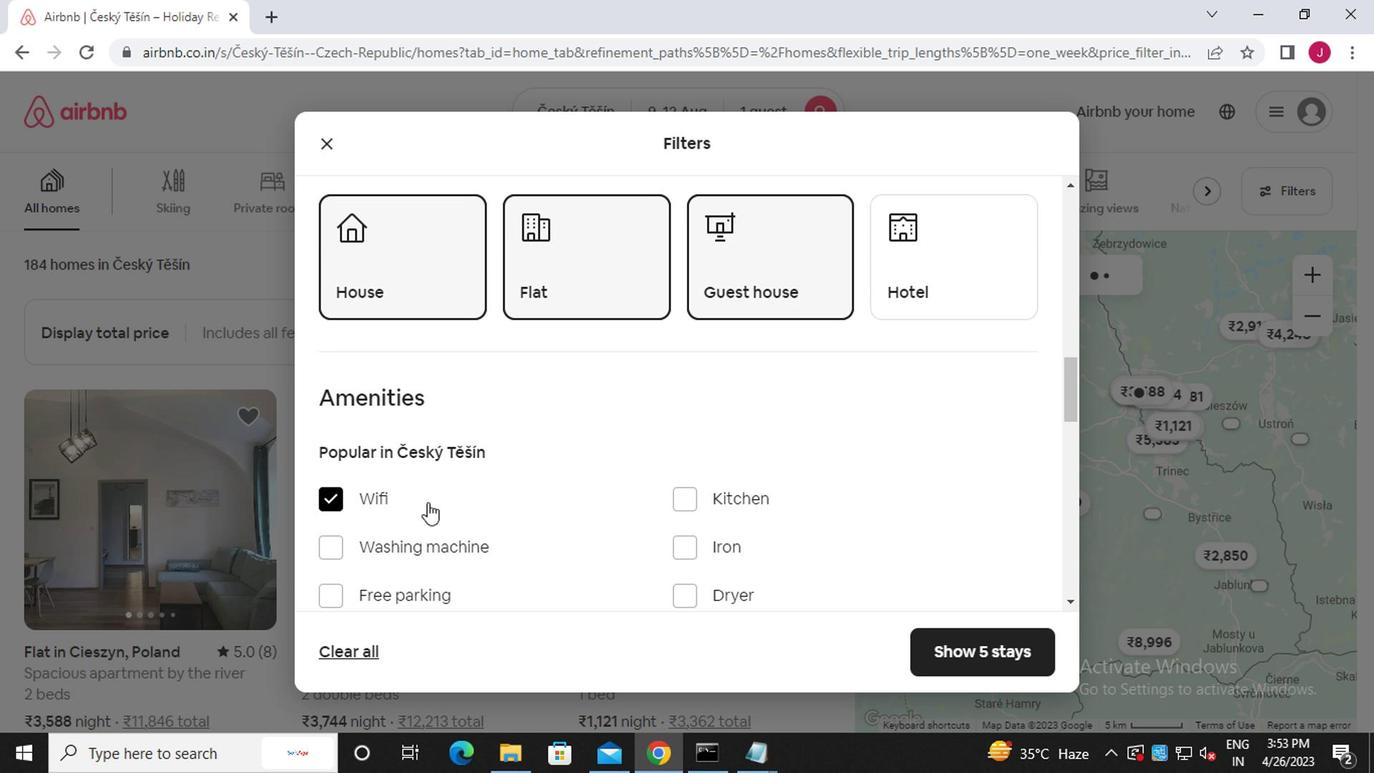 
Action: Mouse scrolled (652, 500) with delta (0, 0)
Screenshot: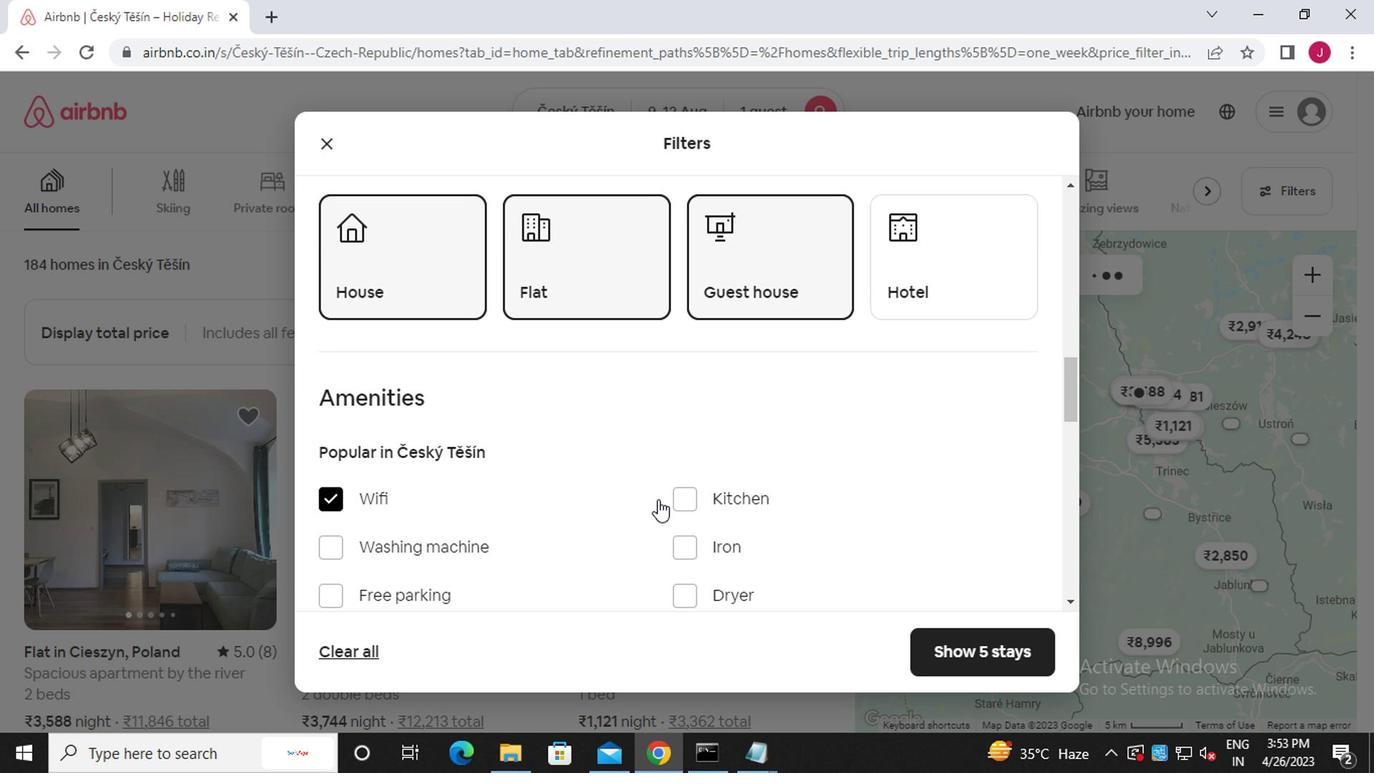 
Action: Mouse scrolled (652, 500) with delta (0, 0)
Screenshot: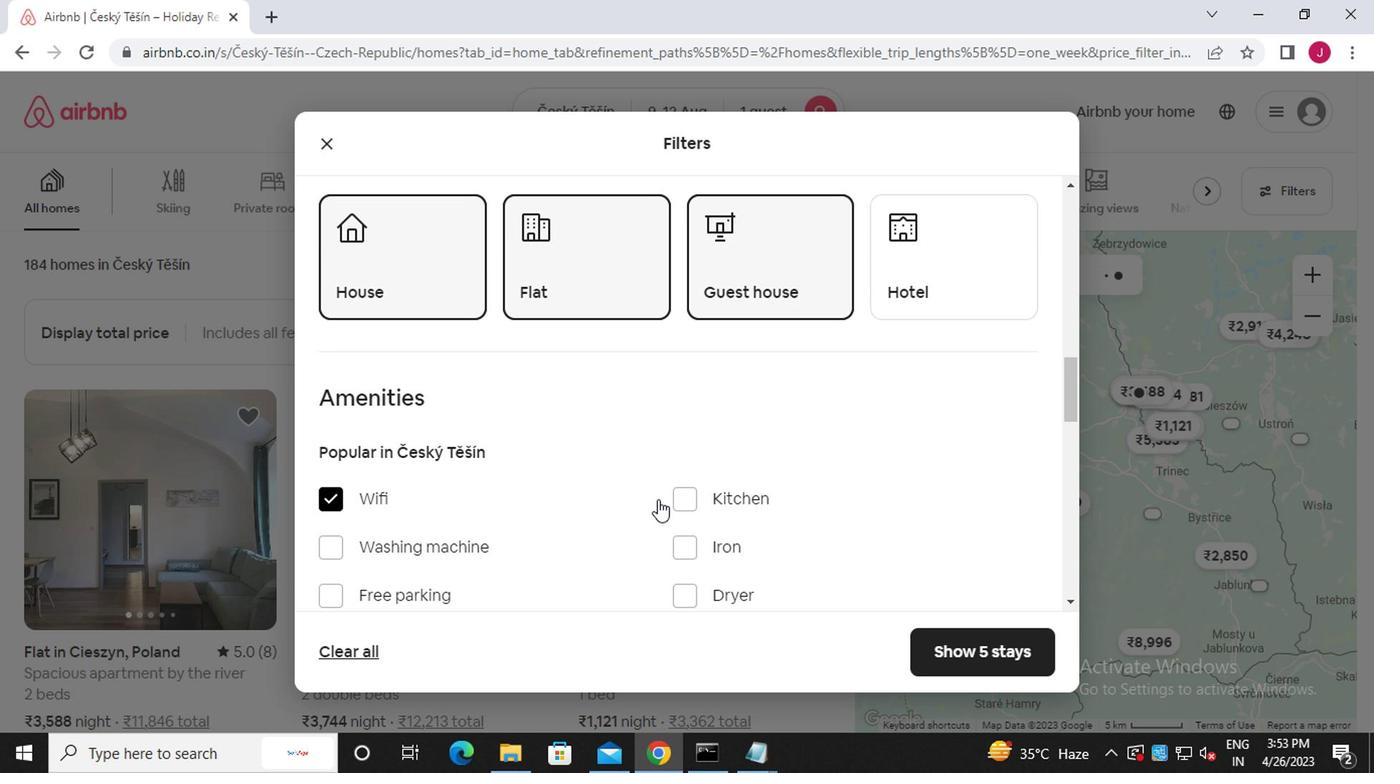 
Action: Mouse scrolled (652, 500) with delta (0, 0)
Screenshot: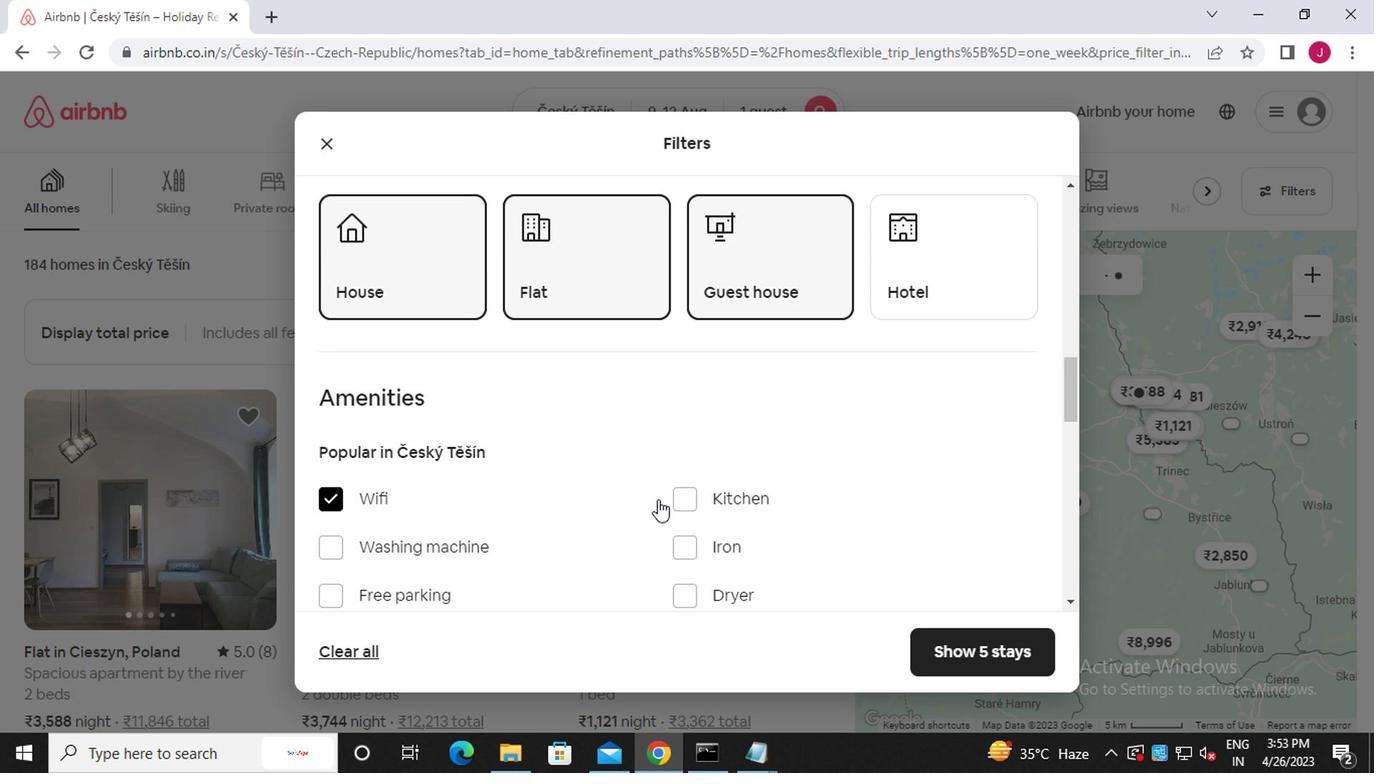 
Action: Mouse scrolled (652, 500) with delta (0, 0)
Screenshot: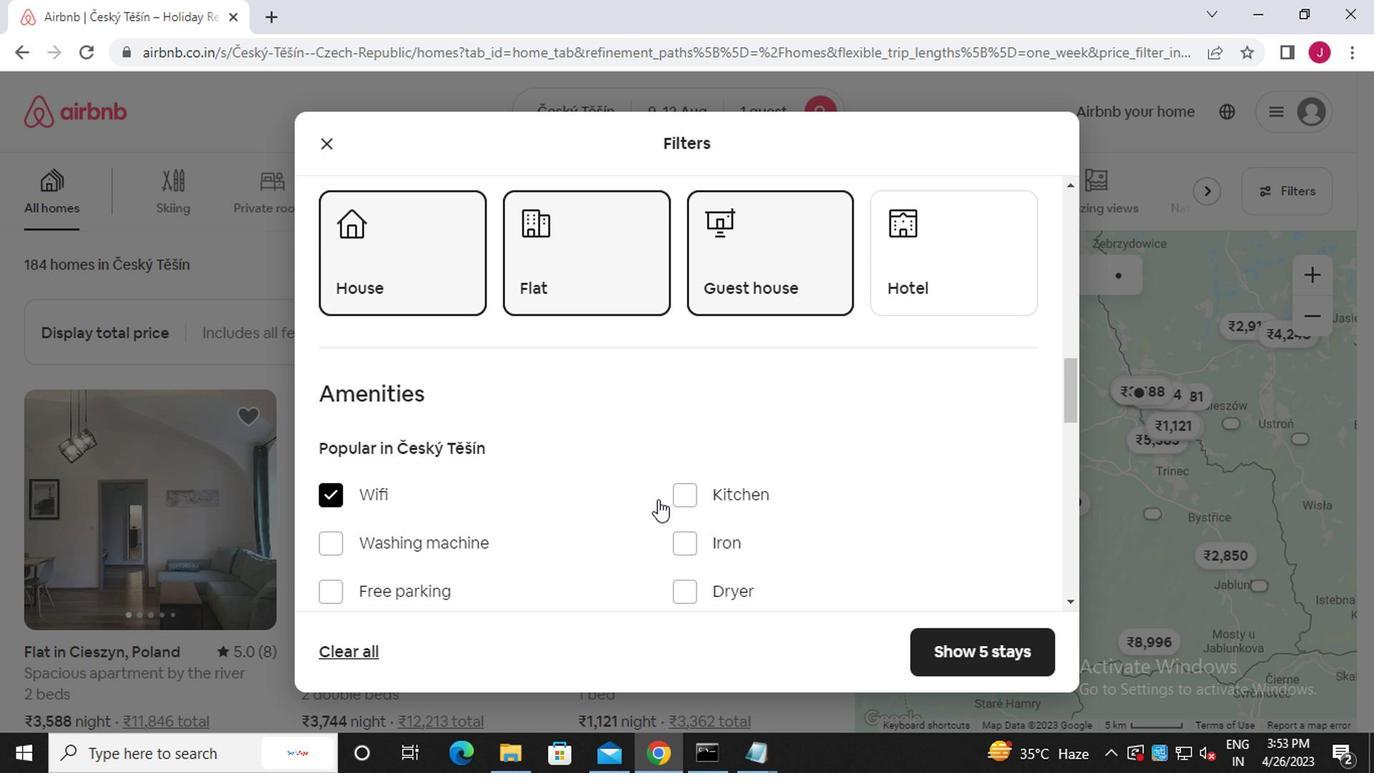 
Action: Mouse moved to (649, 498)
Screenshot: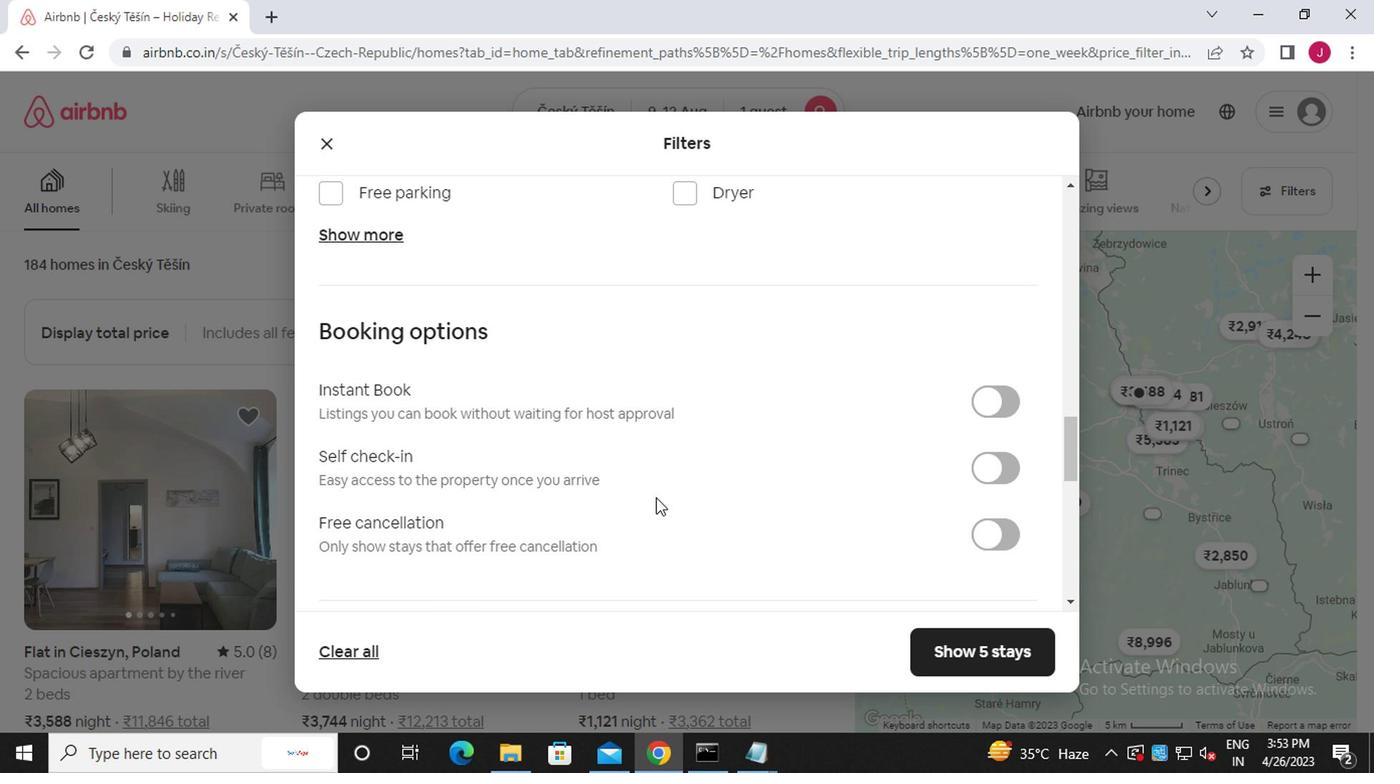 
Action: Mouse scrolled (649, 496) with delta (0, -1)
Screenshot: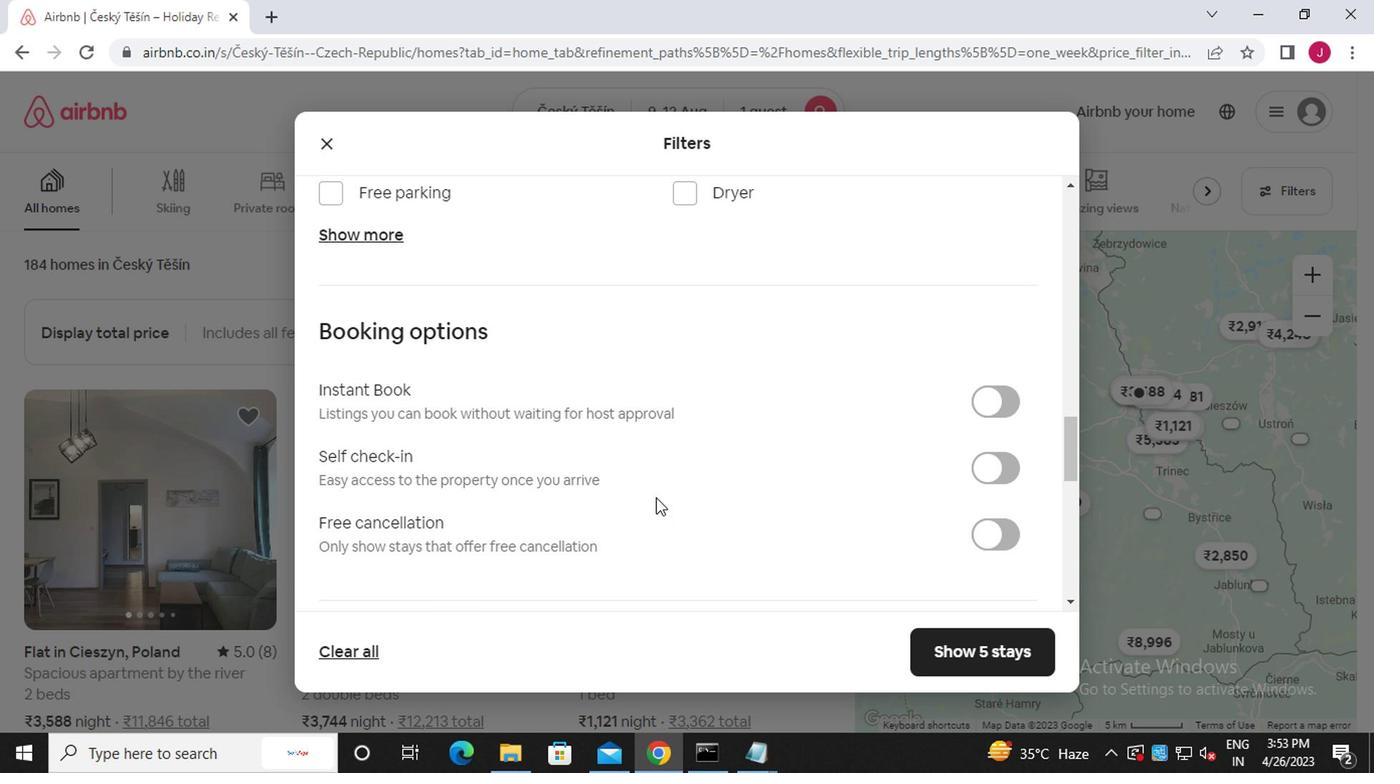 
Action: Mouse scrolled (649, 496) with delta (0, -1)
Screenshot: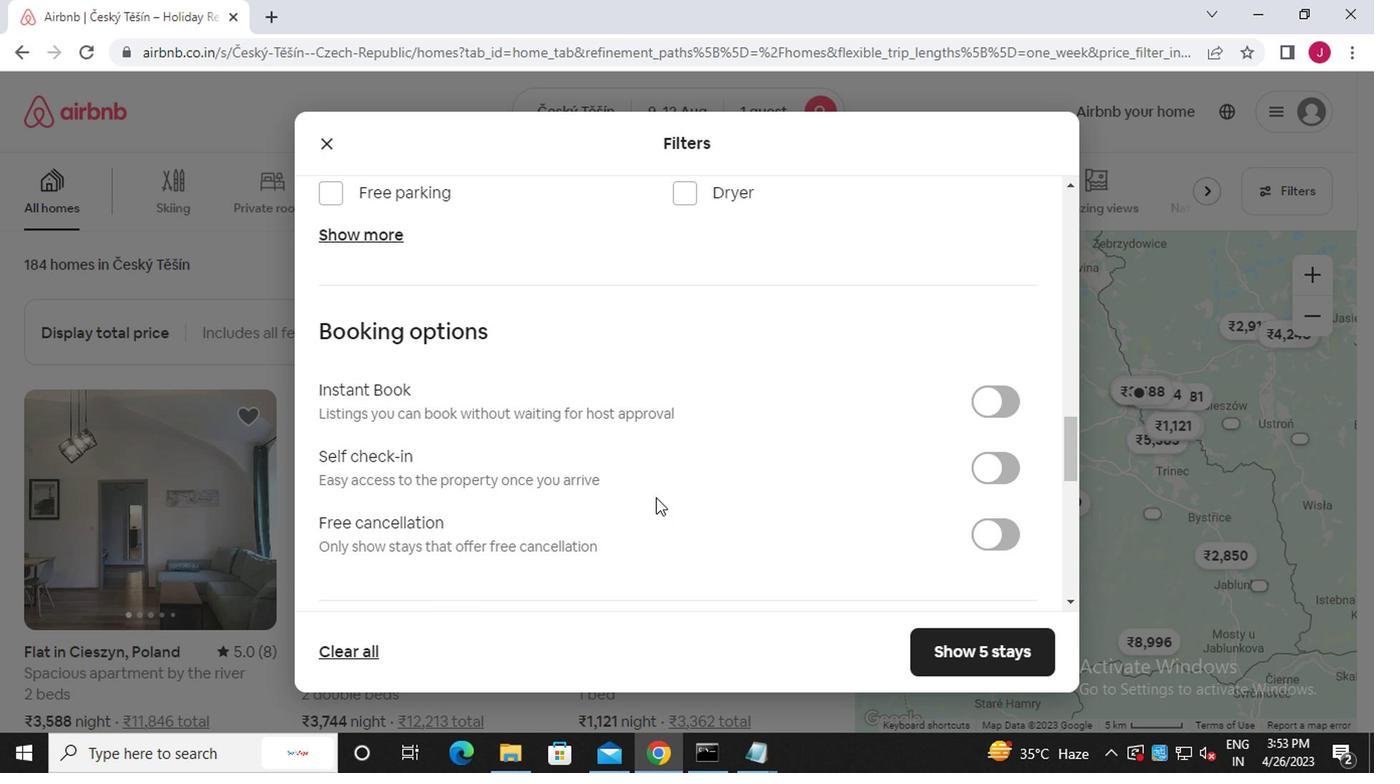 
Action: Mouse scrolled (649, 496) with delta (0, -1)
Screenshot: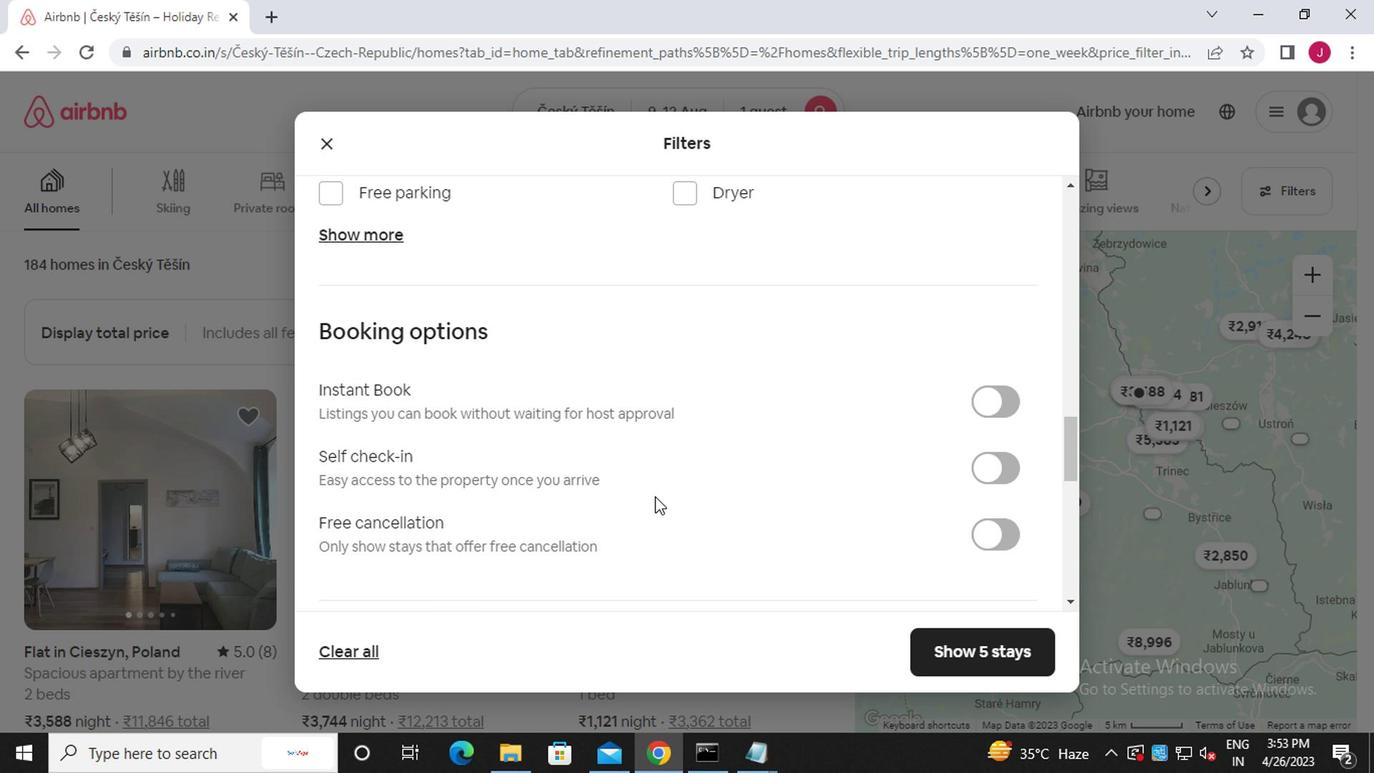 
Action: Mouse moved to (574, 488)
Screenshot: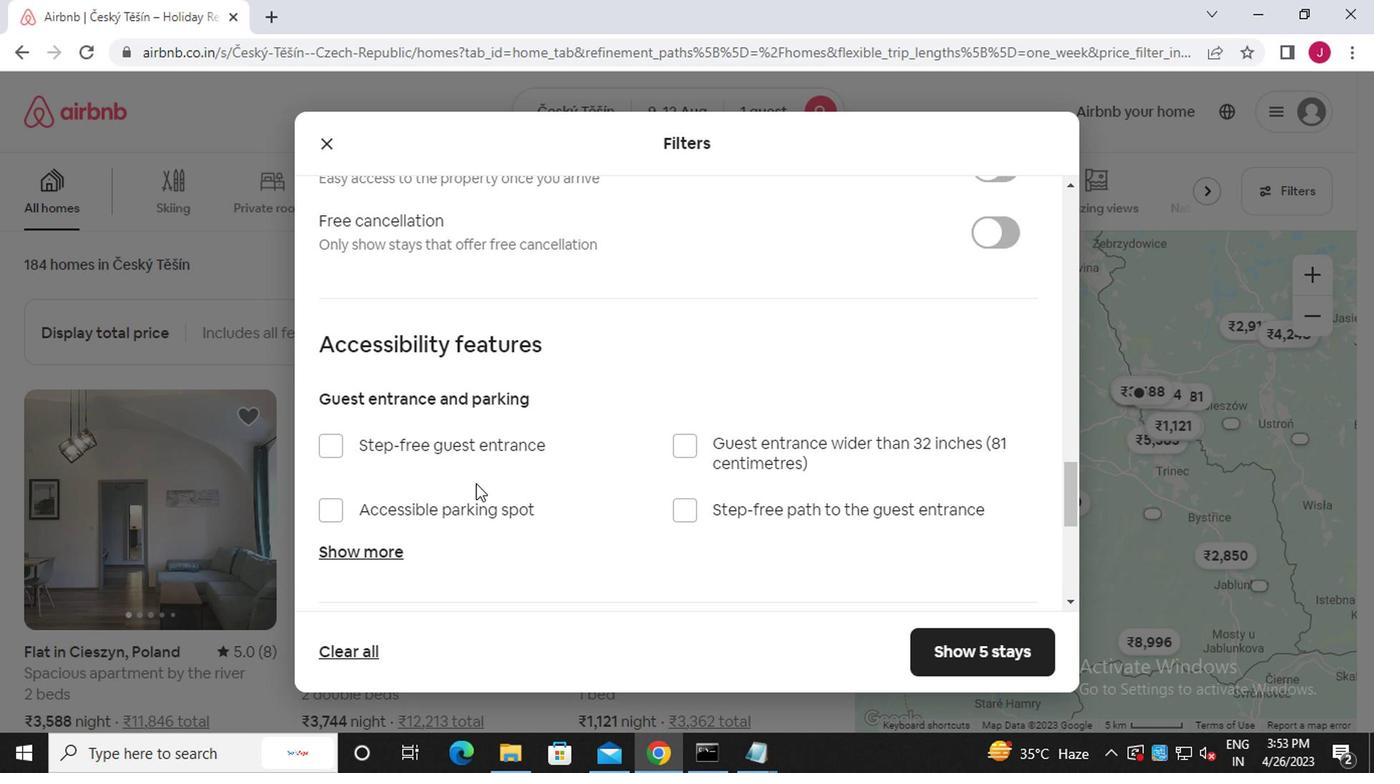 
Action: Mouse scrolled (574, 486) with delta (0, -1)
Screenshot: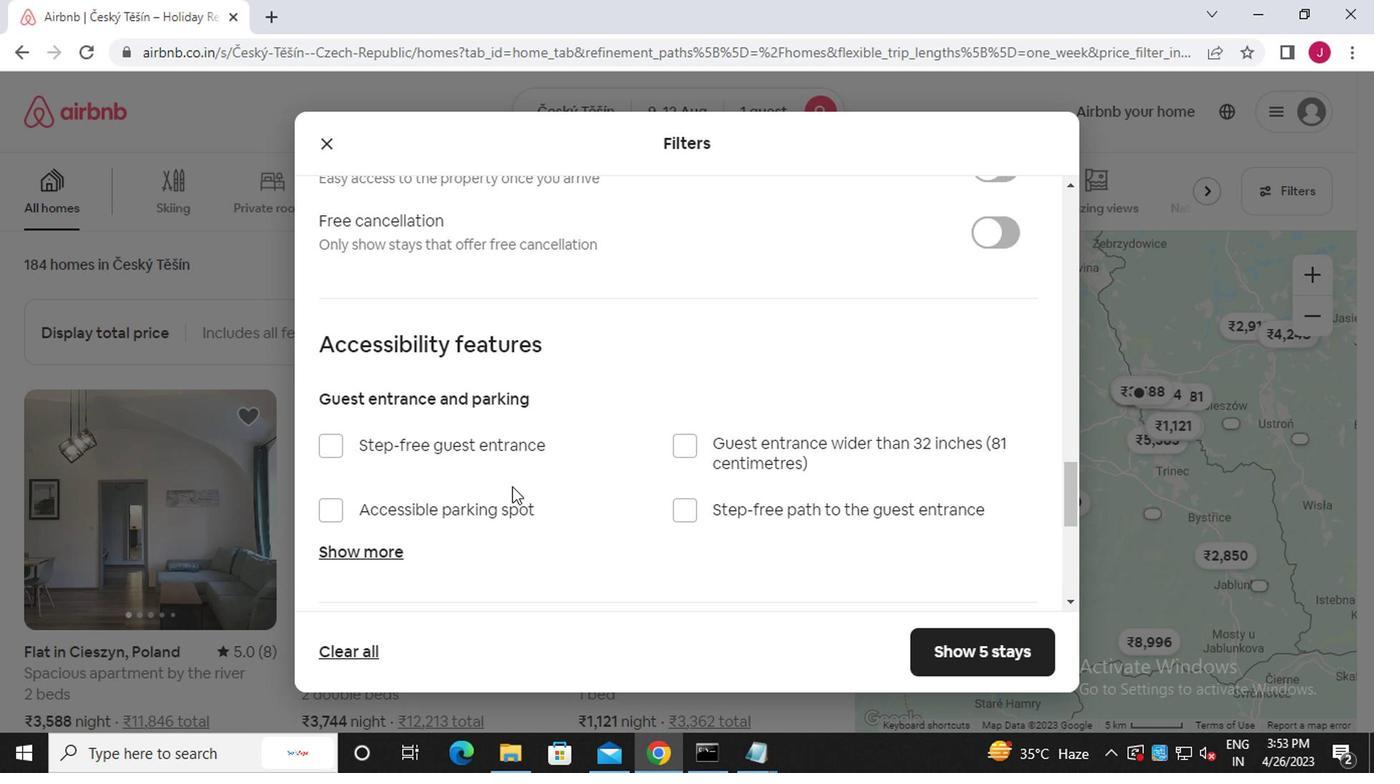 
Action: Mouse moved to (574, 488)
Screenshot: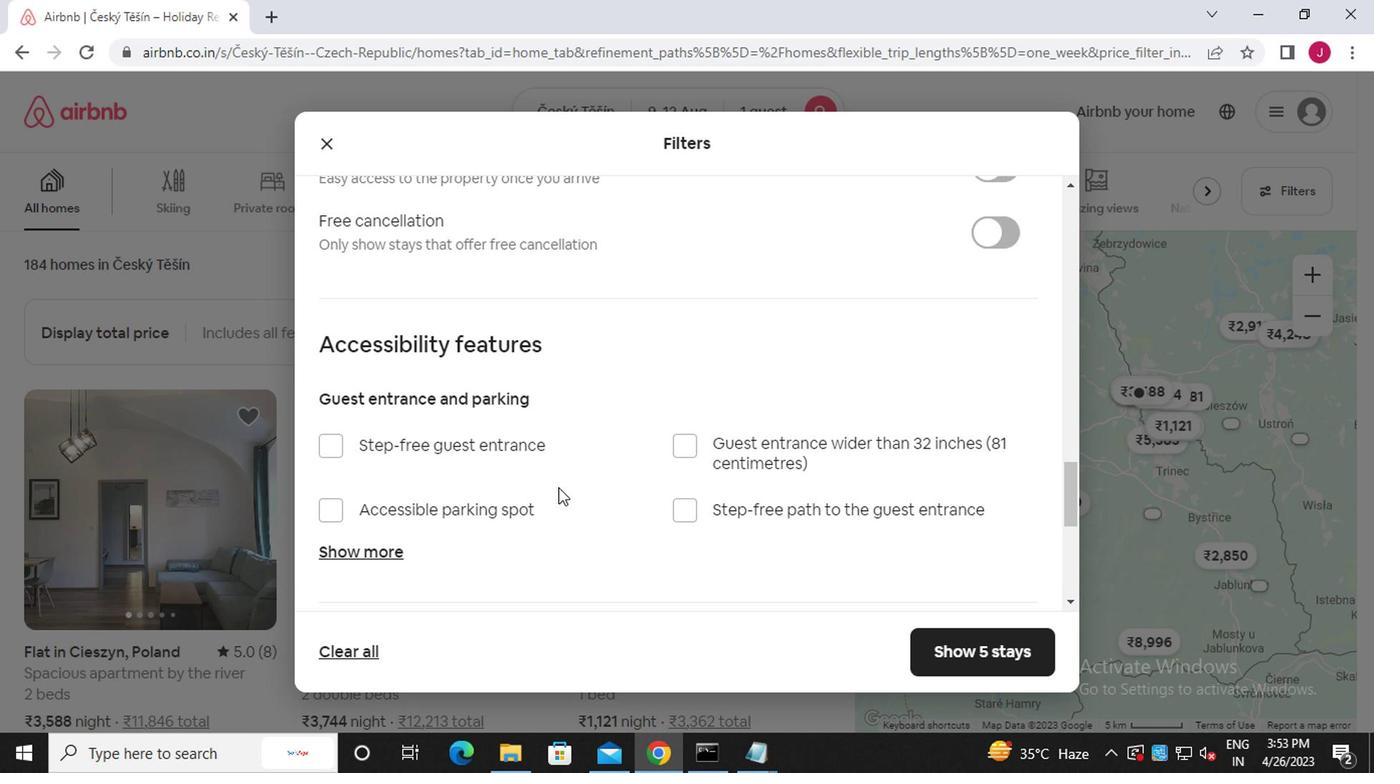 
Action: Mouse scrolled (574, 488) with delta (0, 0)
Screenshot: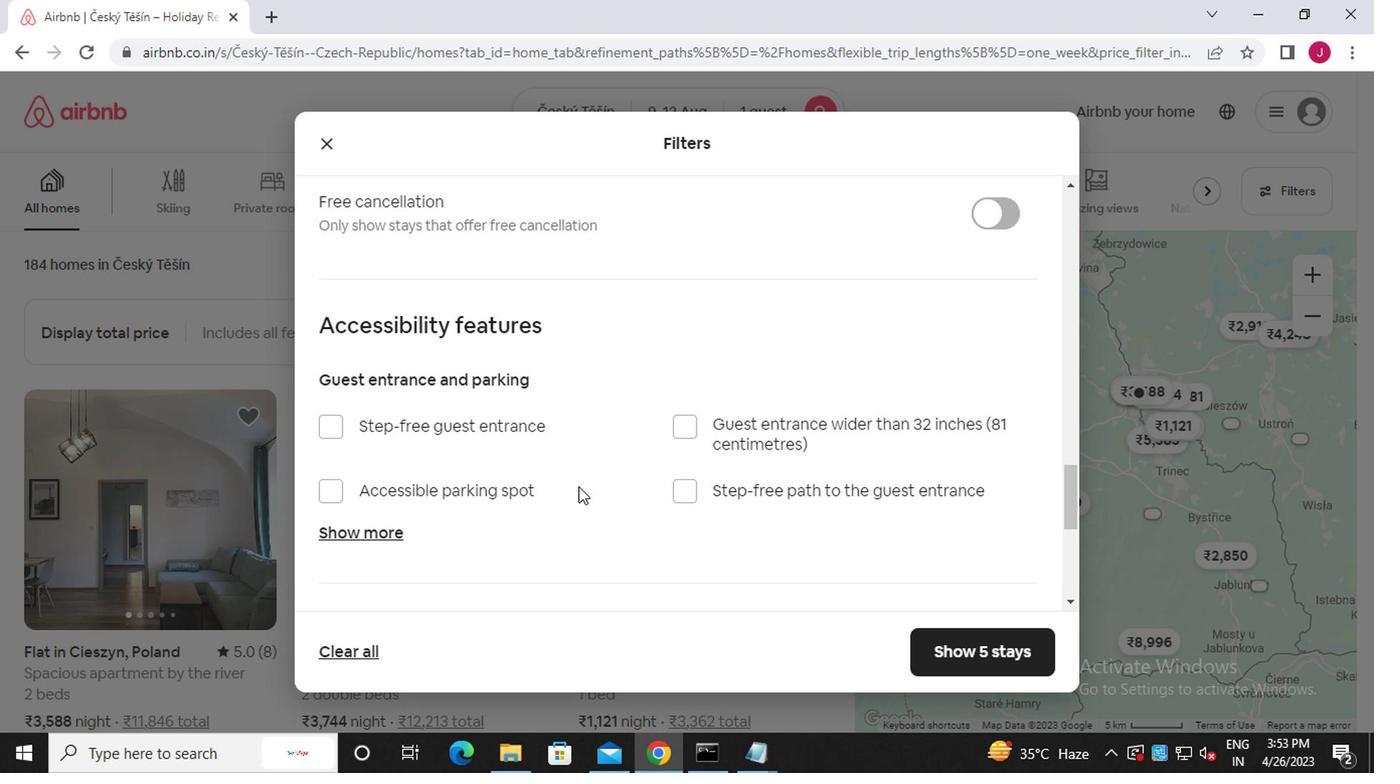 
Action: Mouse scrolled (574, 488) with delta (0, 0)
Screenshot: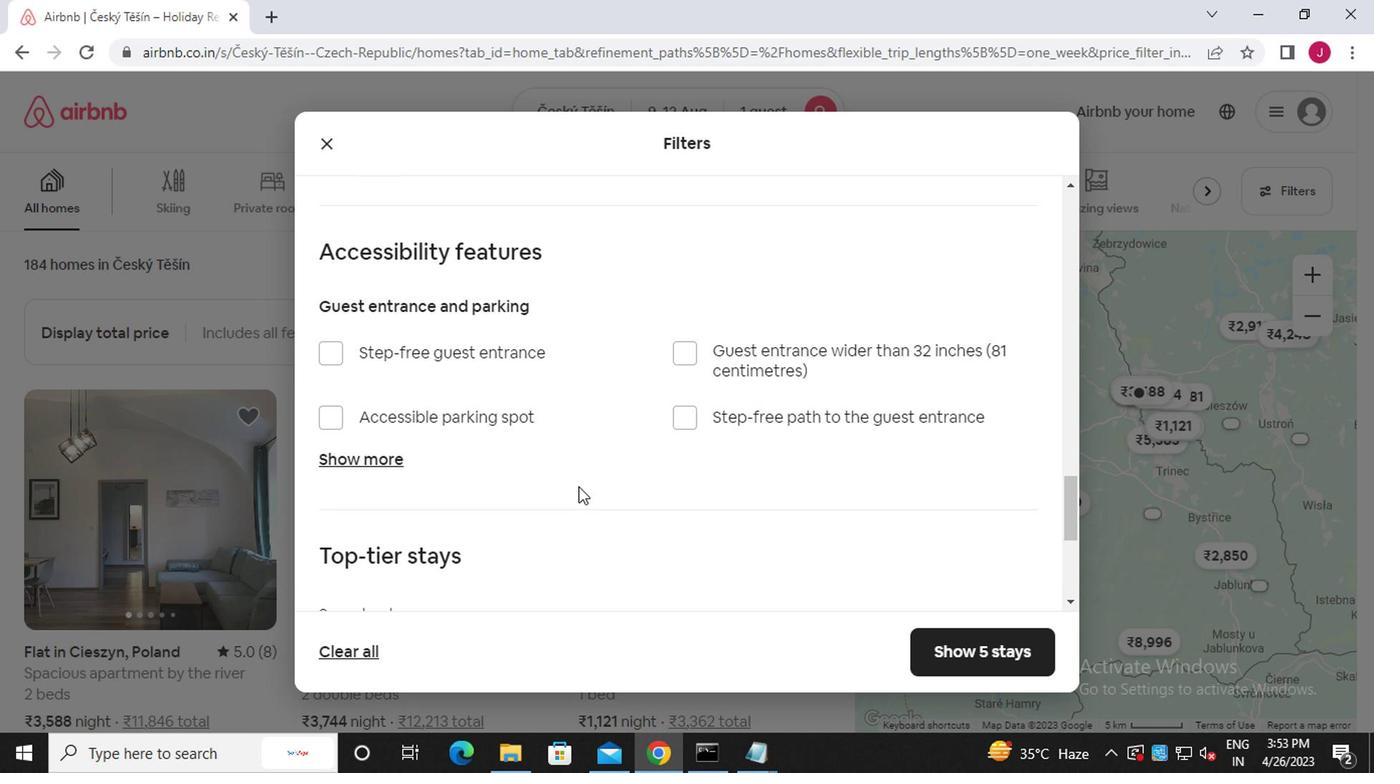 
Action: Mouse moved to (996, 261)
Screenshot: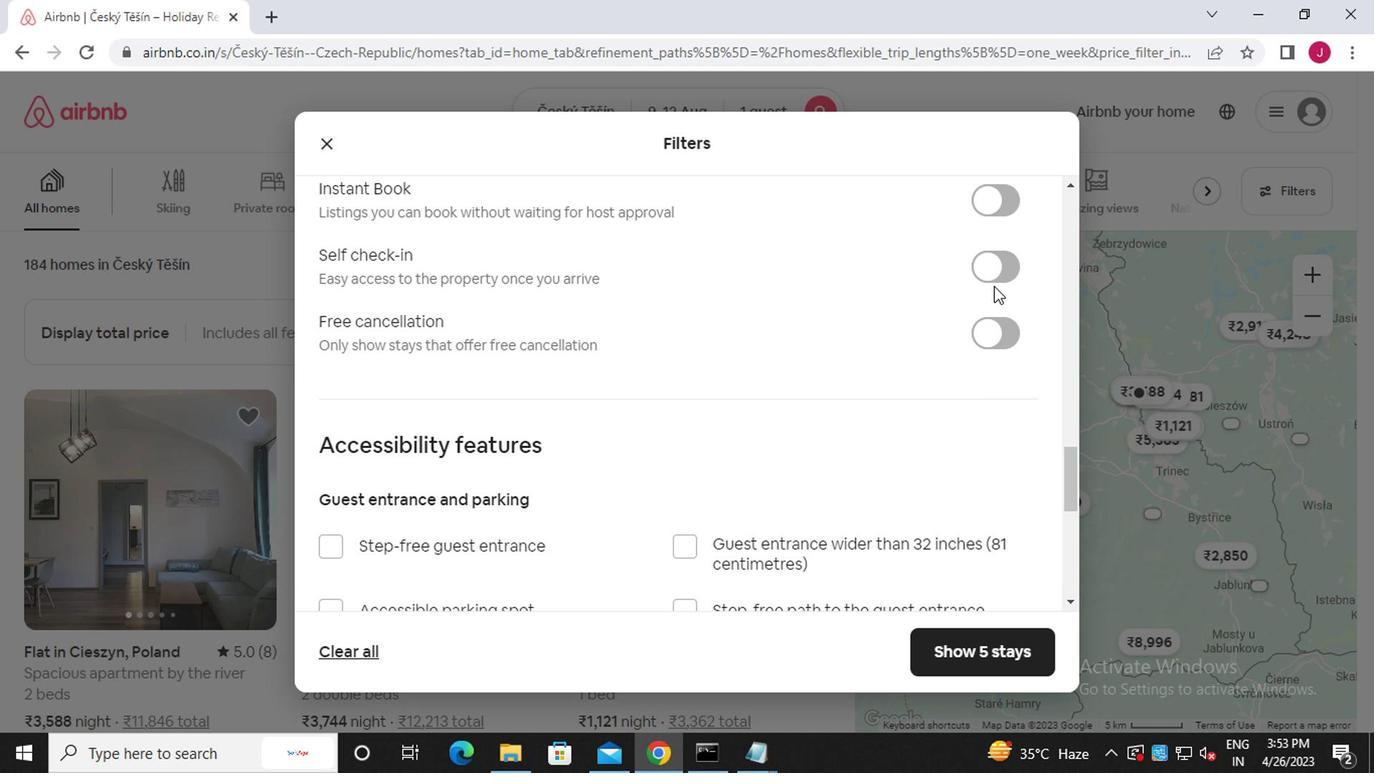 
Action: Mouse pressed left at (996, 261)
Screenshot: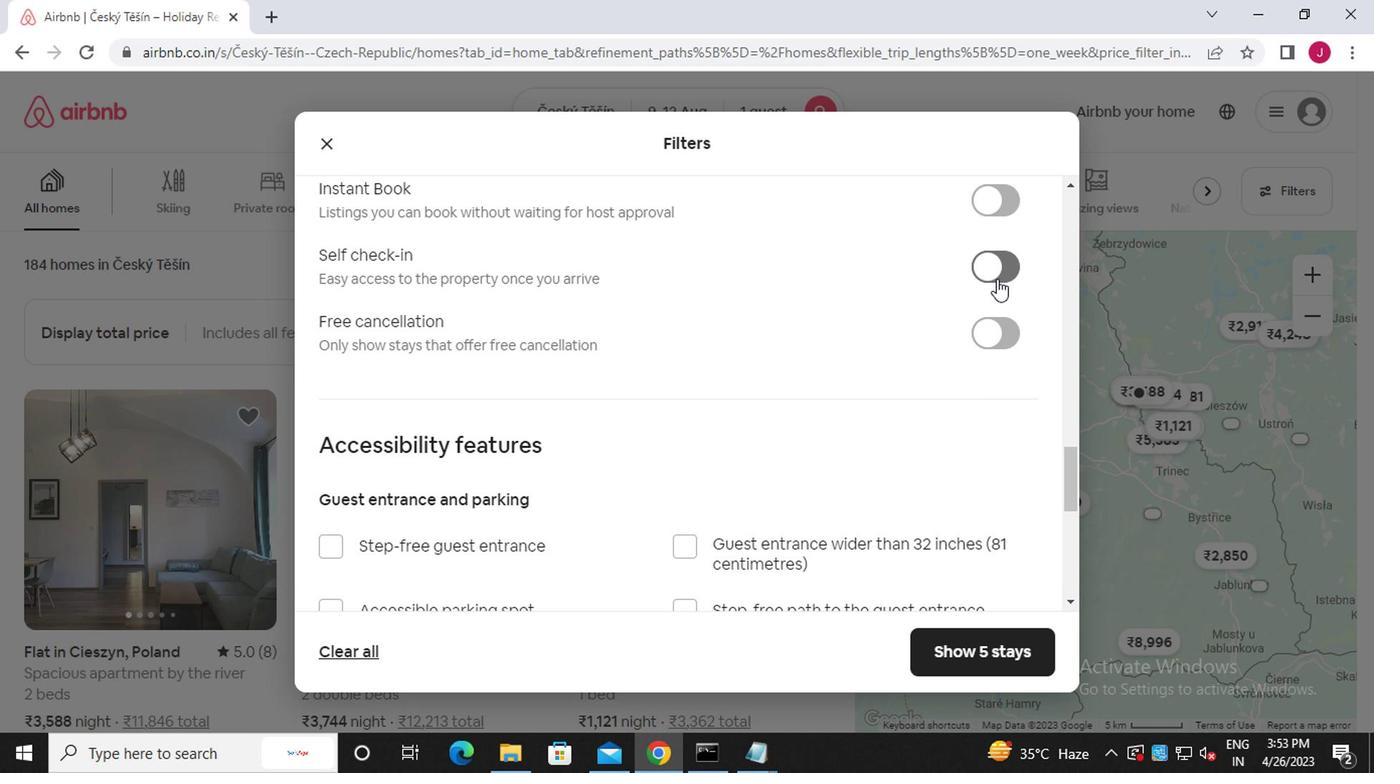 
Action: Mouse moved to (569, 438)
Screenshot: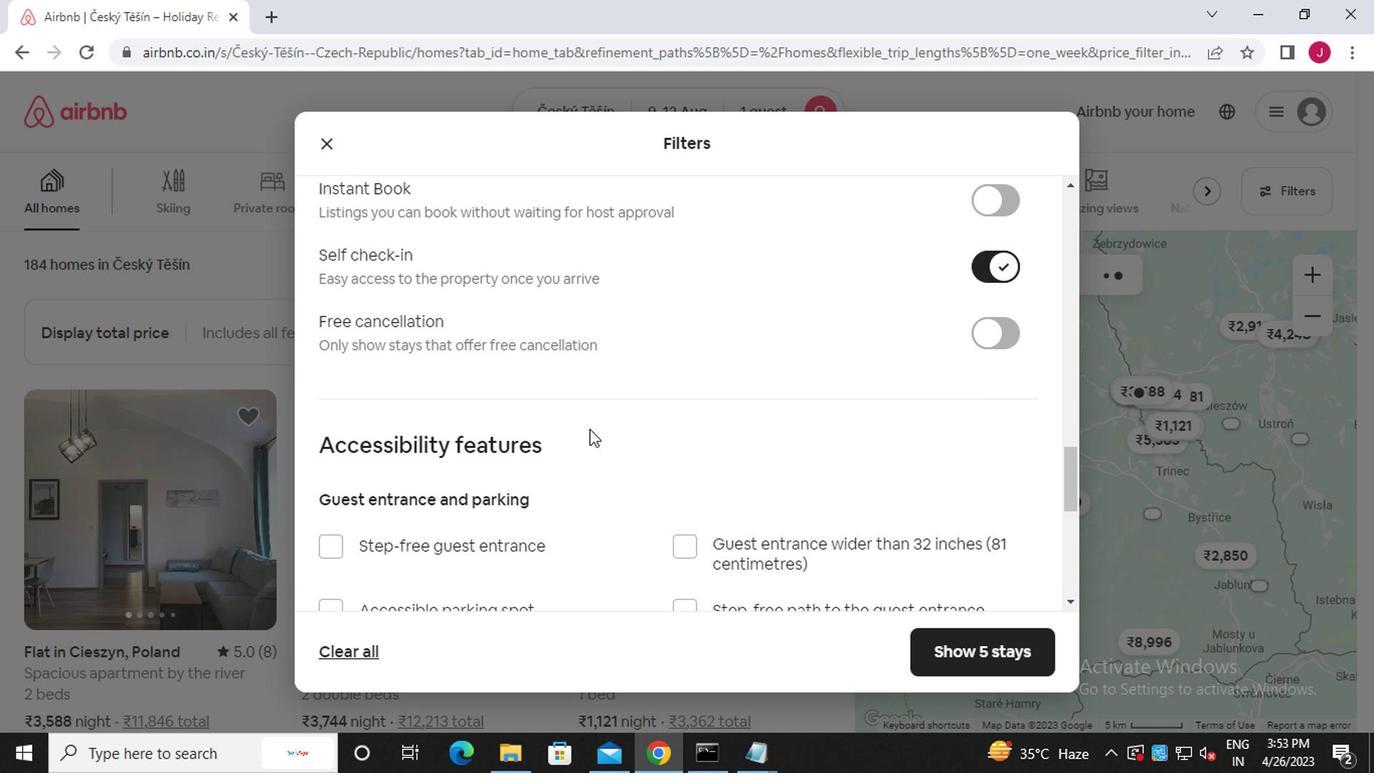 
Action: Mouse scrolled (569, 436) with delta (0, -1)
Screenshot: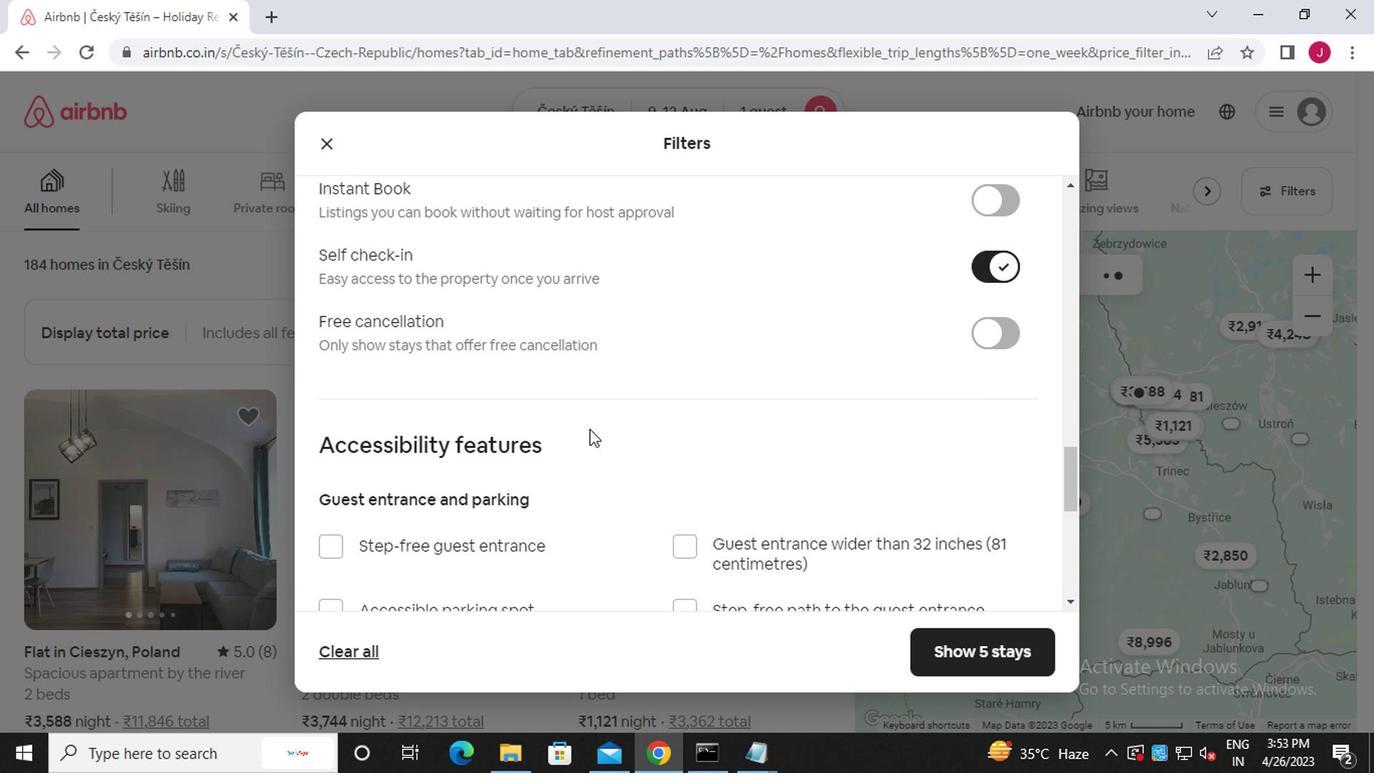 
Action: Mouse moved to (567, 438)
Screenshot: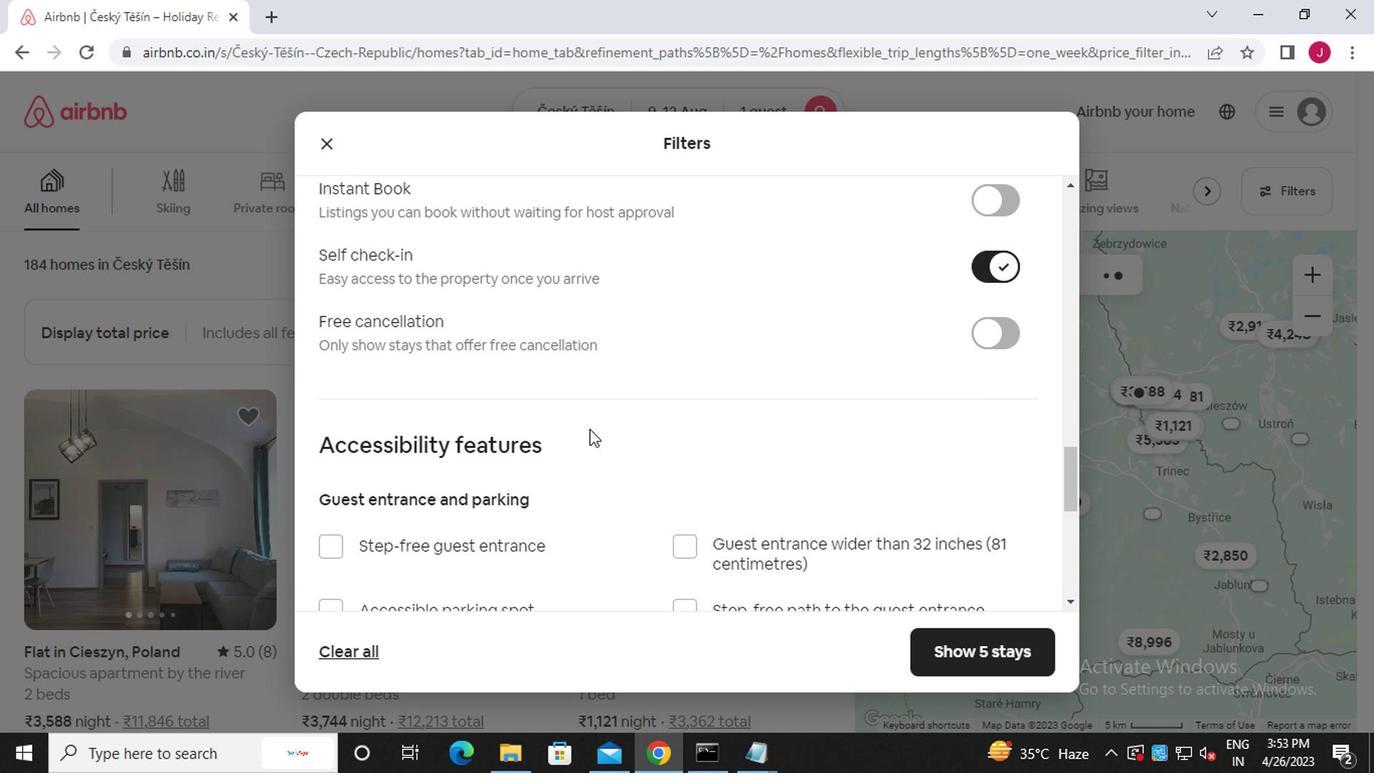 
Action: Mouse scrolled (567, 438) with delta (0, 0)
Screenshot: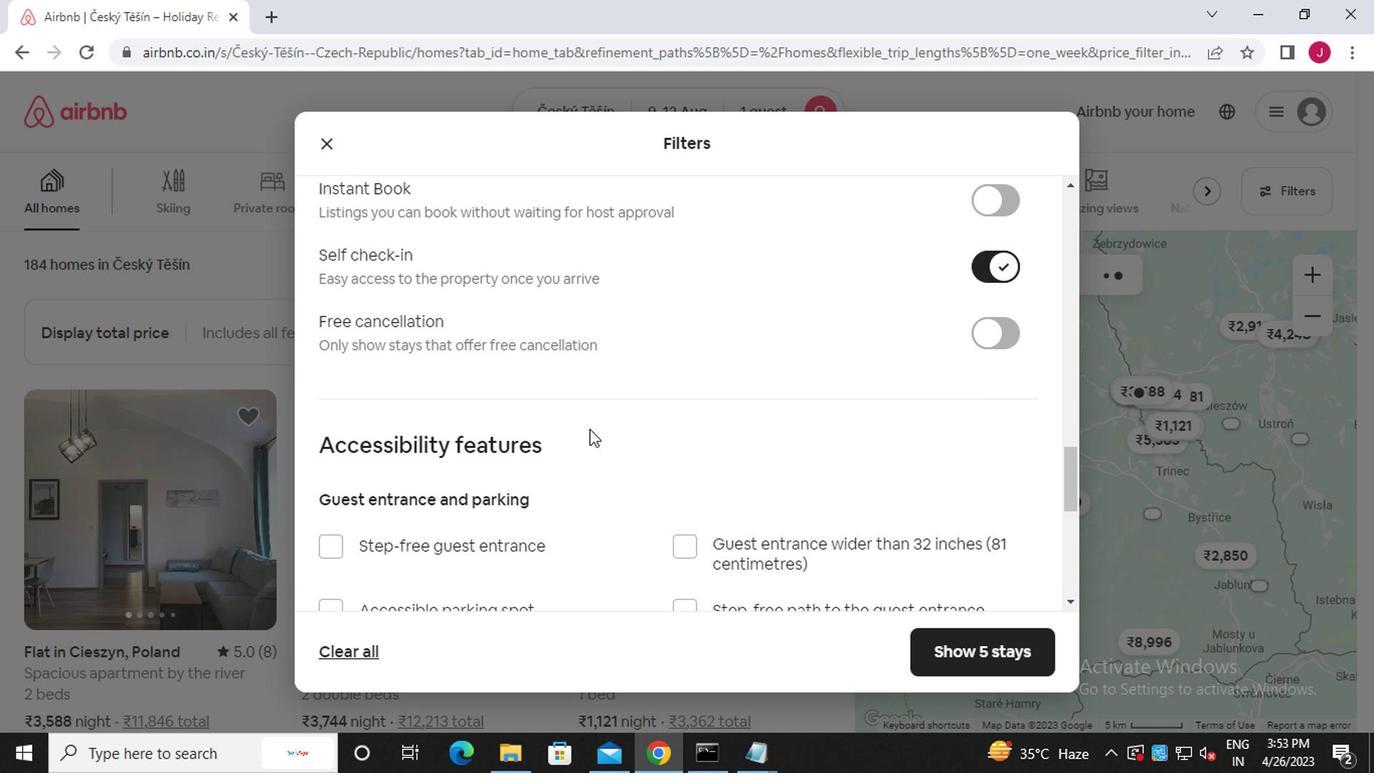 
Action: Mouse scrolled (567, 438) with delta (0, 0)
Screenshot: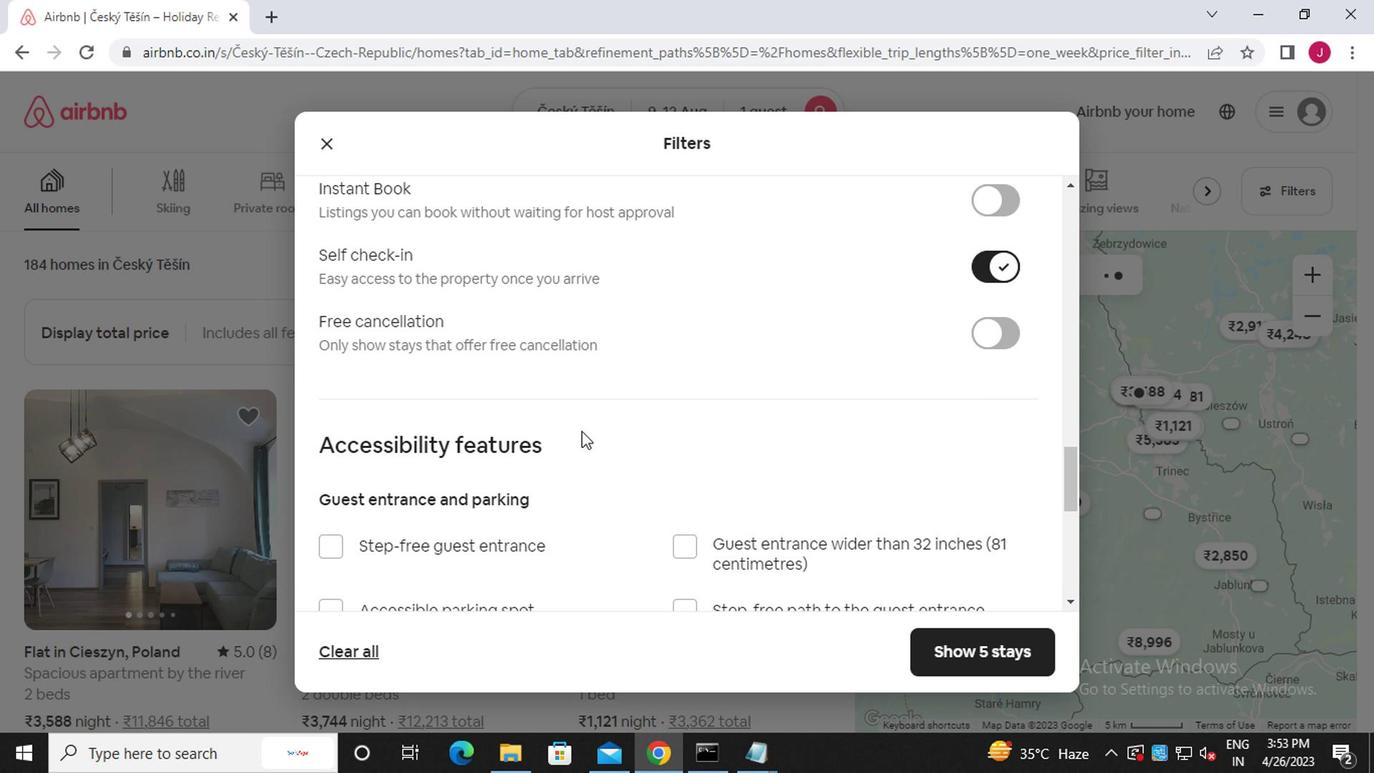 
Action: Mouse scrolled (567, 438) with delta (0, 0)
Screenshot: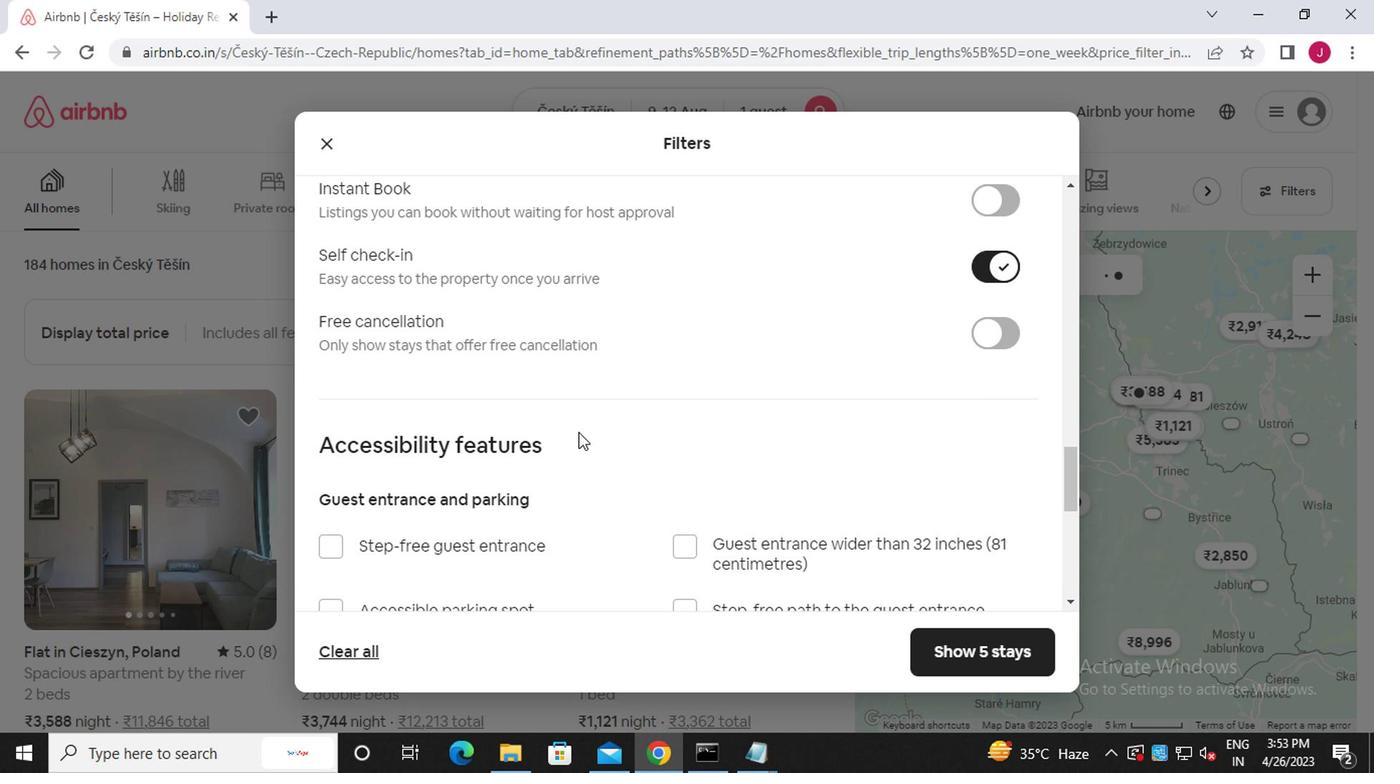 
Action: Mouse moved to (567, 438)
Screenshot: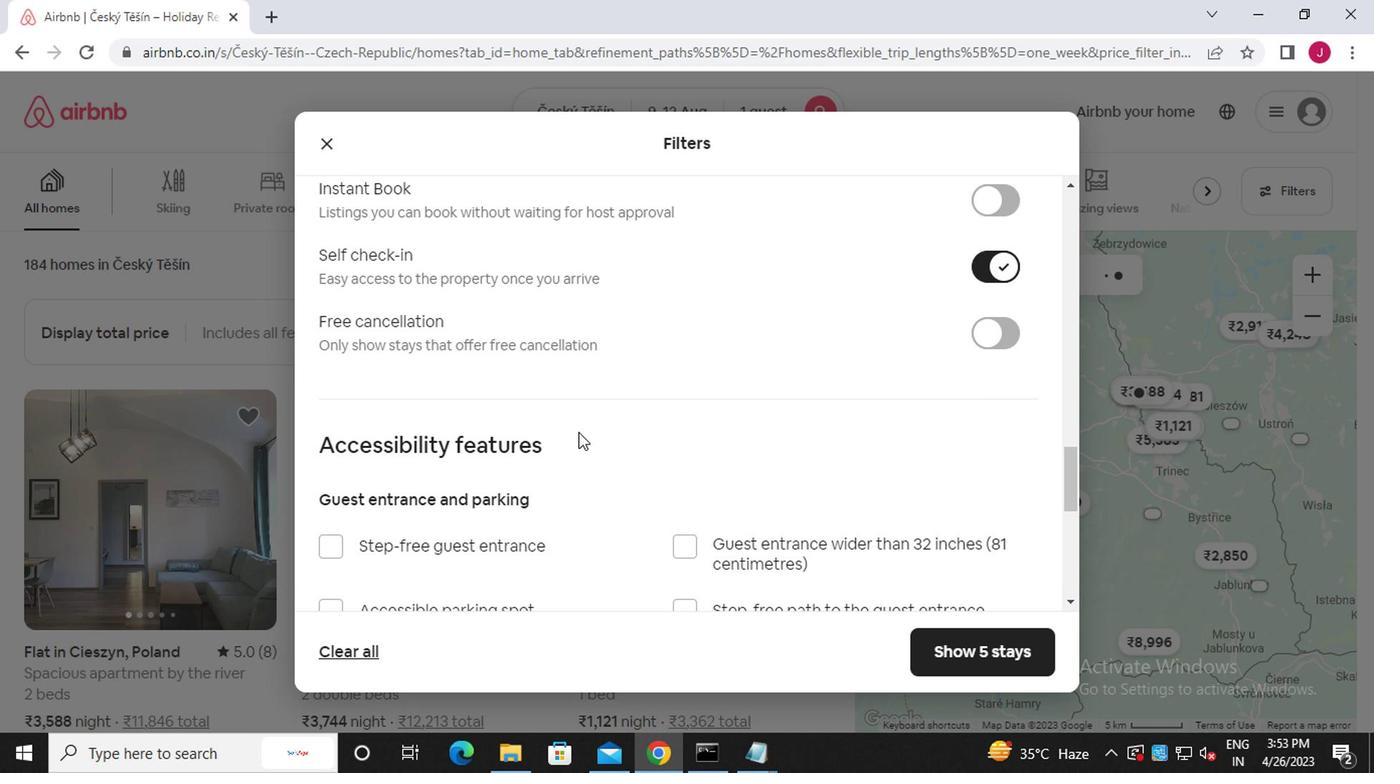 
Action: Mouse scrolled (567, 438) with delta (0, 0)
Screenshot: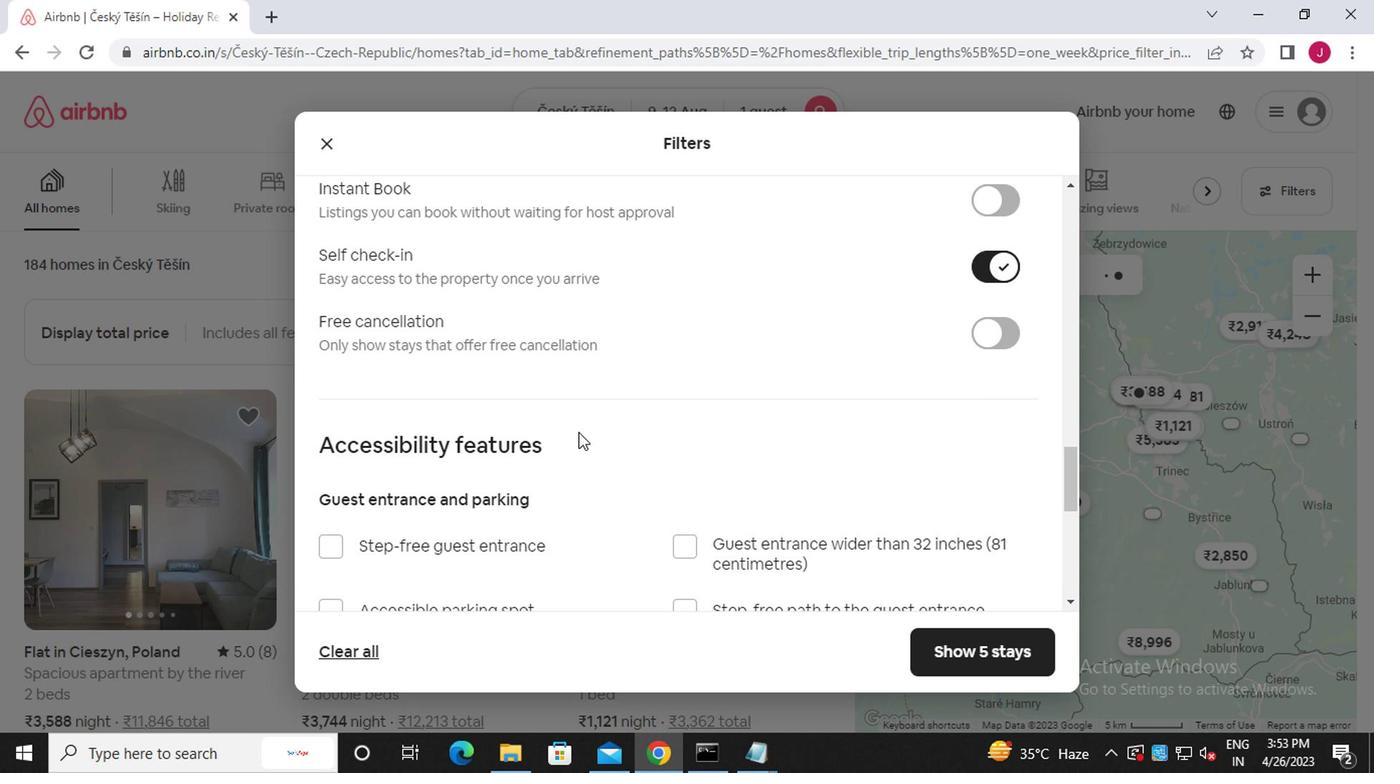 
Action: Mouse scrolled (567, 438) with delta (0, 0)
Screenshot: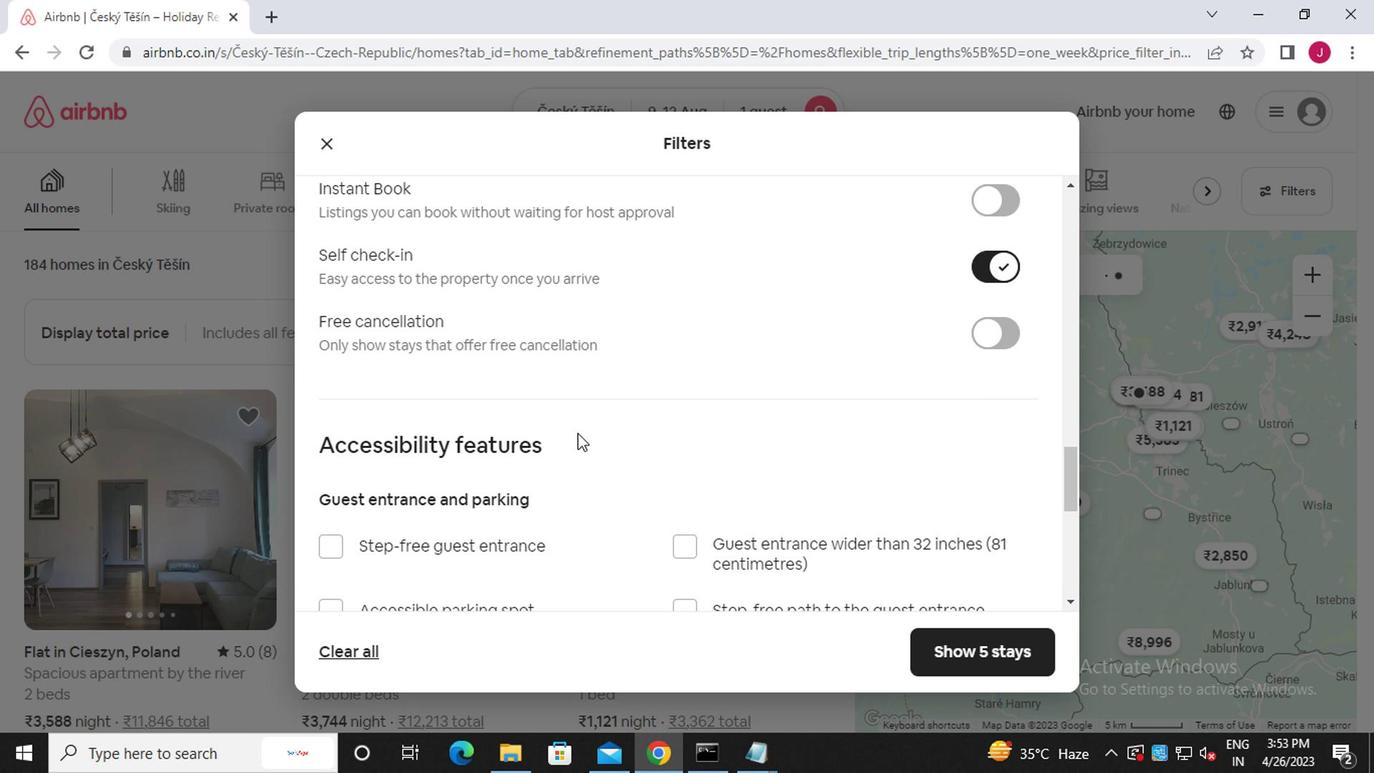 
Action: Mouse scrolled (567, 438) with delta (0, 0)
Screenshot: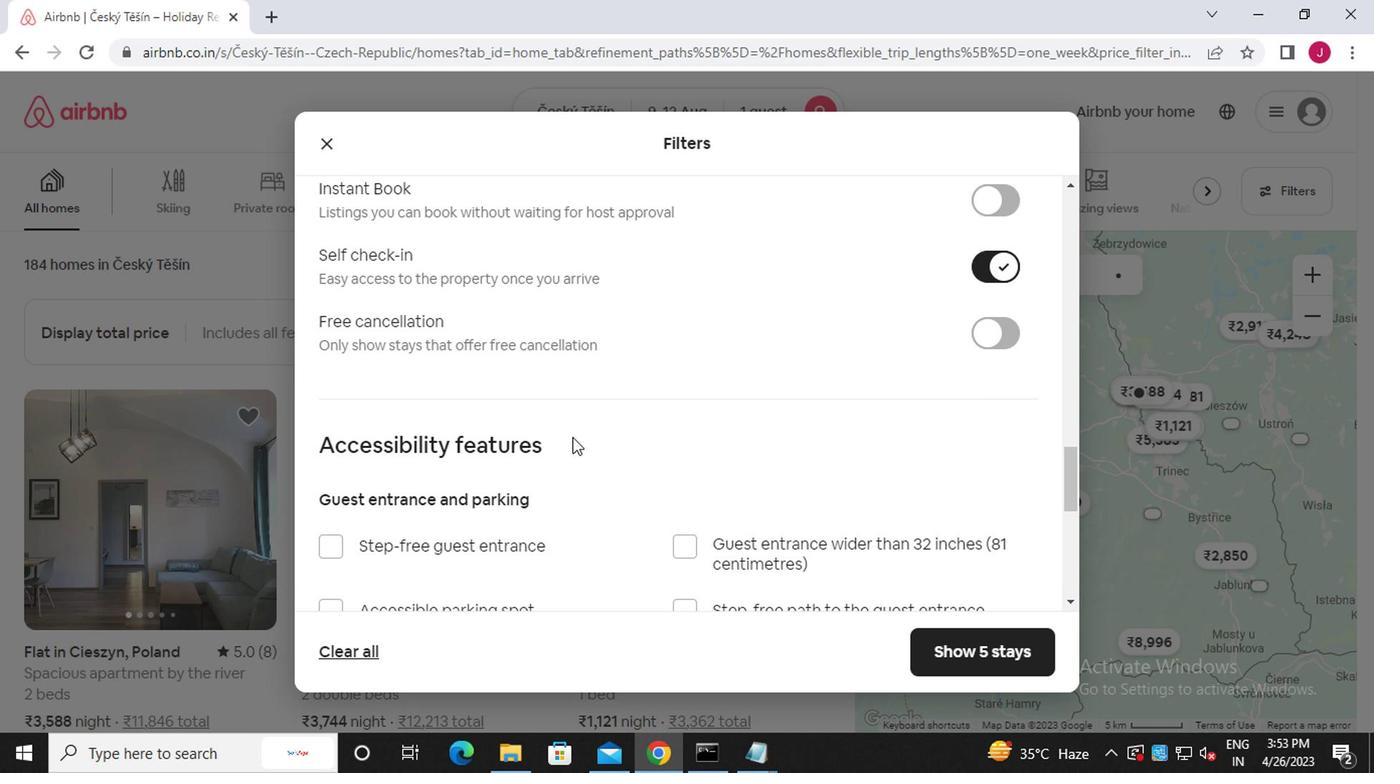 
Action: Mouse moved to (330, 470)
Screenshot: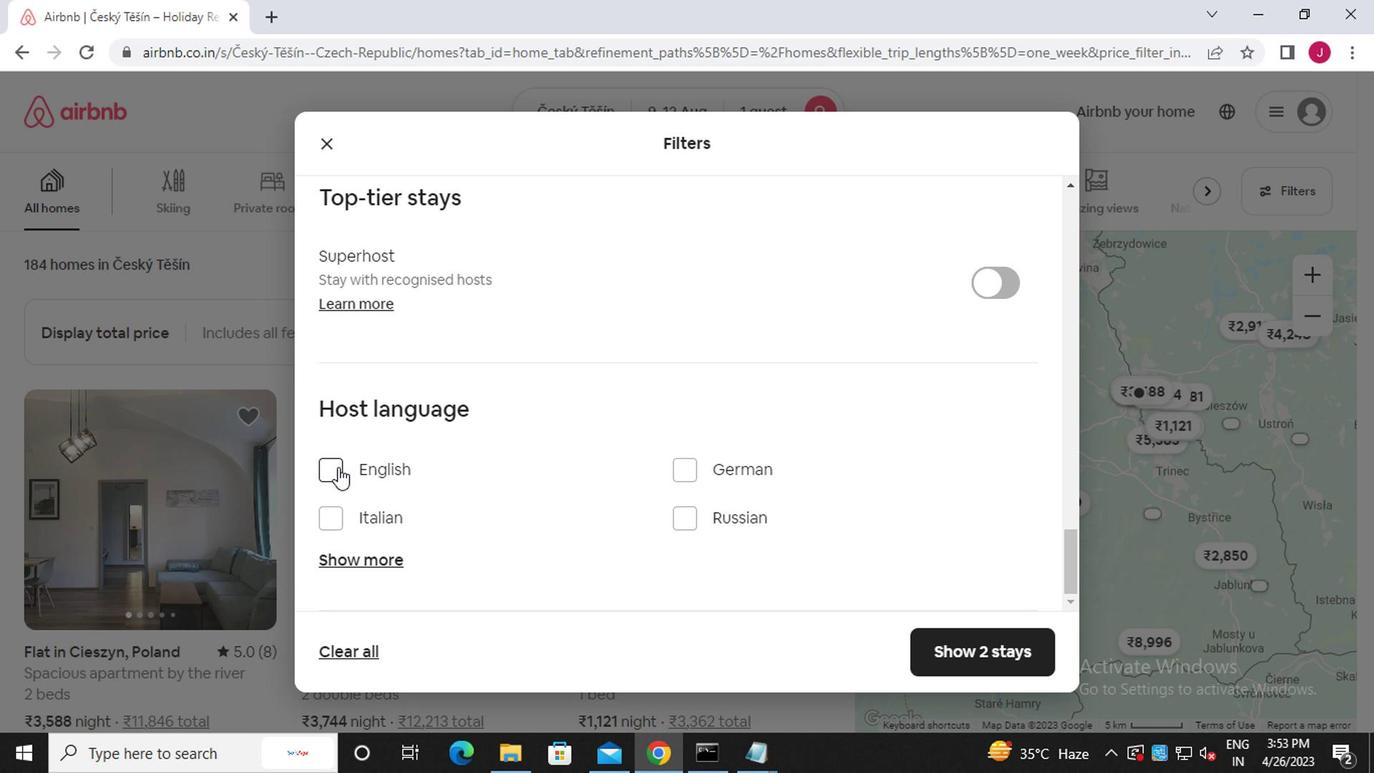 
Action: Mouse pressed left at (330, 470)
Screenshot: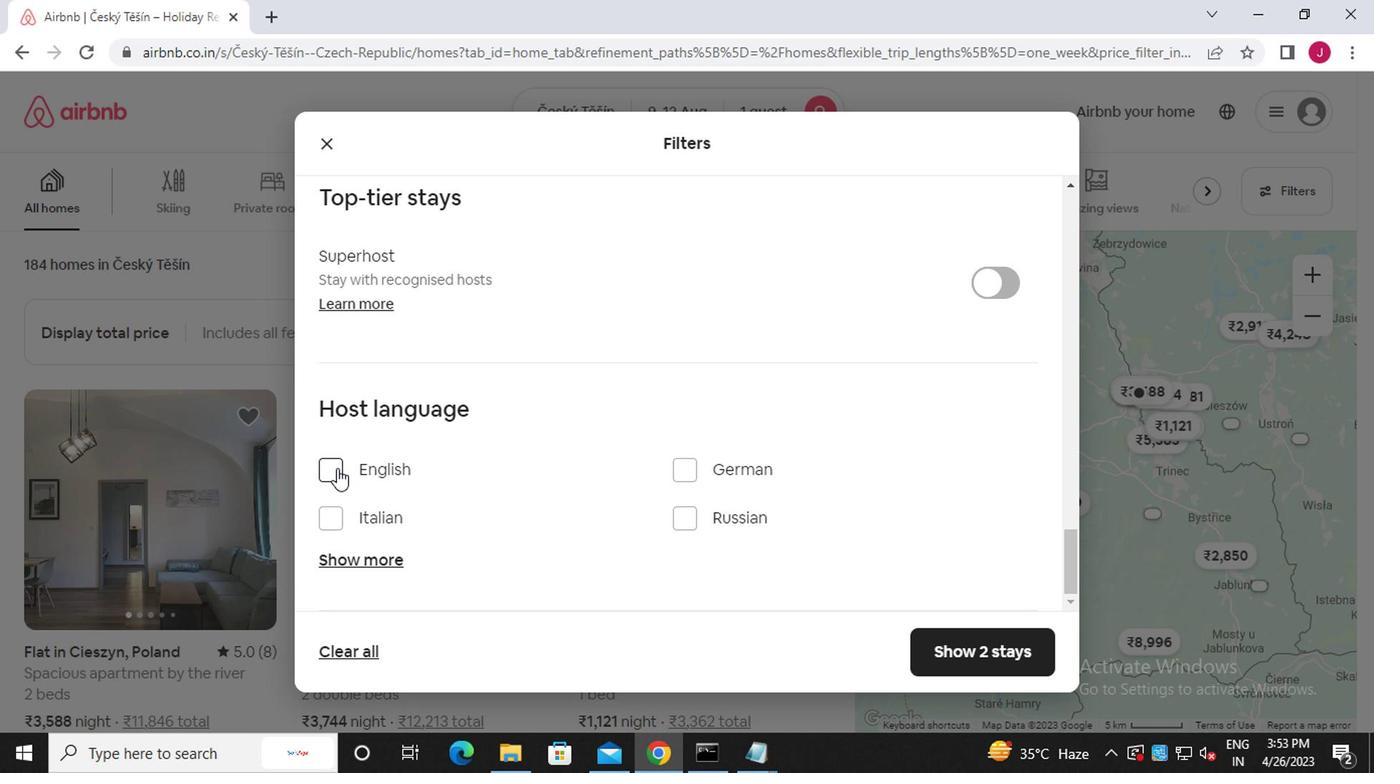 
Action: Mouse moved to (649, 530)
Screenshot: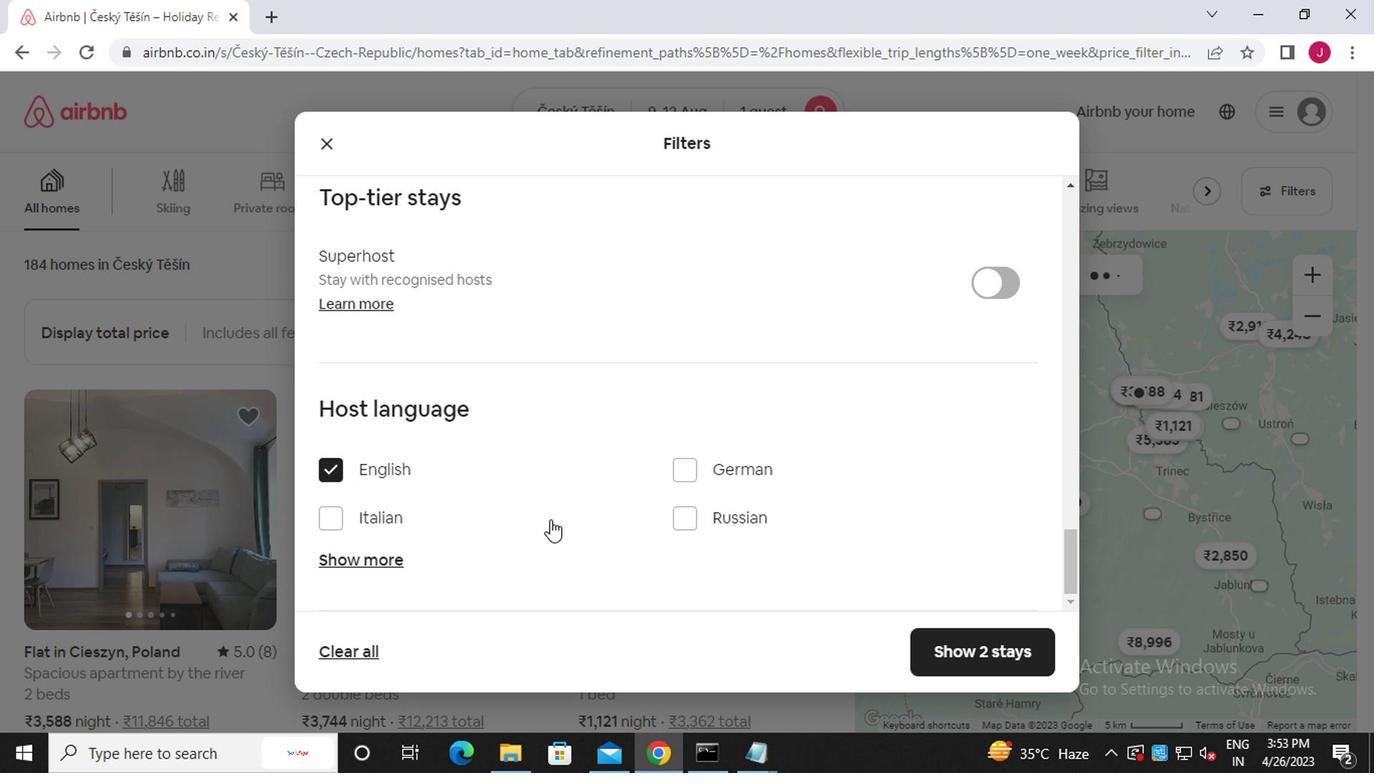 
Action: Mouse scrolled (649, 528) with delta (0, -1)
Screenshot: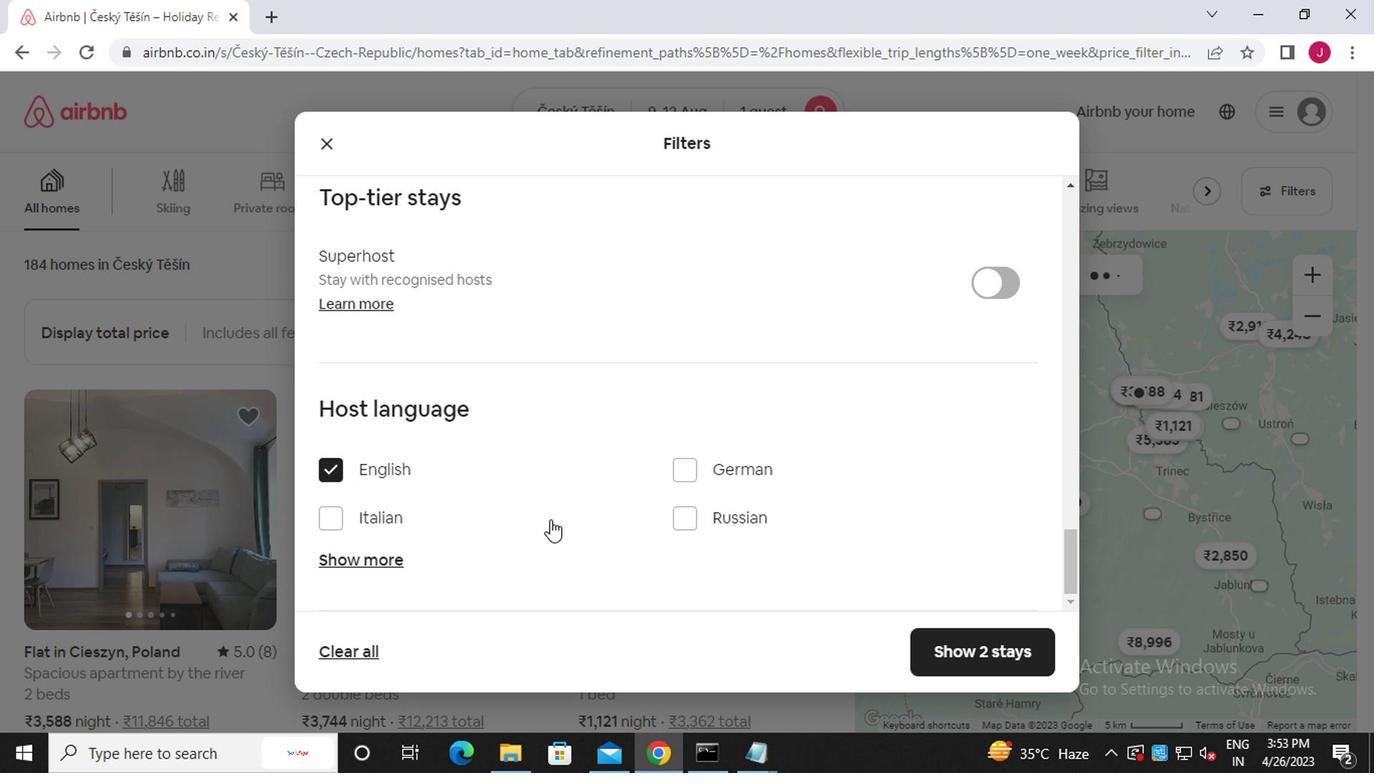 
Action: Mouse moved to (649, 530)
Screenshot: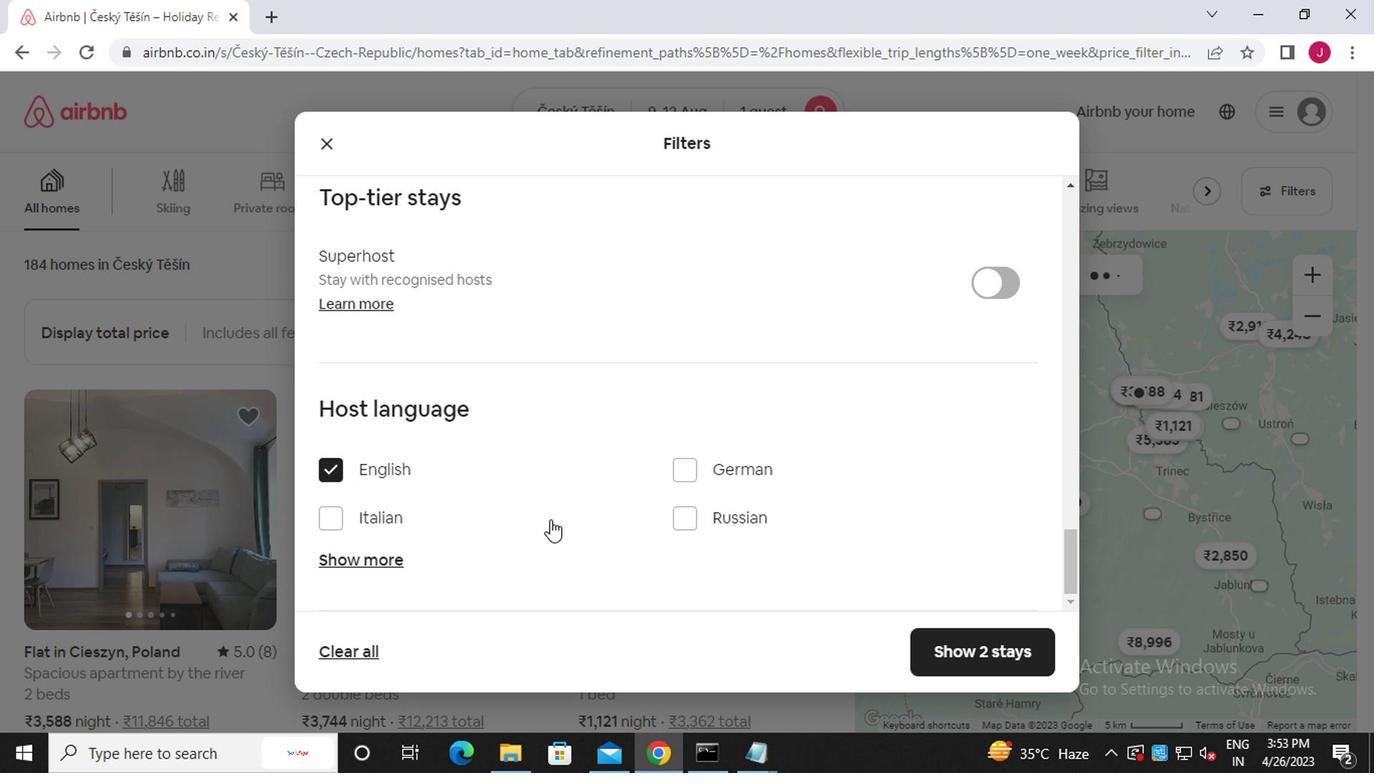 
Action: Mouse scrolled (649, 528) with delta (0, -1)
Screenshot: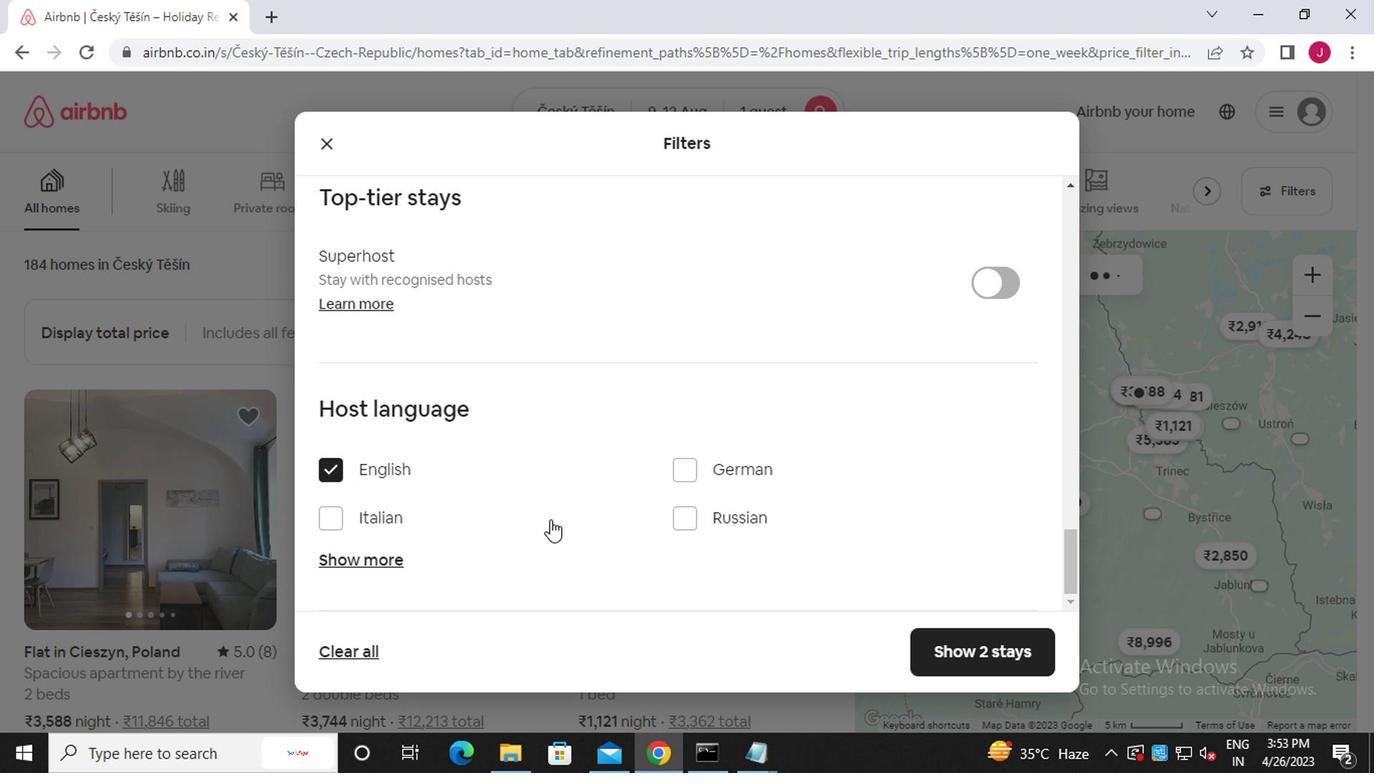 
Action: Mouse moved to (649, 531)
Screenshot: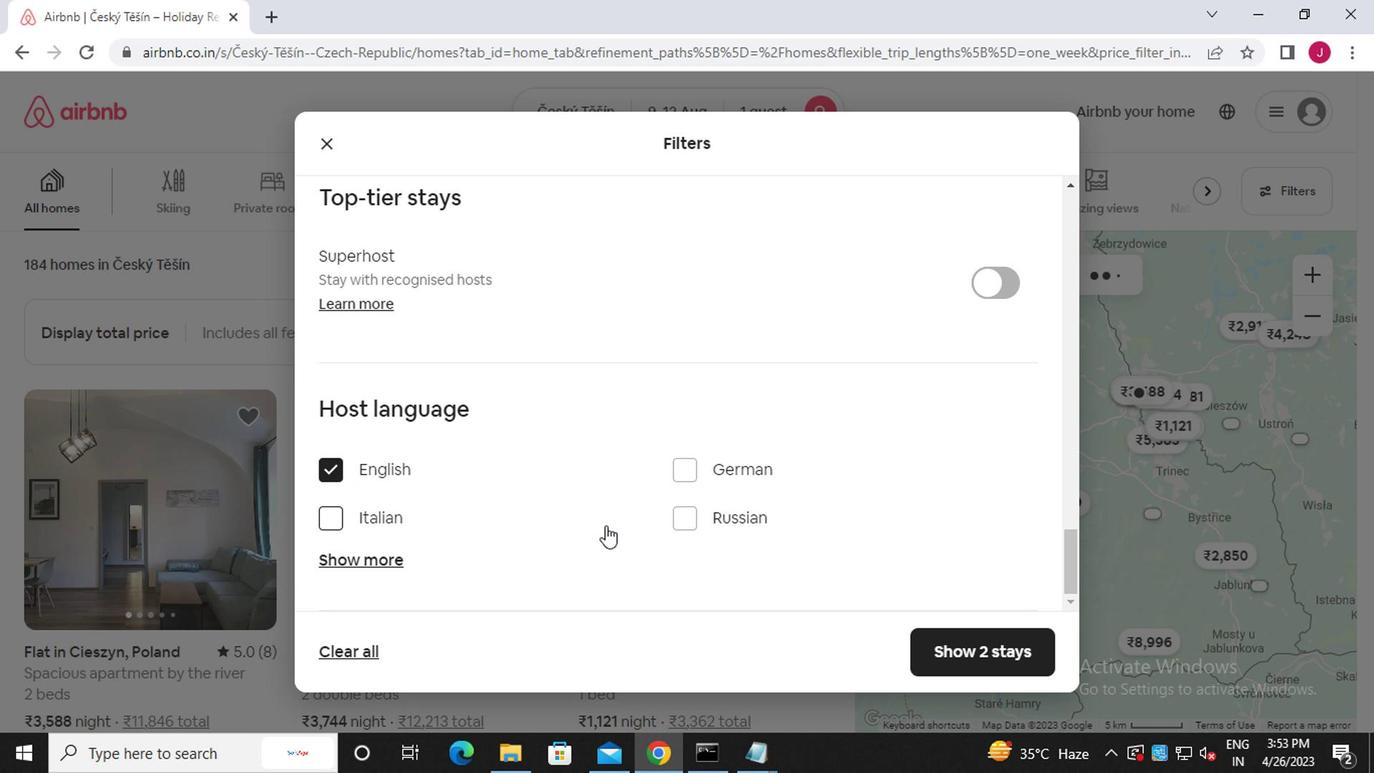 
Action: Mouse scrolled (649, 530) with delta (0, 0)
Screenshot: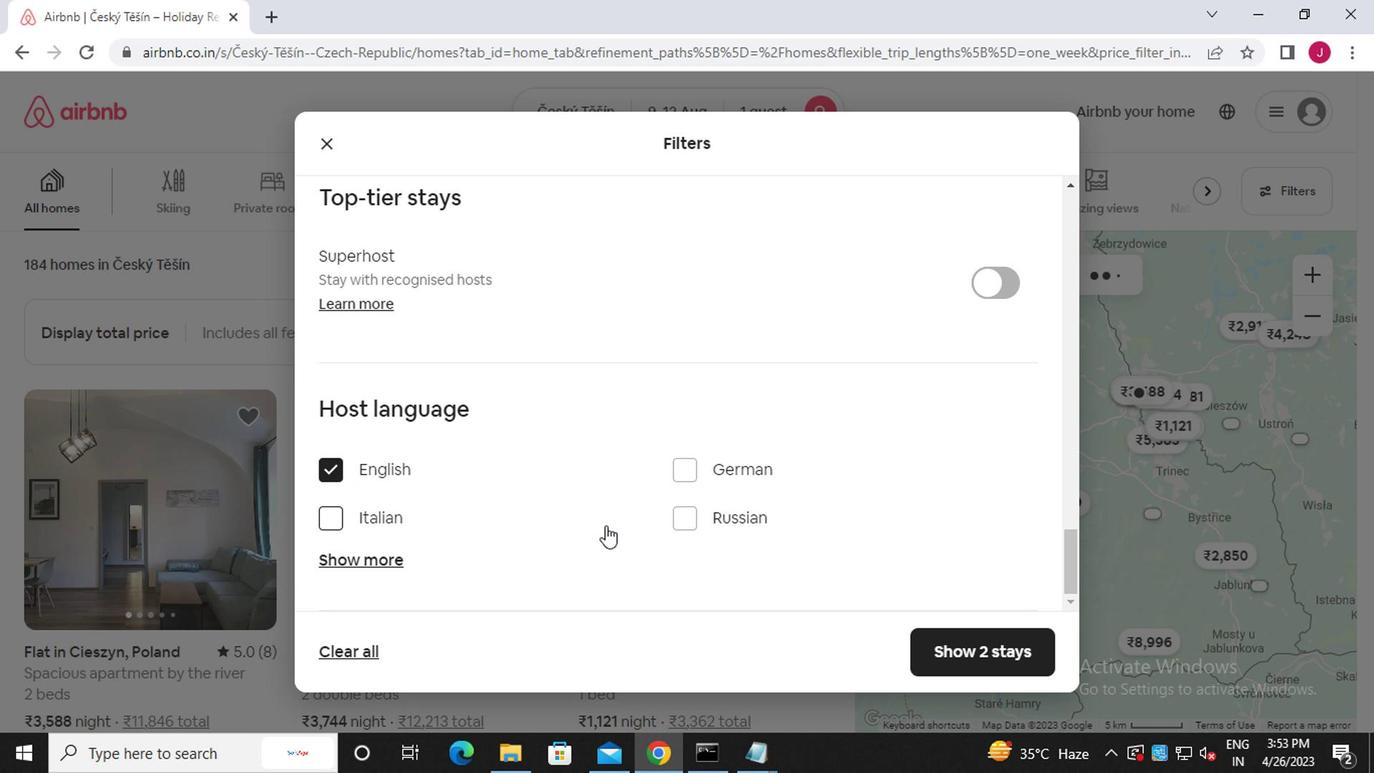 
Action: Mouse moved to (654, 531)
Screenshot: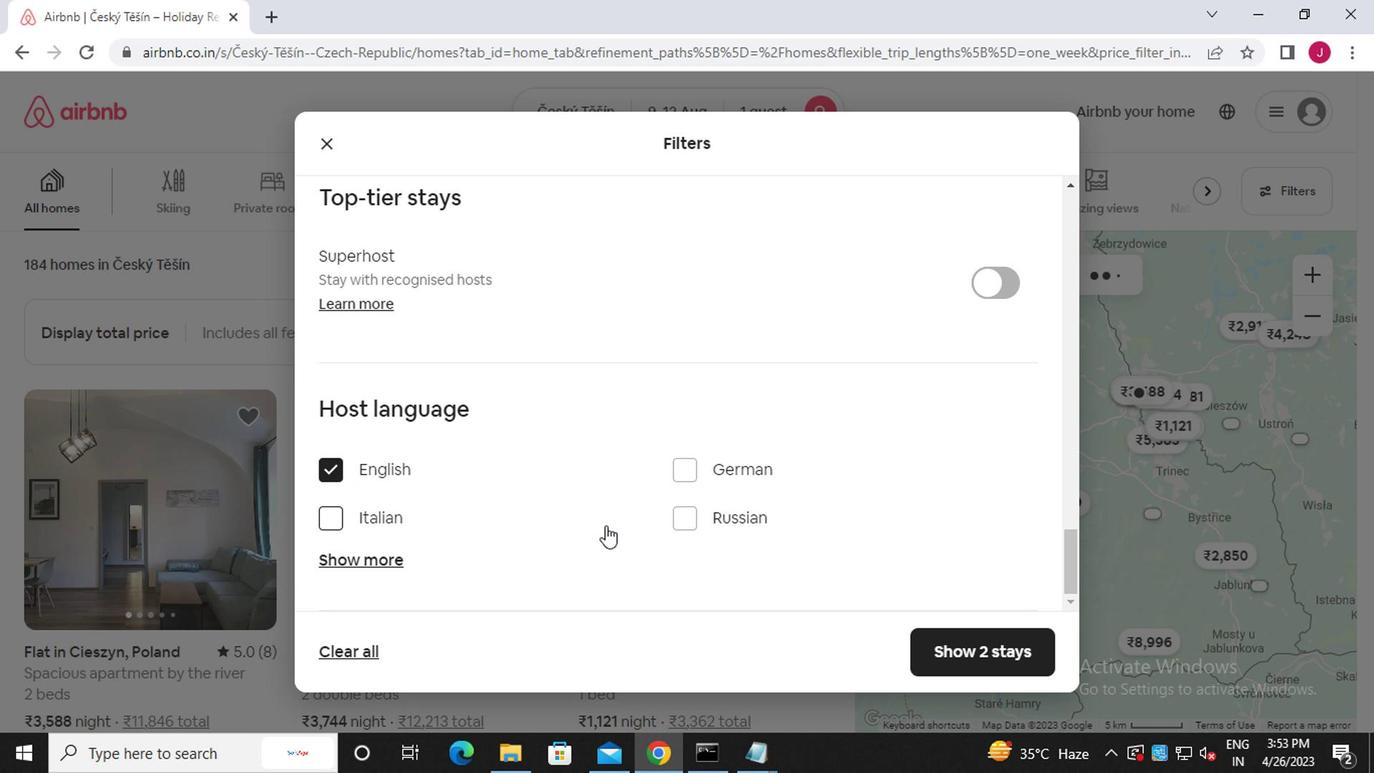 
Action: Mouse scrolled (654, 530) with delta (0, 0)
Screenshot: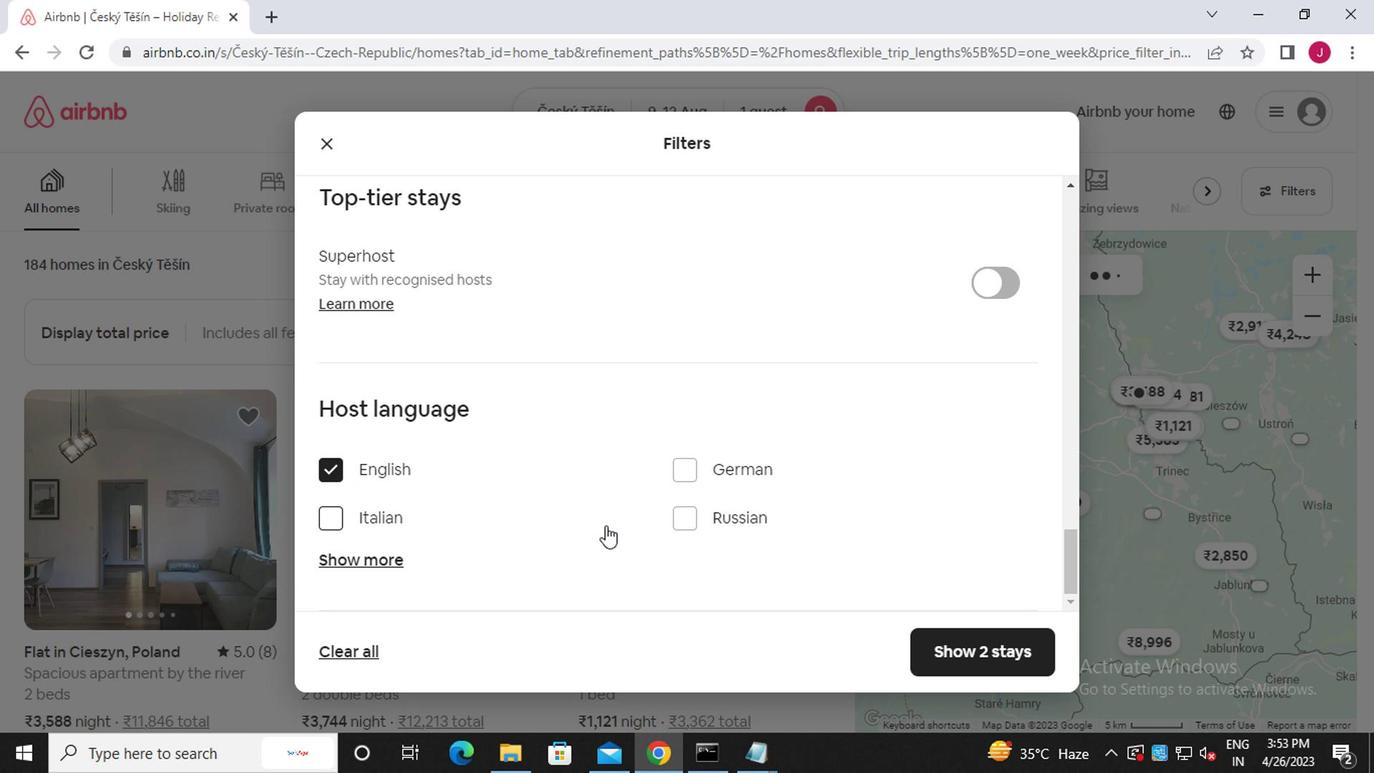 
Action: Mouse moved to (667, 528)
Screenshot: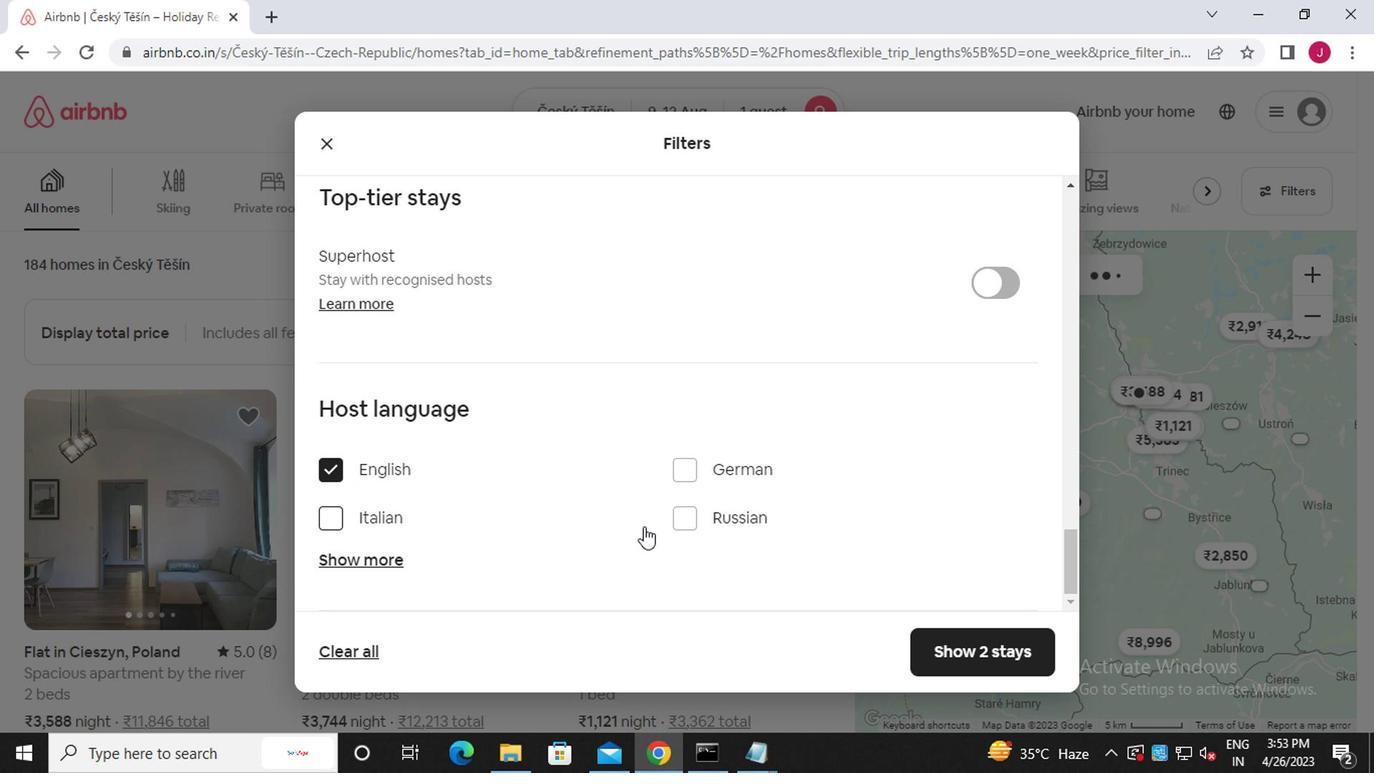 
Action: Mouse scrolled (667, 528) with delta (0, 0)
Screenshot: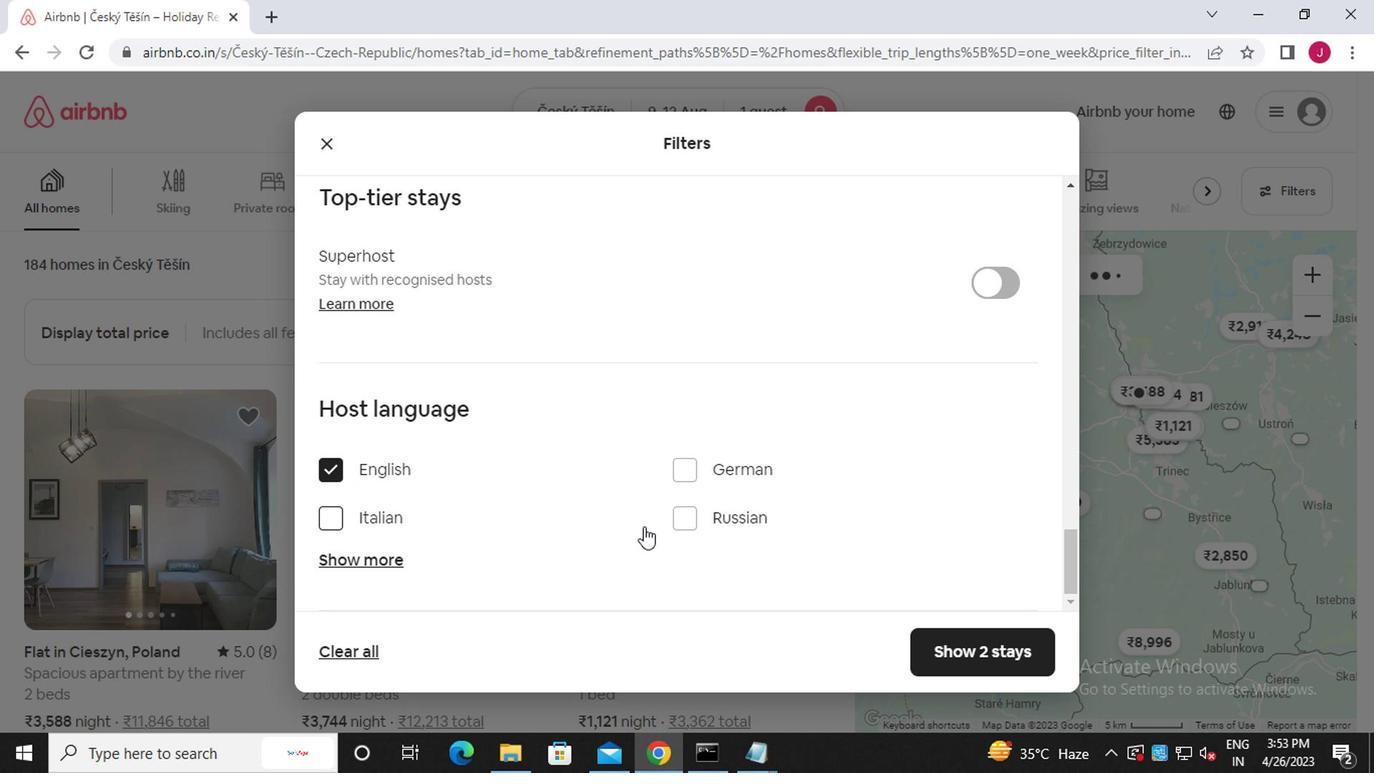
Action: Mouse moved to (686, 525)
Screenshot: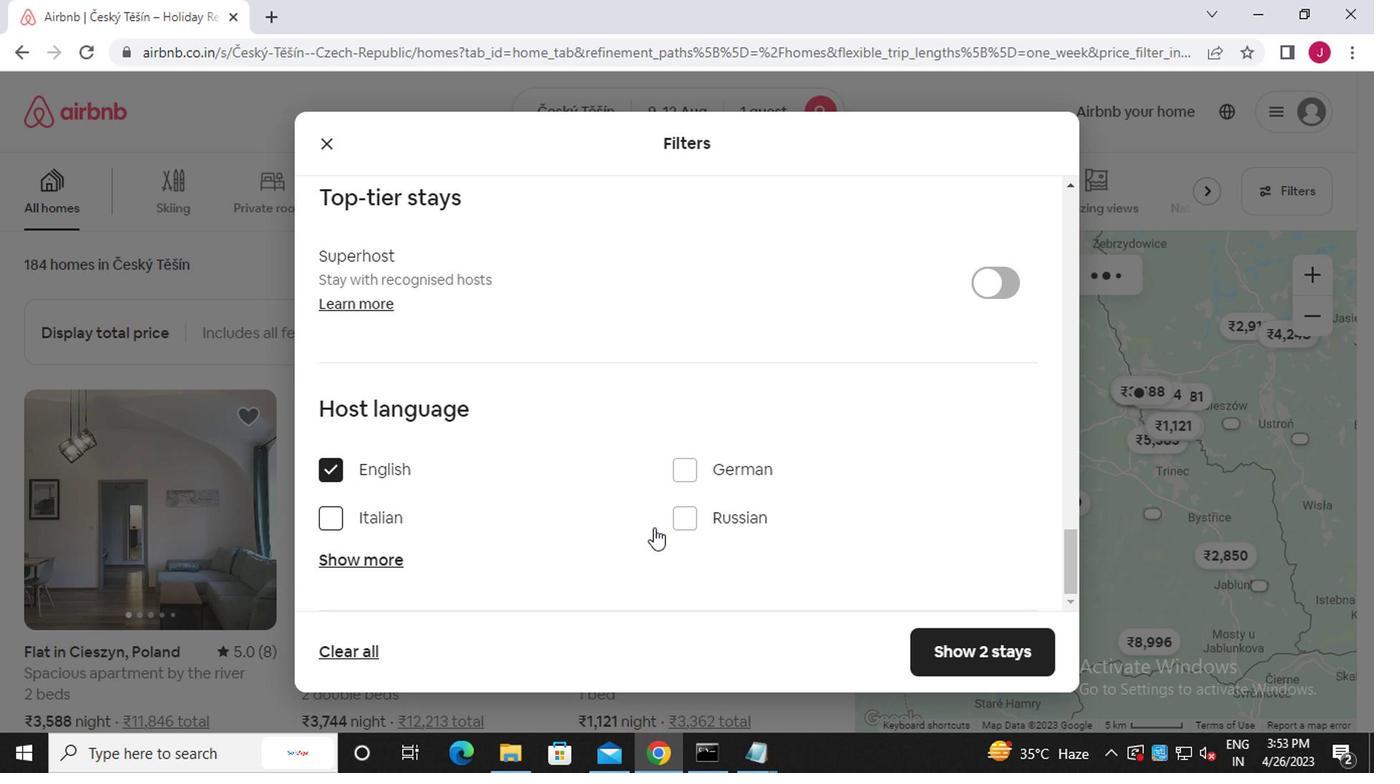 
Action: Mouse scrolled (686, 523) with delta (0, -1)
Screenshot: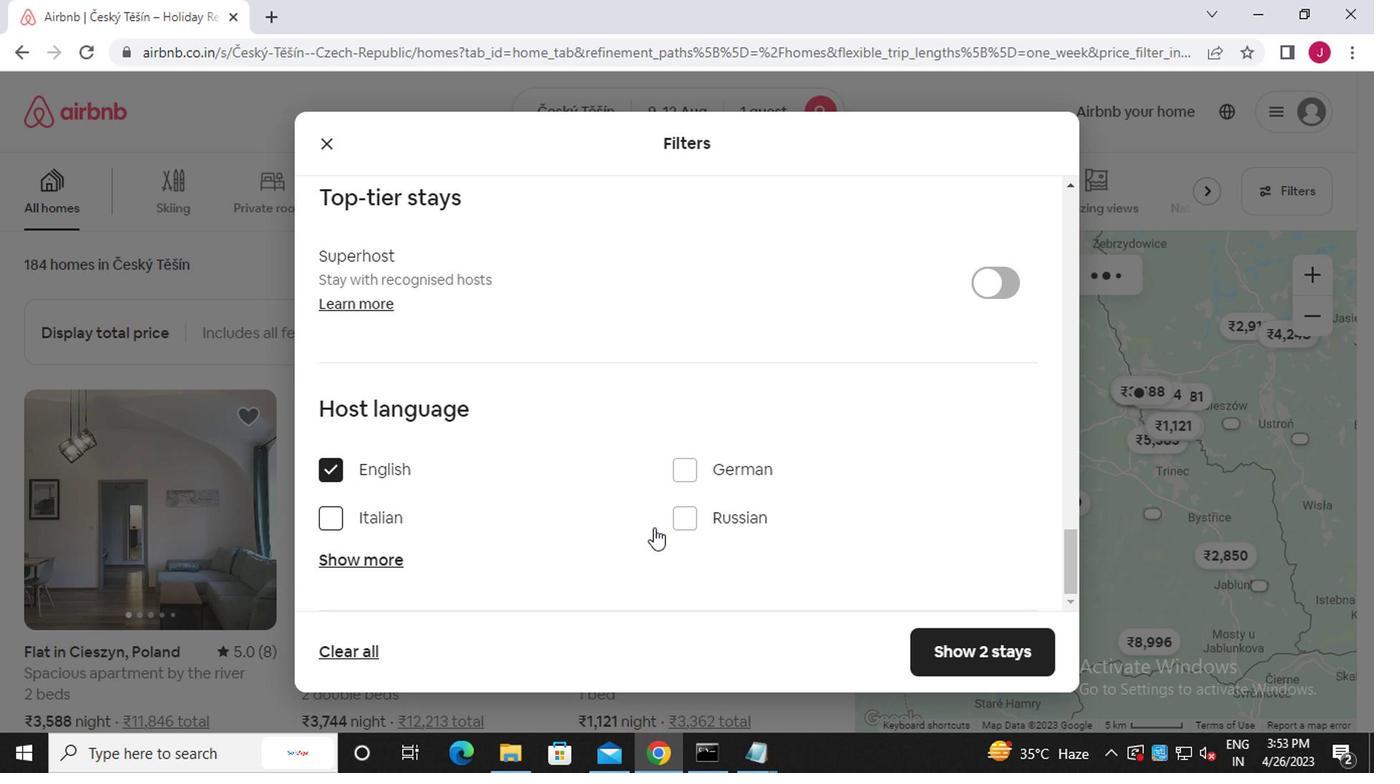 
Action: Mouse moved to (997, 650)
Screenshot: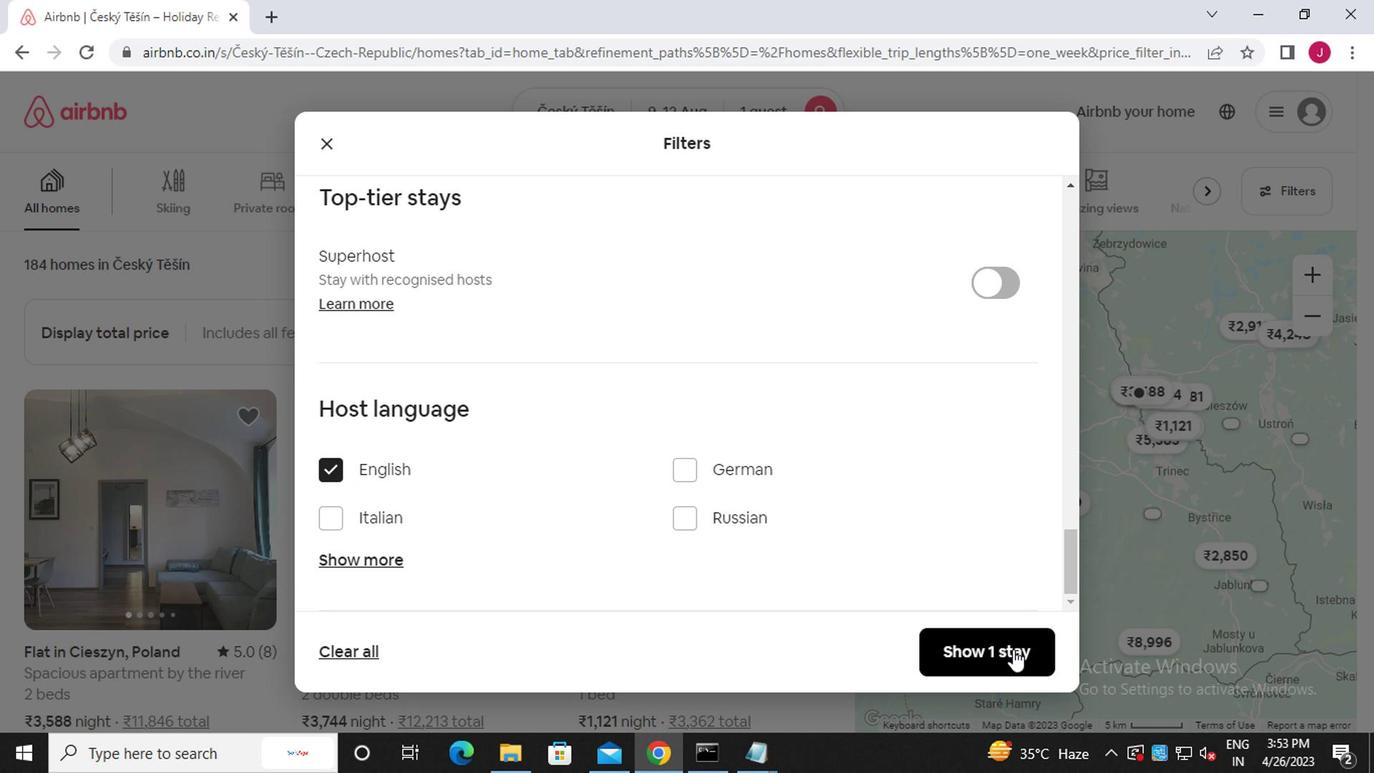 
Action: Mouse pressed left at (997, 650)
Screenshot: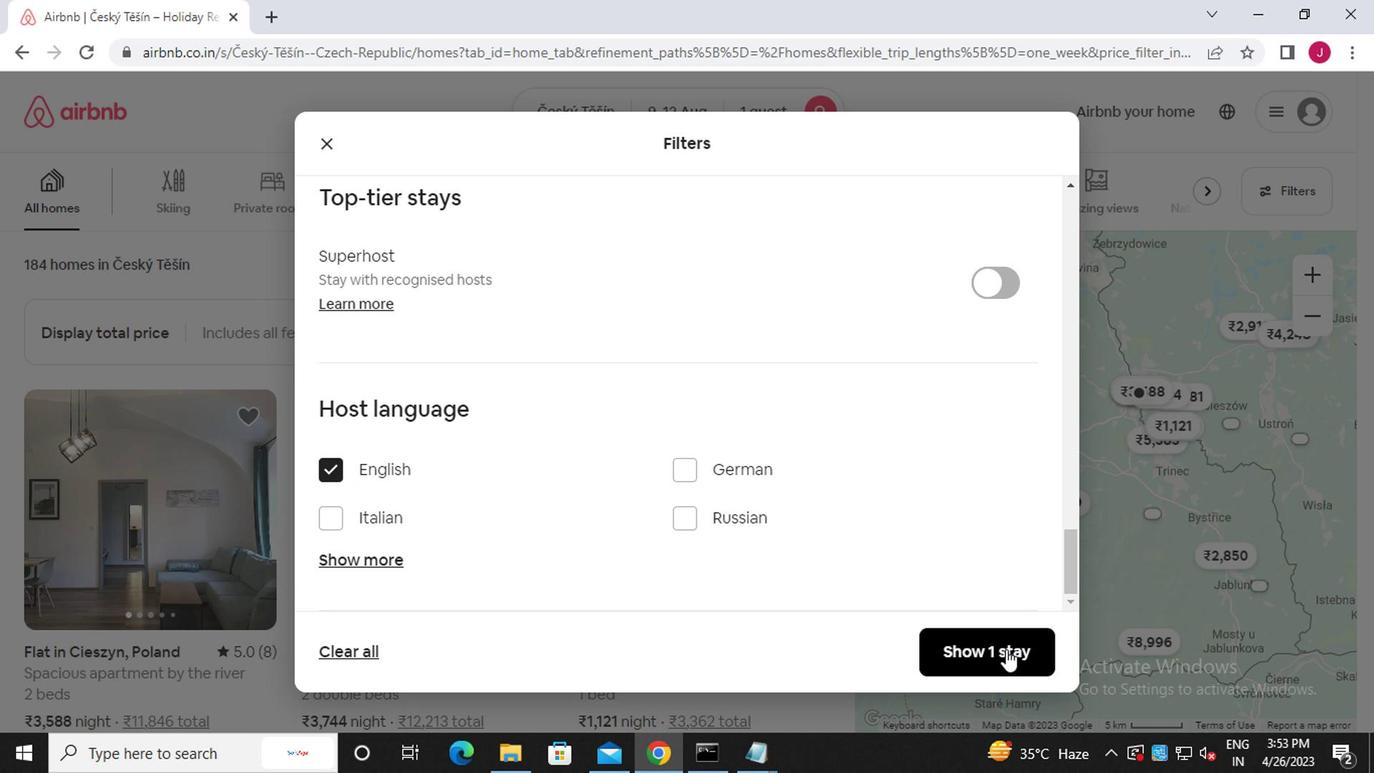 
Action: Mouse moved to (985, 633)
Screenshot: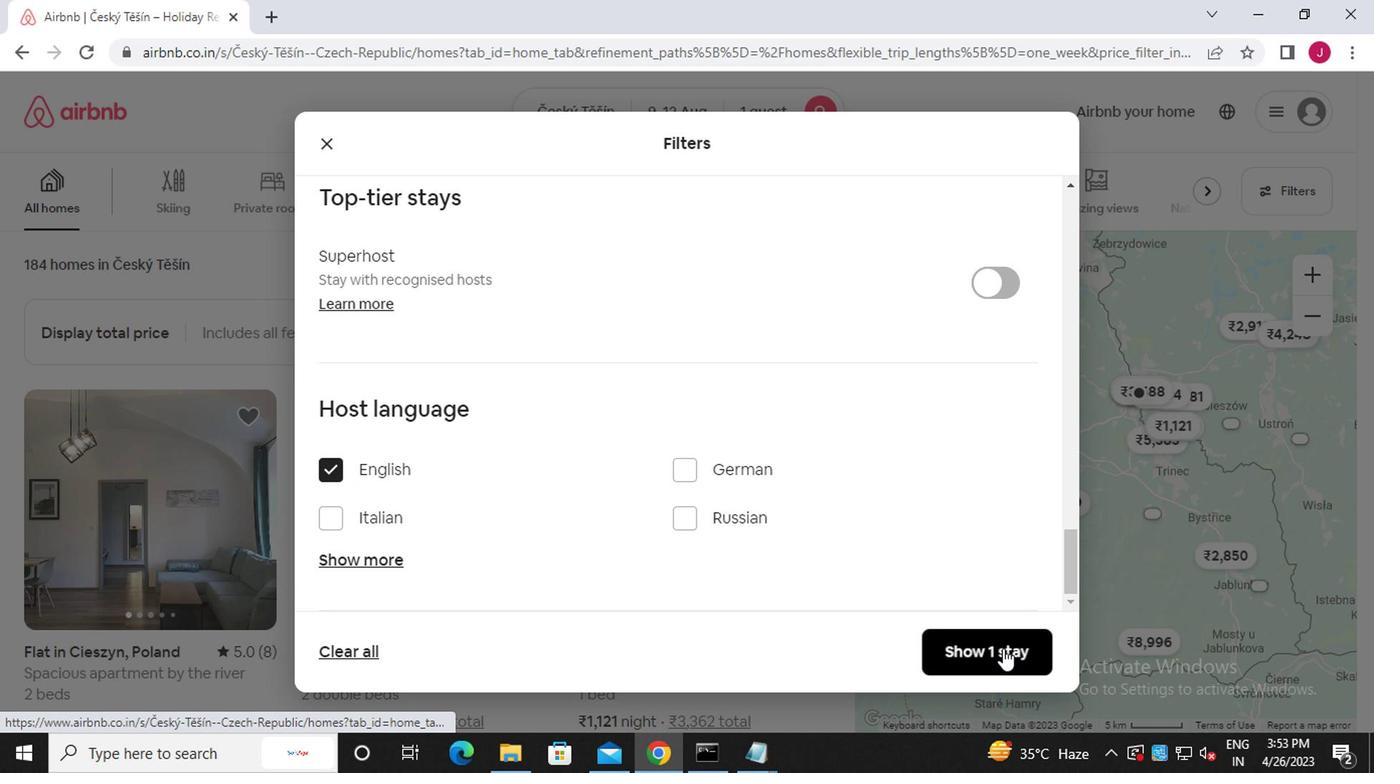 
